 Task: Find connections with filter location Varginha with filter topic #Saleswith filter profile language Spanish with filter current company Cochlear with filter school Coimbatore Institute of Technology with filter industry Fire Protection with filter service category Nonprofit Consulting with filter keywords title Chief
Action: Mouse moved to (506, 87)
Screenshot: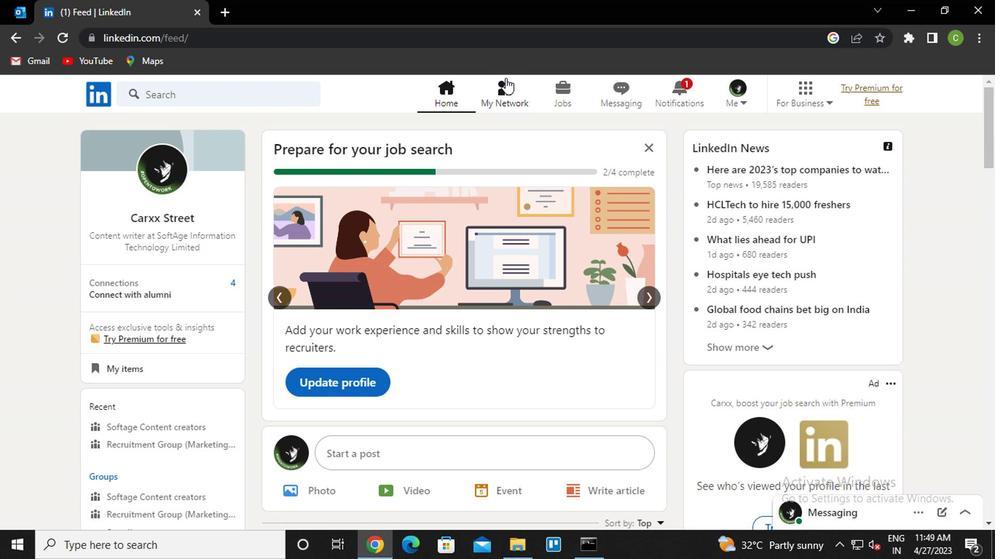 
Action: Mouse pressed left at (506, 87)
Screenshot: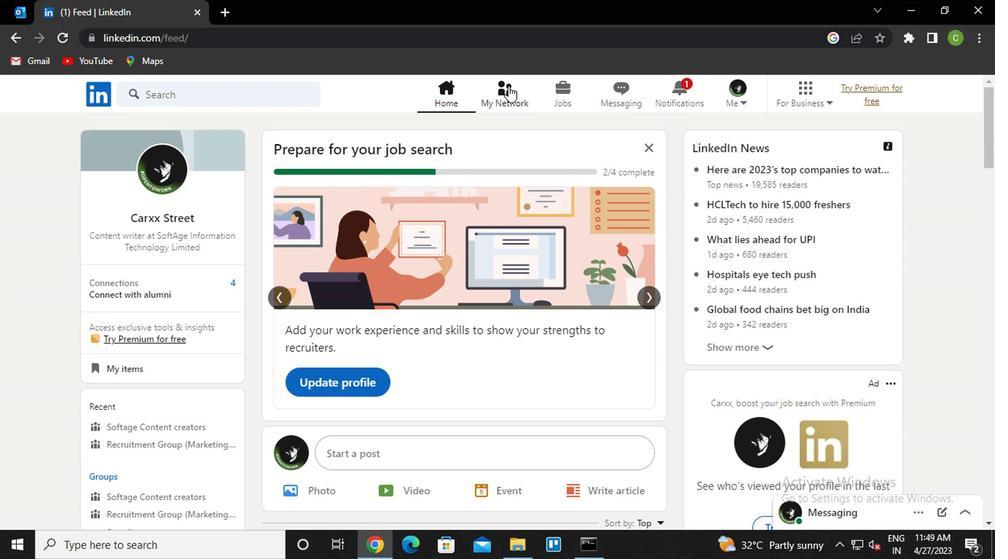 
Action: Mouse moved to (234, 175)
Screenshot: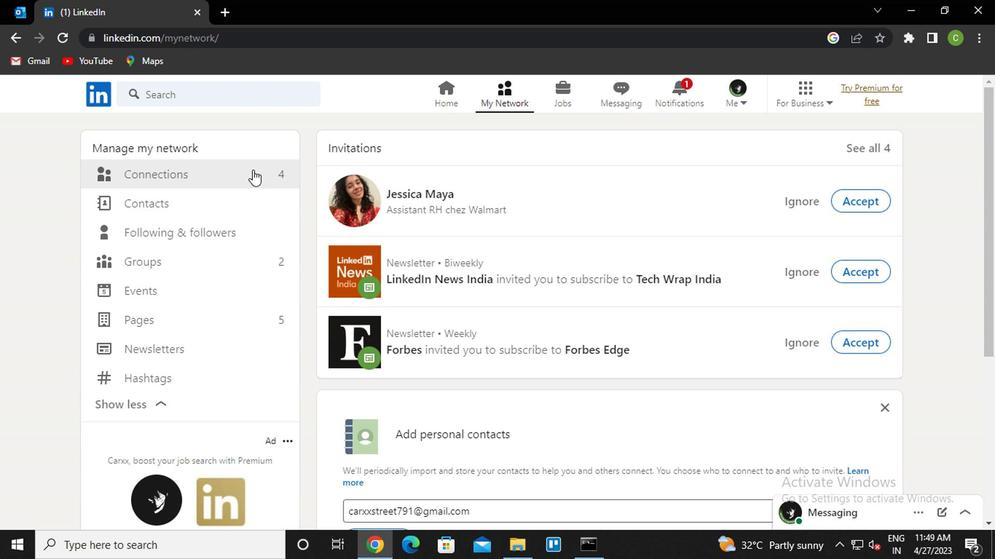 
Action: Mouse pressed left at (234, 175)
Screenshot: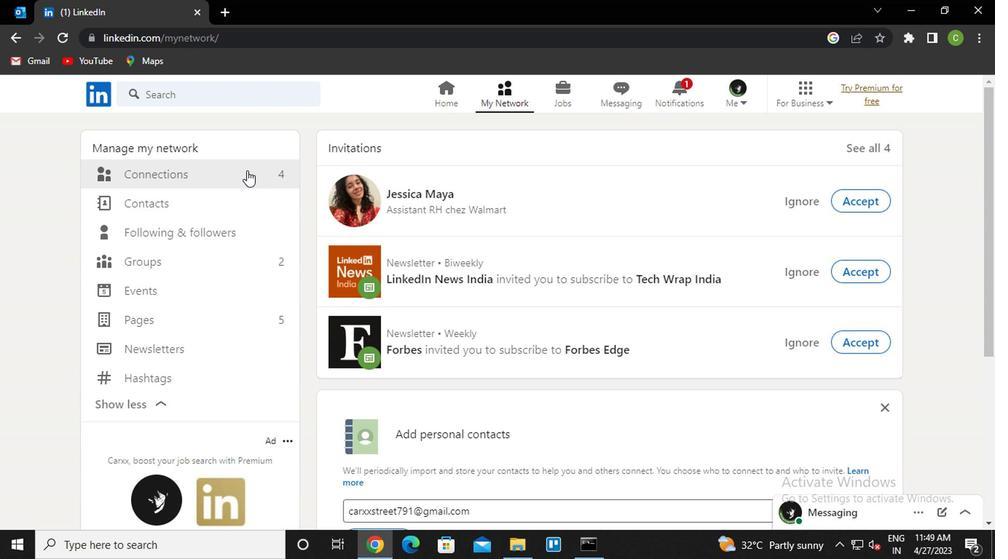 
Action: Mouse moved to (584, 175)
Screenshot: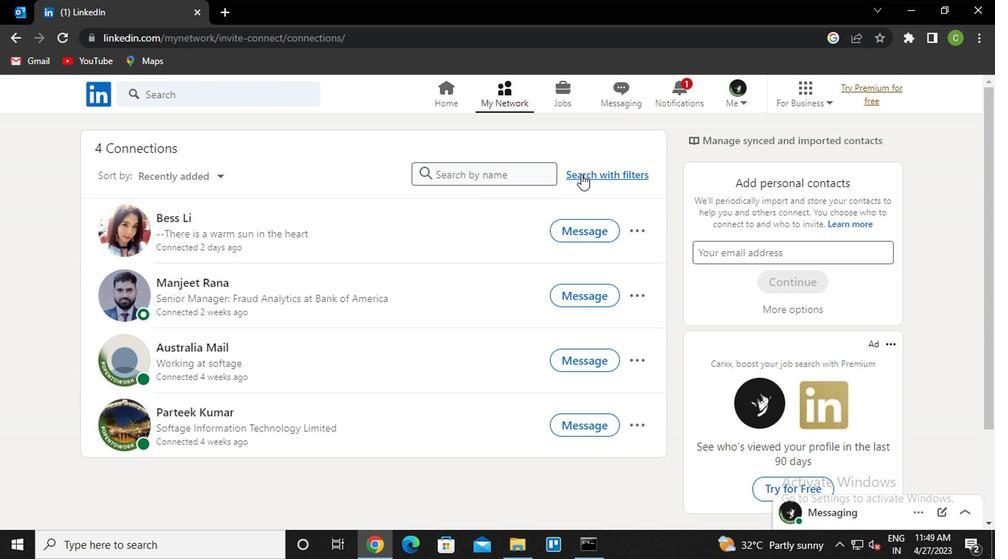 
Action: Mouse pressed left at (584, 175)
Screenshot: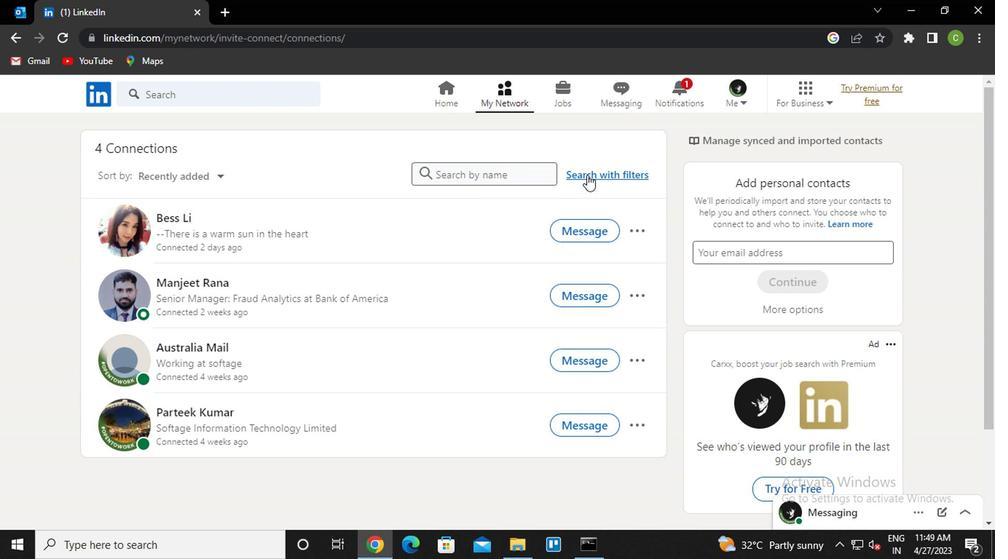 
Action: Mouse moved to (532, 138)
Screenshot: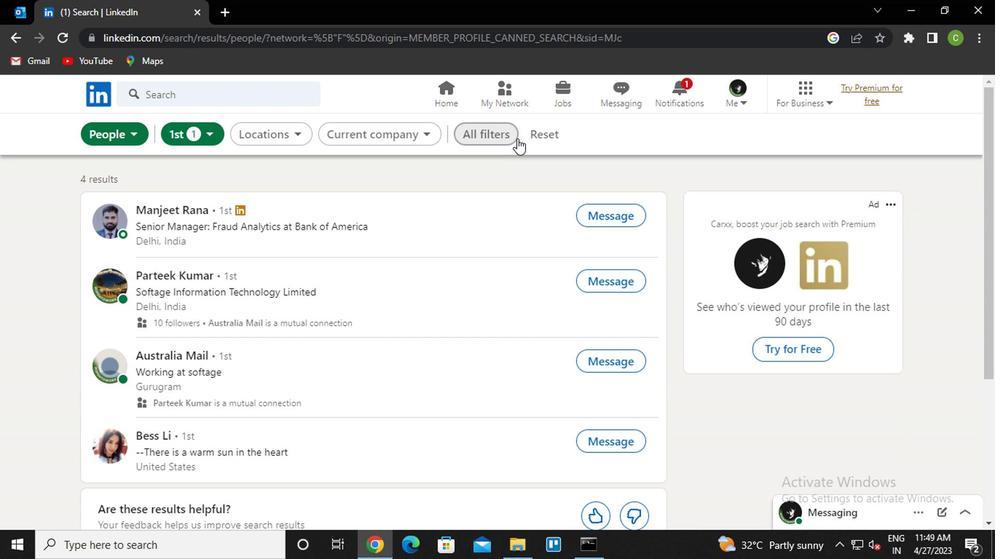 
Action: Mouse pressed left at (532, 138)
Screenshot: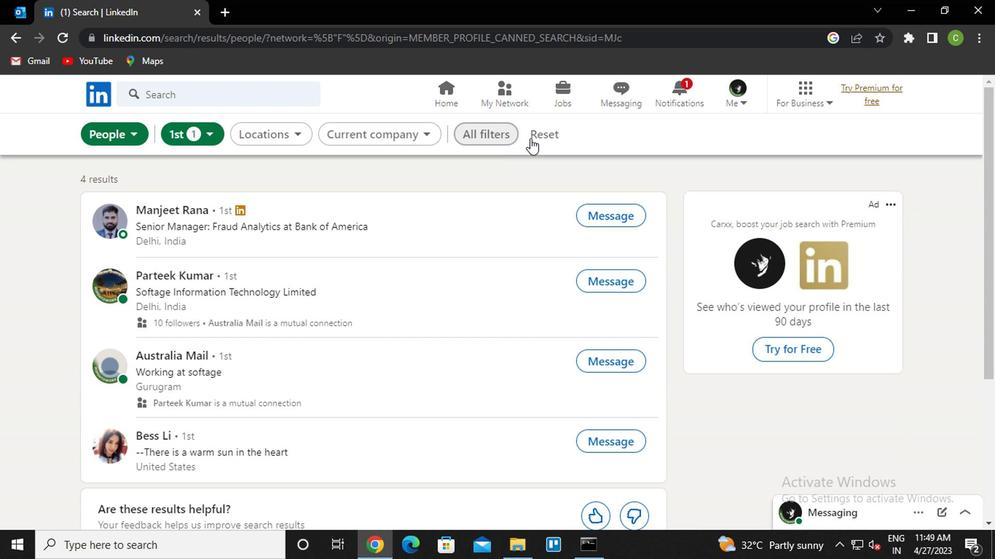 
Action: Mouse moved to (507, 136)
Screenshot: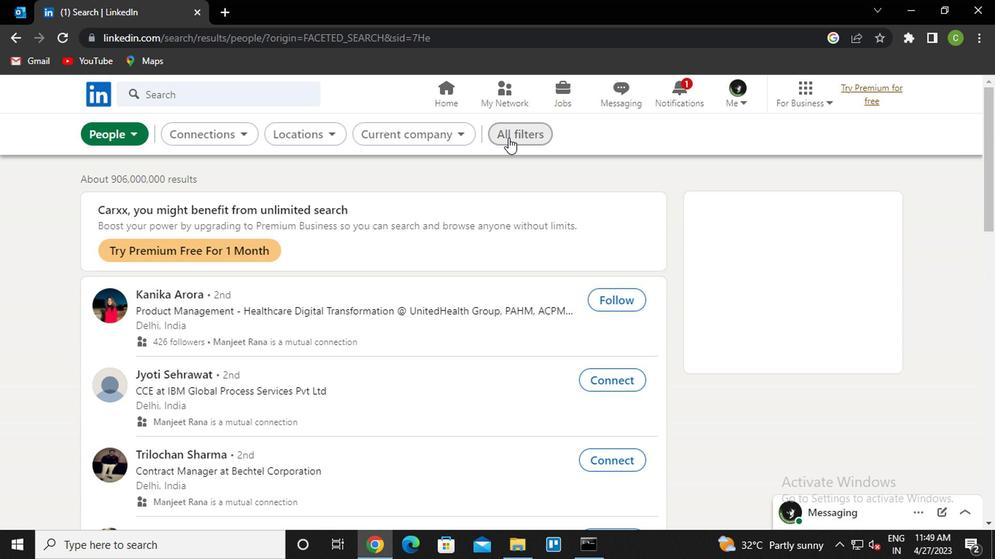 
Action: Mouse pressed left at (507, 136)
Screenshot: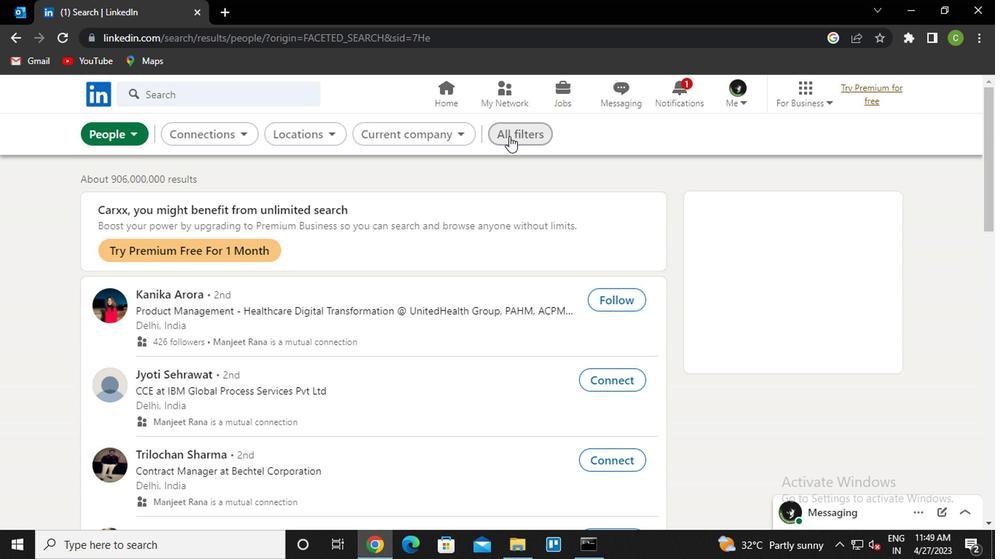 
Action: Mouse moved to (740, 272)
Screenshot: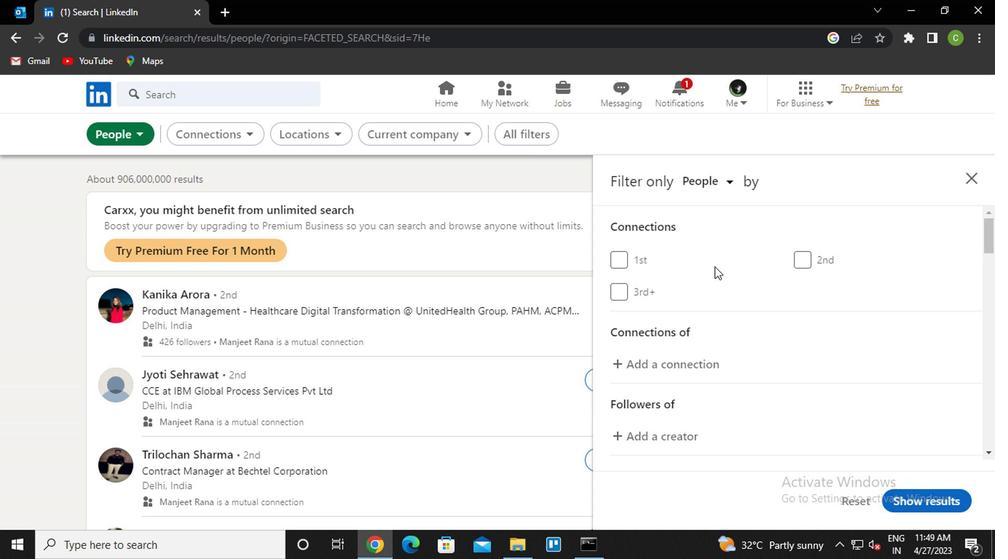 
Action: Mouse scrolled (740, 272) with delta (0, 0)
Screenshot: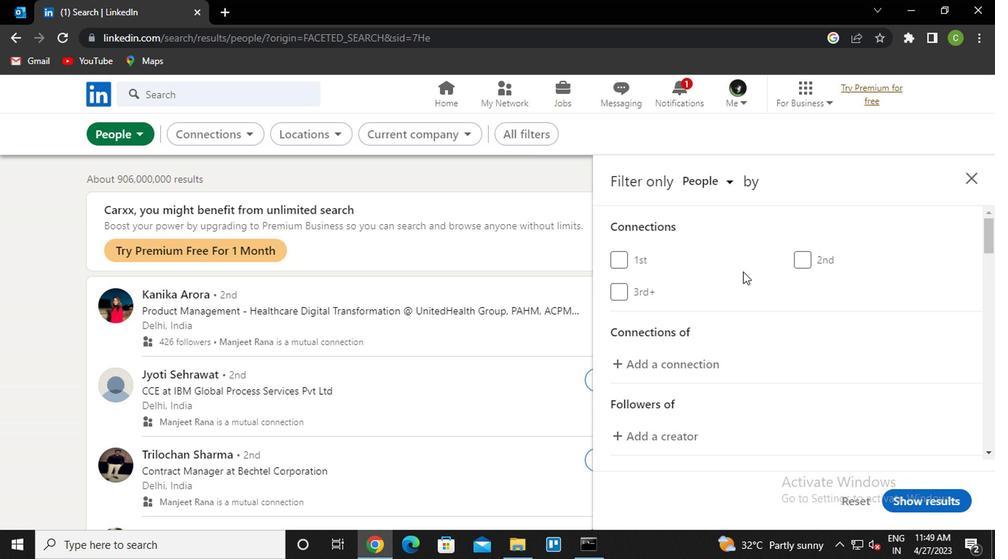 
Action: Mouse scrolled (740, 272) with delta (0, 0)
Screenshot: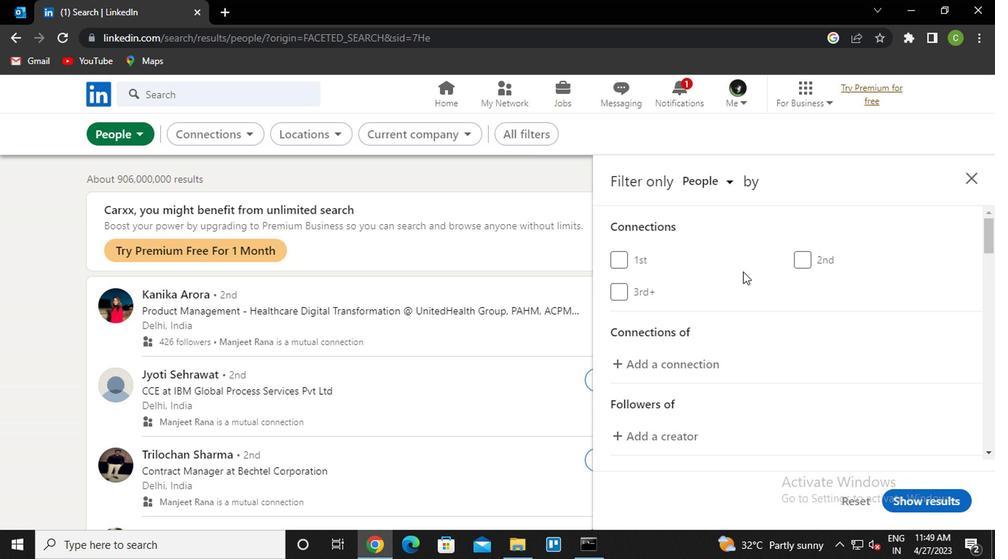 
Action: Mouse scrolled (740, 272) with delta (0, 0)
Screenshot: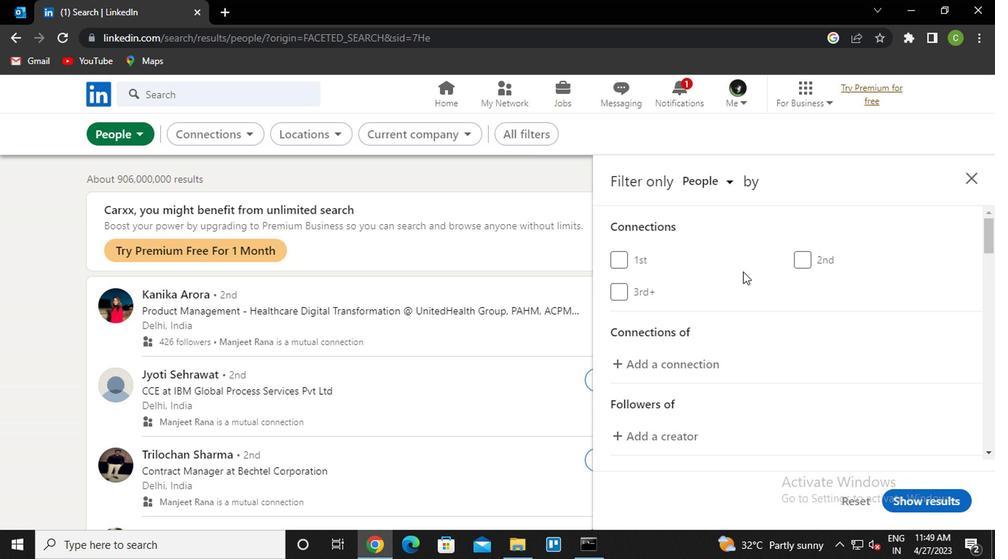 
Action: Mouse scrolled (740, 272) with delta (0, 0)
Screenshot: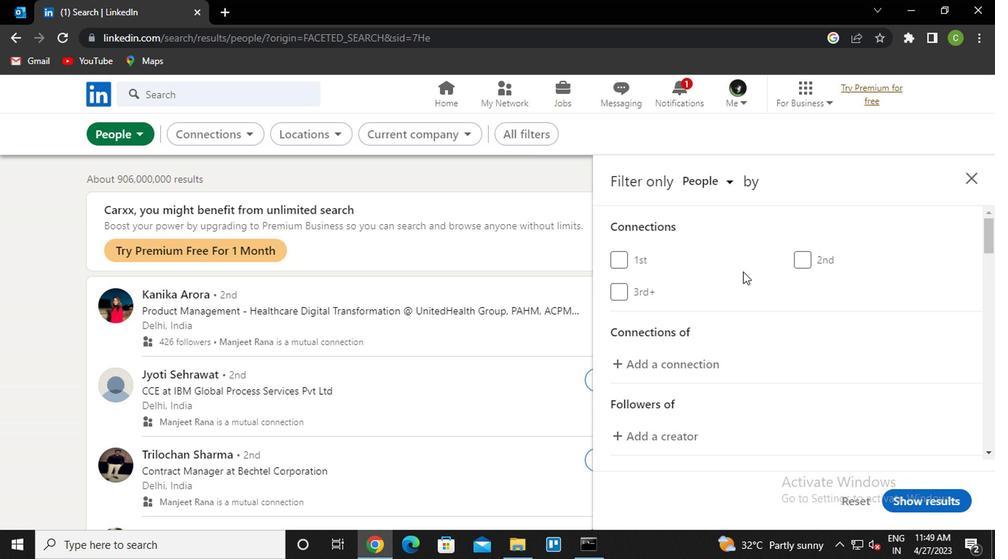 
Action: Mouse scrolled (740, 272) with delta (0, 0)
Screenshot: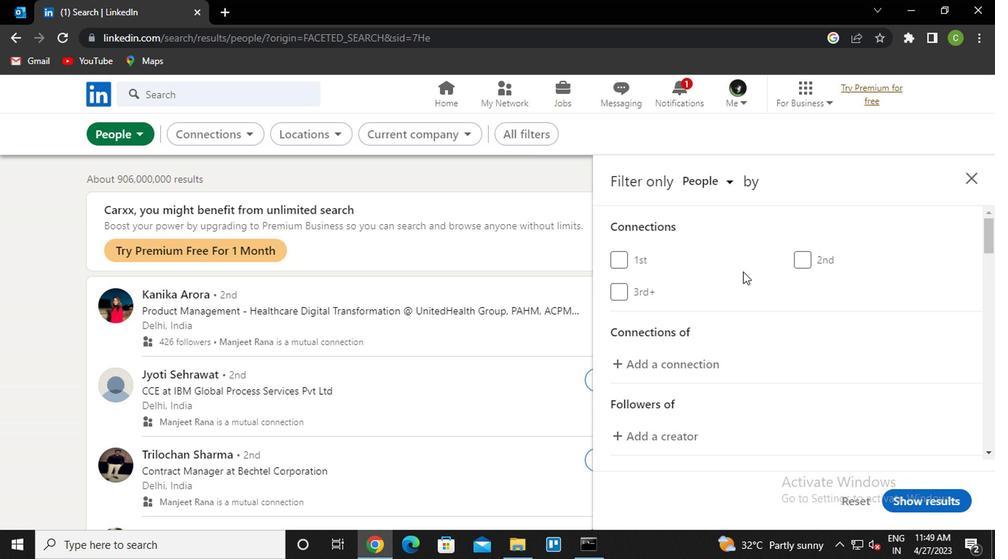 
Action: Mouse moved to (714, 301)
Screenshot: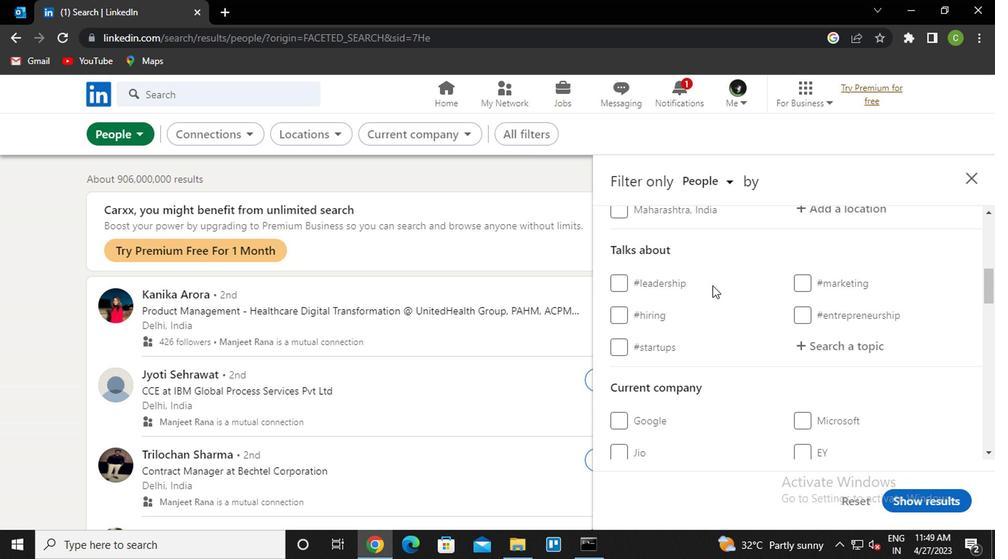 
Action: Mouse scrolled (714, 302) with delta (0, 1)
Screenshot: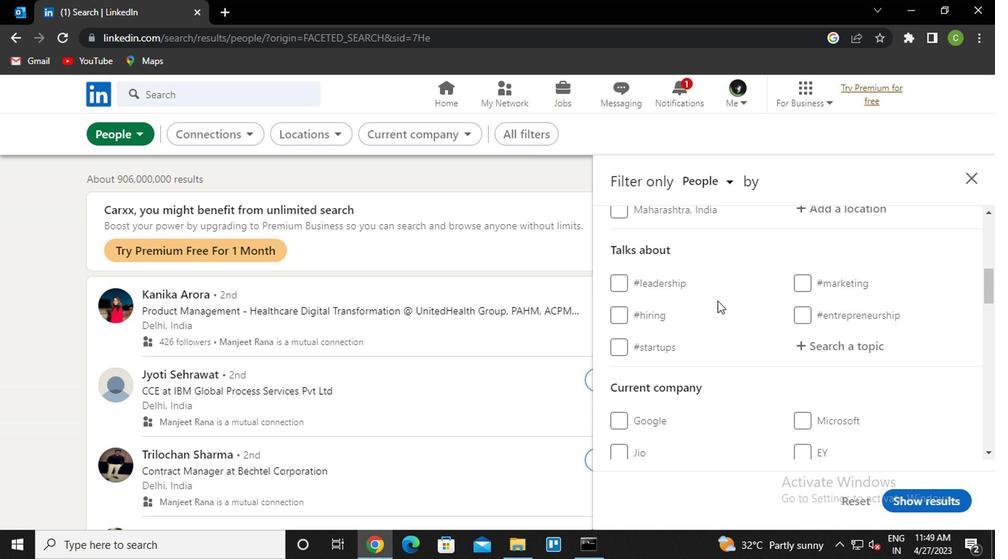 
Action: Mouse scrolled (714, 302) with delta (0, 1)
Screenshot: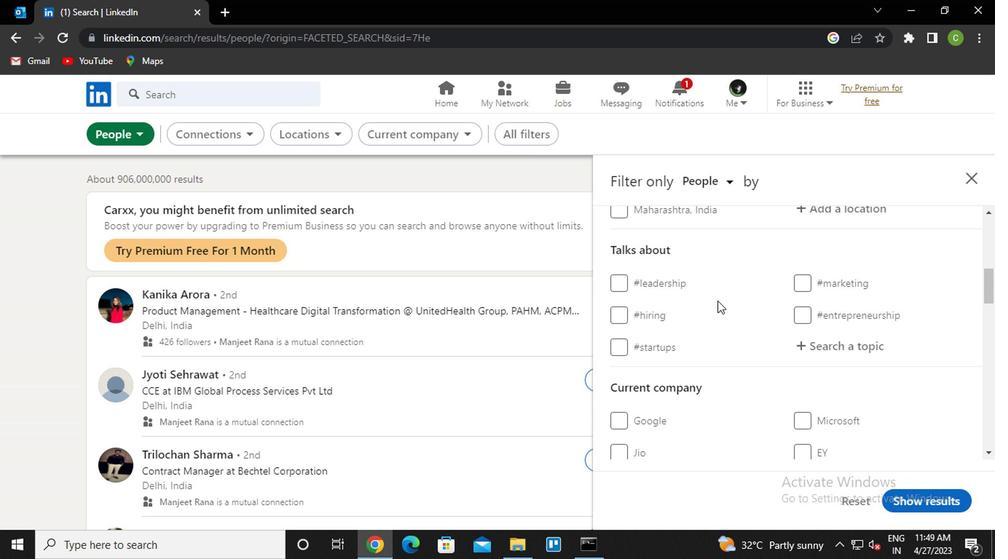 
Action: Mouse moved to (842, 360)
Screenshot: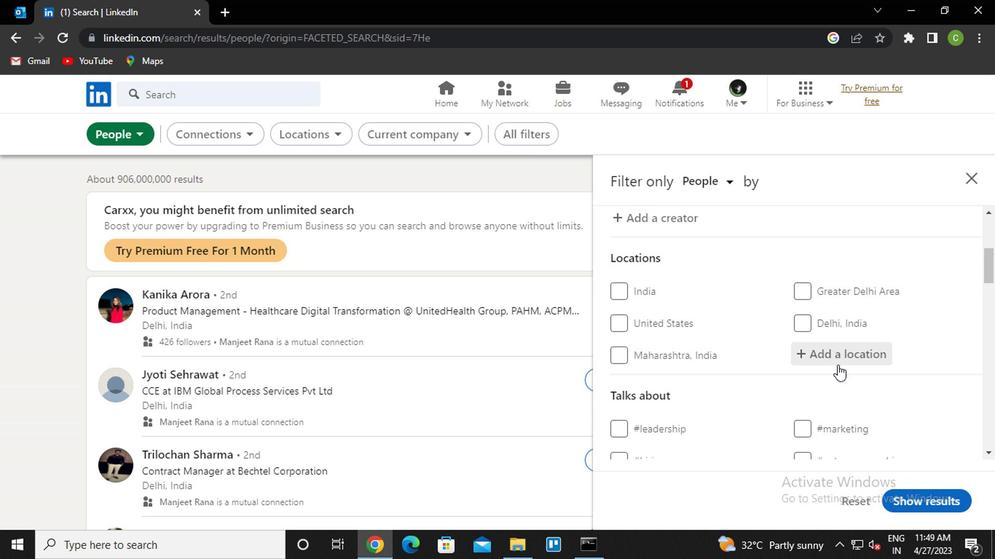 
Action: Mouse pressed left at (842, 360)
Screenshot: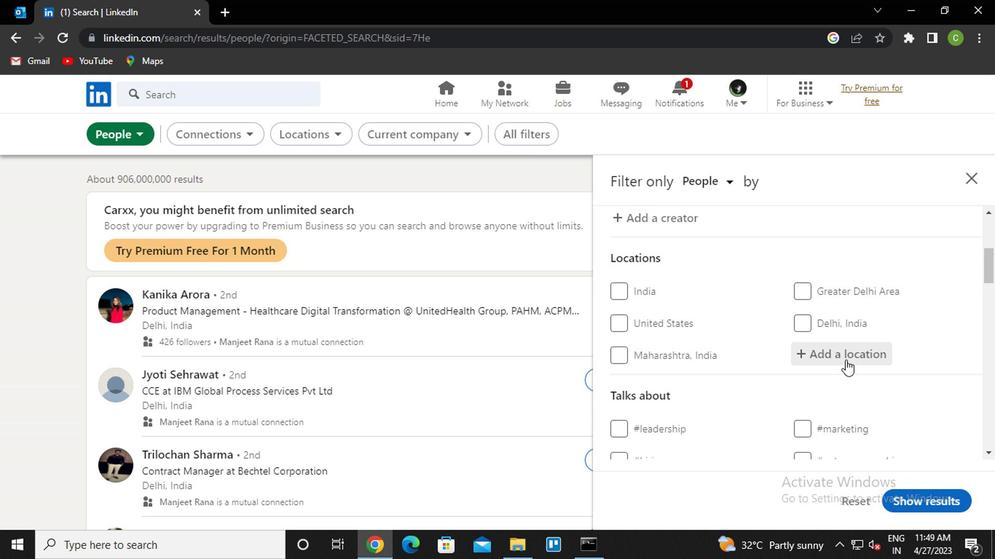 
Action: Key pressed <Key.caps_lock>v<Key.caps_lock>arginf<Key.backspace>ha<Key.space><Key.down><Key.enter>
Screenshot: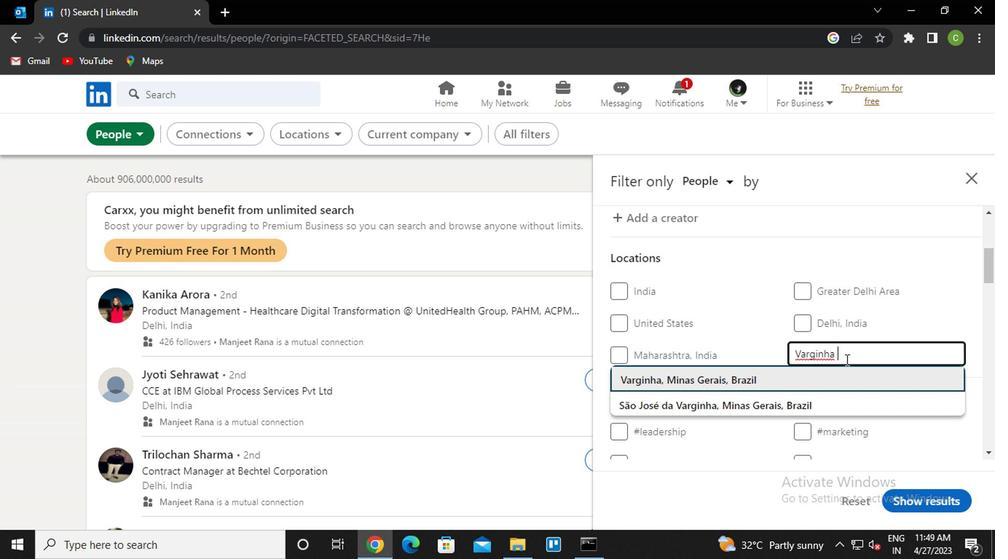 
Action: Mouse scrolled (842, 360) with delta (0, 0)
Screenshot: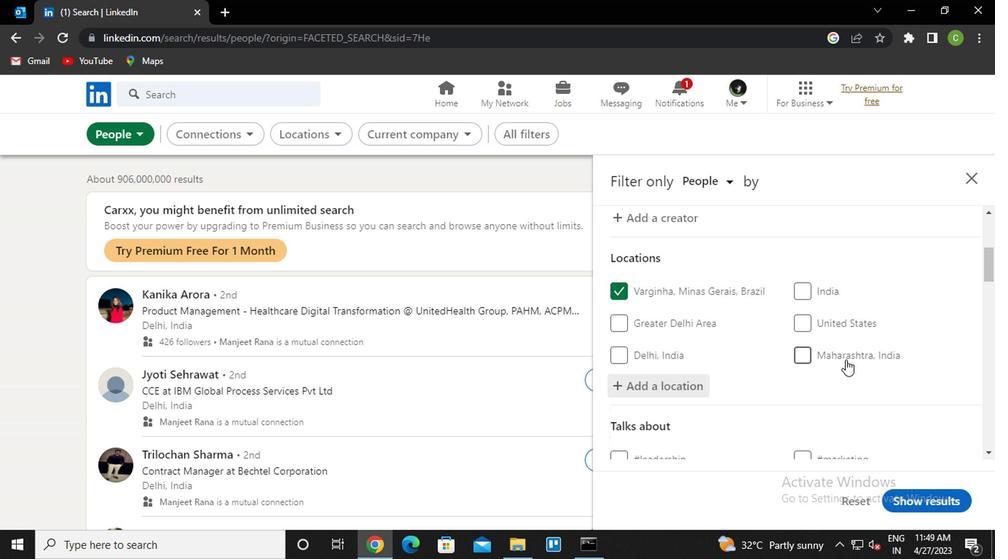 
Action: Mouse scrolled (842, 360) with delta (0, 0)
Screenshot: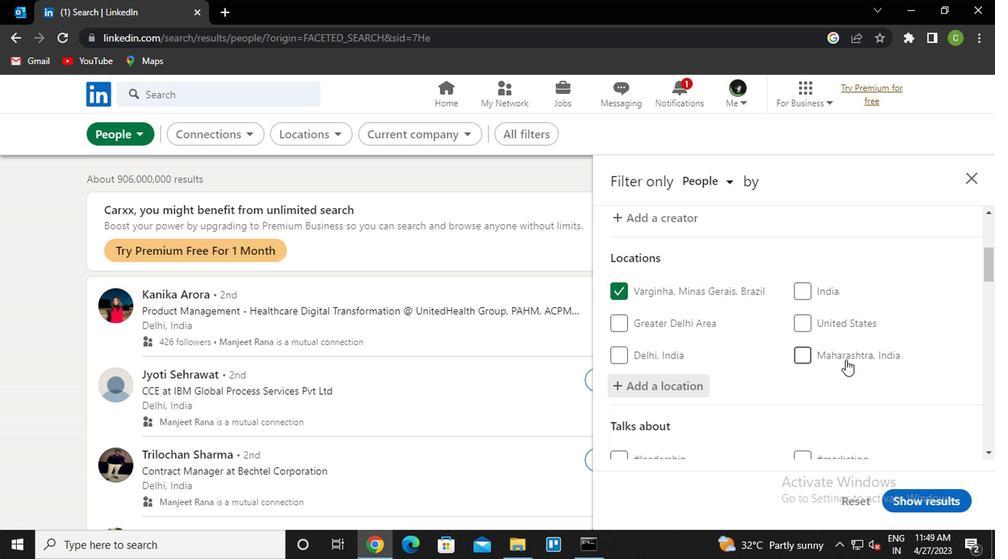 
Action: Mouse scrolled (842, 360) with delta (0, 0)
Screenshot: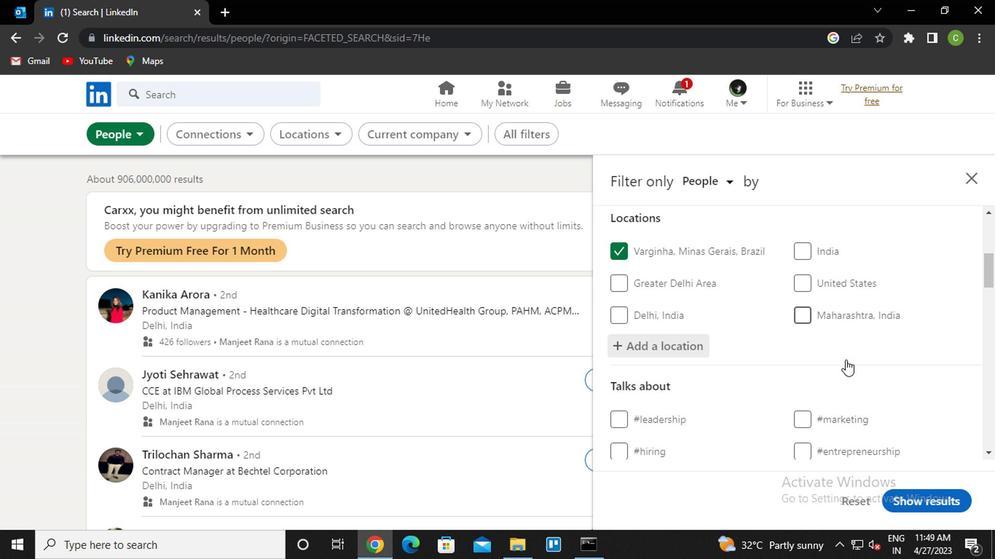 
Action: Mouse moved to (855, 308)
Screenshot: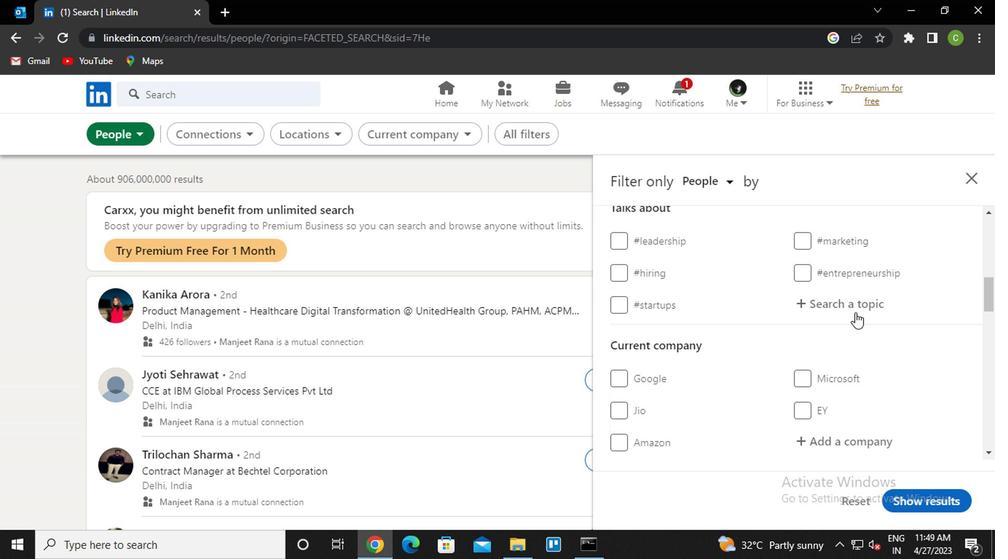
Action: Mouse pressed left at (855, 308)
Screenshot: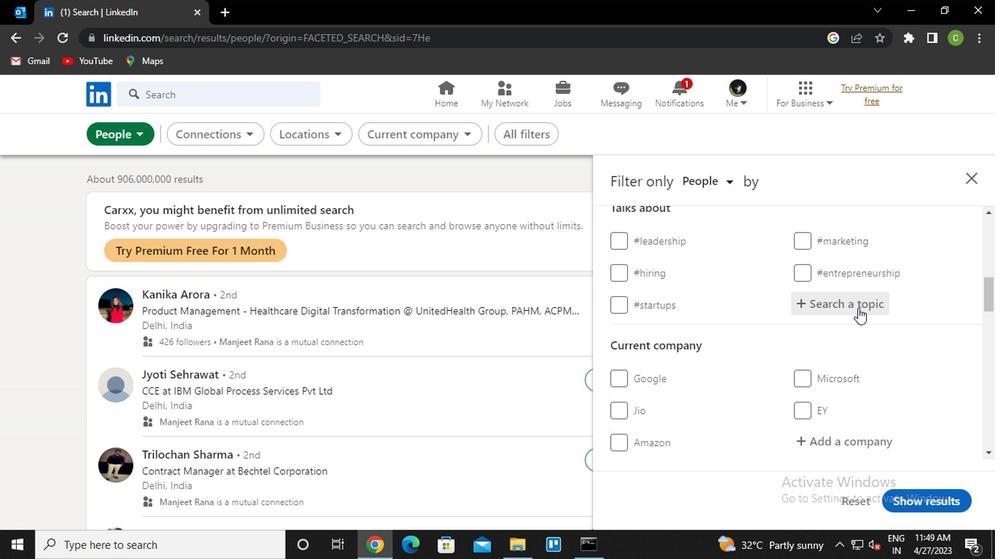 
Action: Key pressed <Key.caps_lock>s<Key.caps_lock>ales<Key.down><Key.enter>
Screenshot: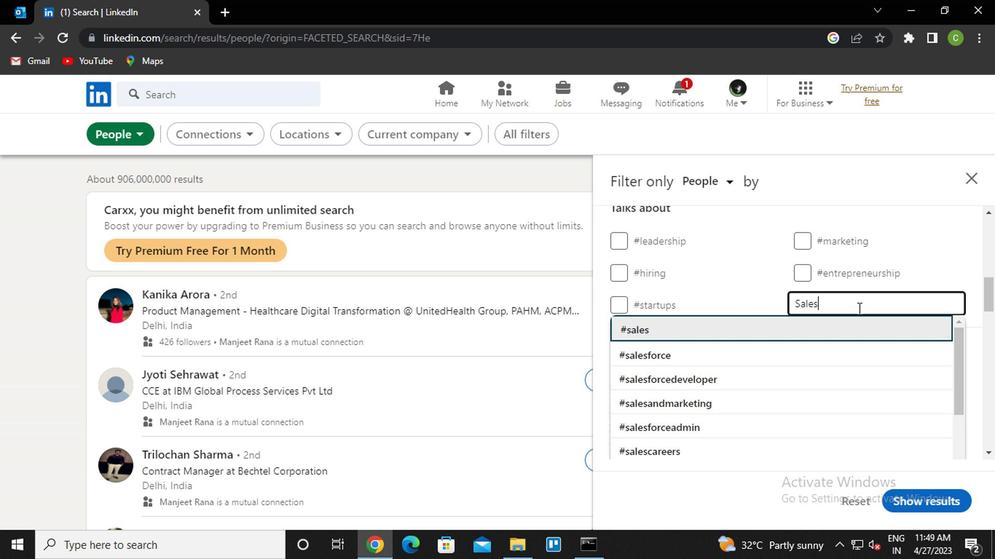
Action: Mouse moved to (821, 318)
Screenshot: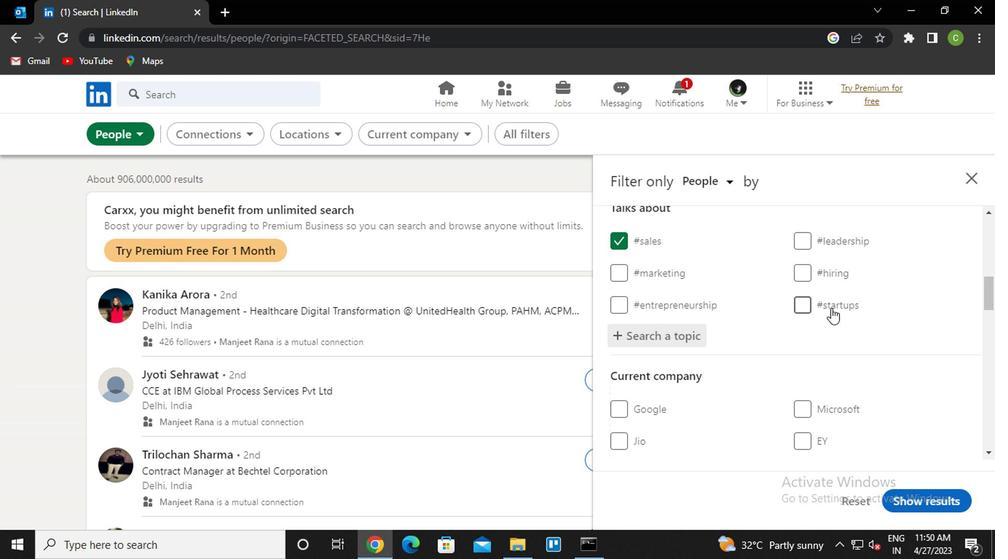 
Action: Mouse scrolled (821, 317) with delta (0, 0)
Screenshot: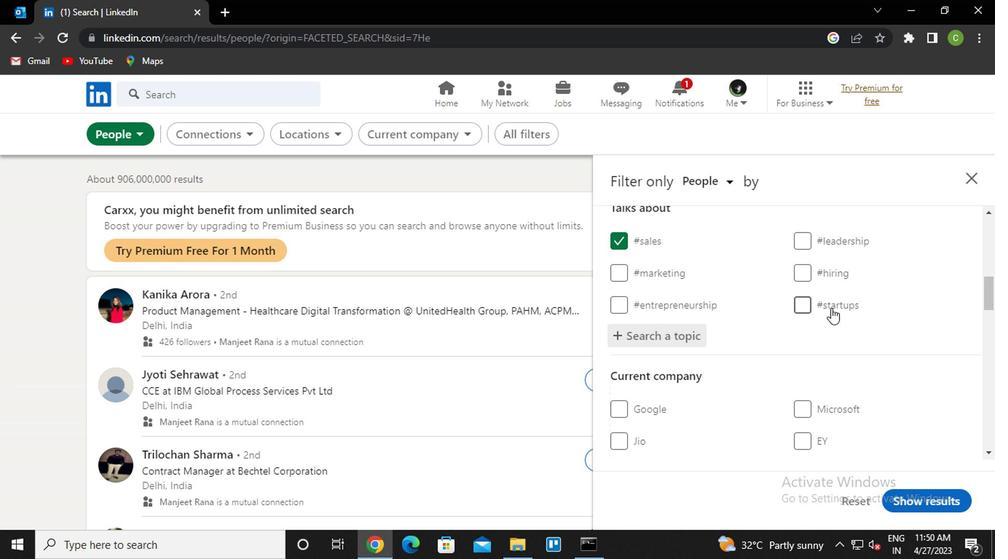 
Action: Mouse moved to (780, 341)
Screenshot: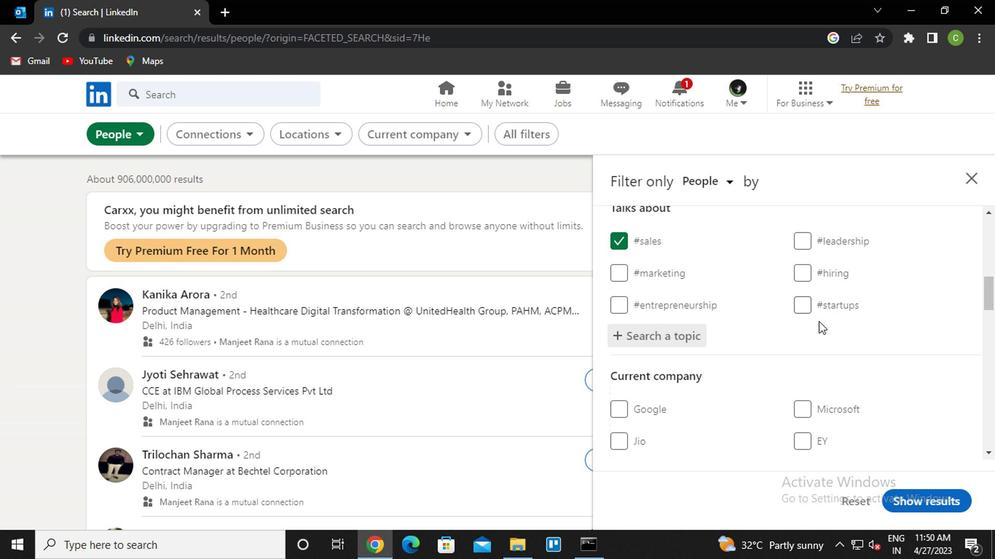
Action: Mouse scrolled (780, 340) with delta (0, 0)
Screenshot: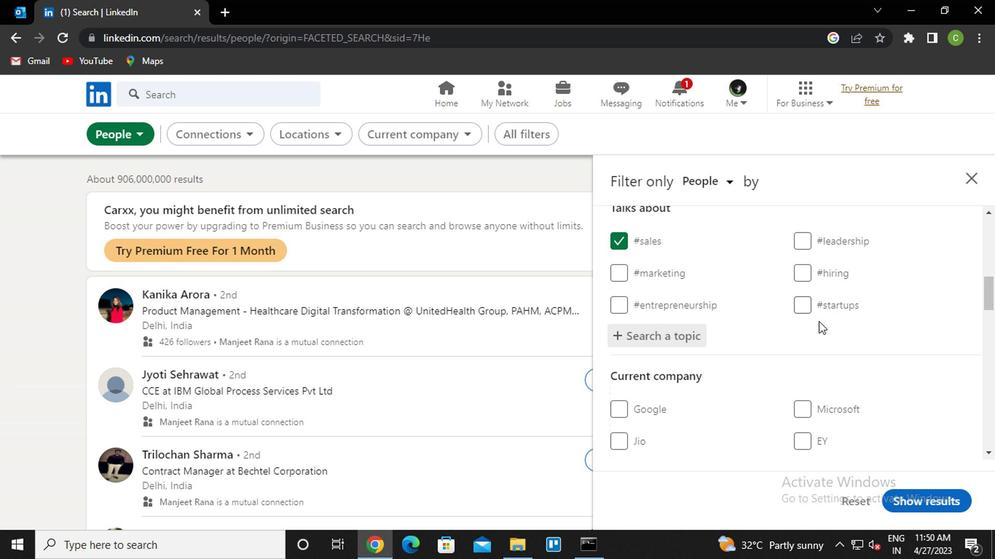 
Action: Mouse moved to (775, 348)
Screenshot: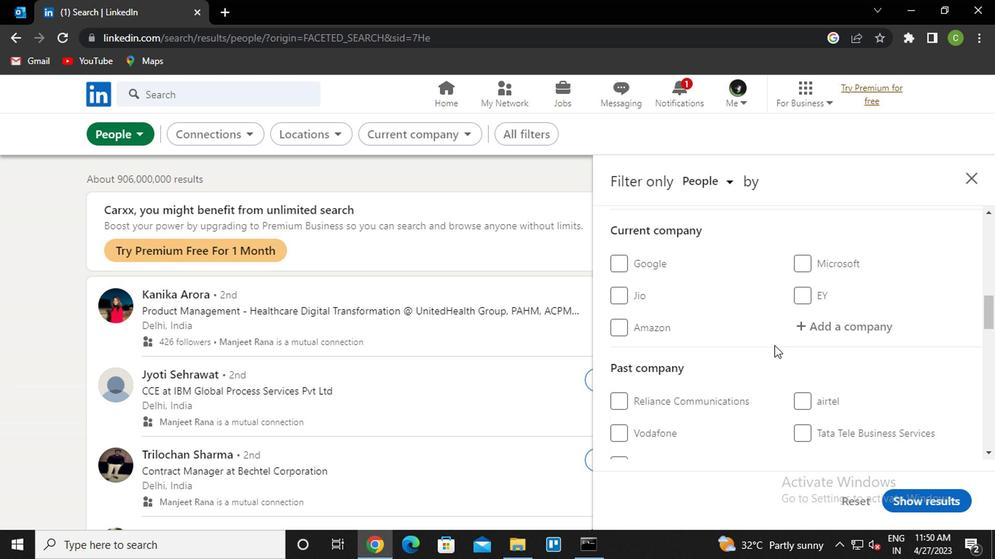 
Action: Mouse scrolled (775, 348) with delta (0, 0)
Screenshot: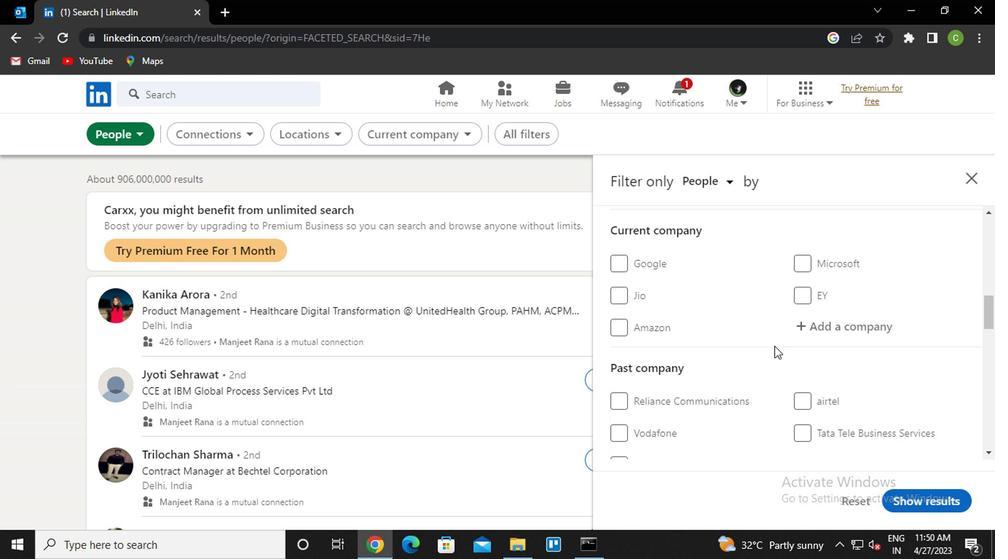 
Action: Mouse scrolled (775, 348) with delta (0, 0)
Screenshot: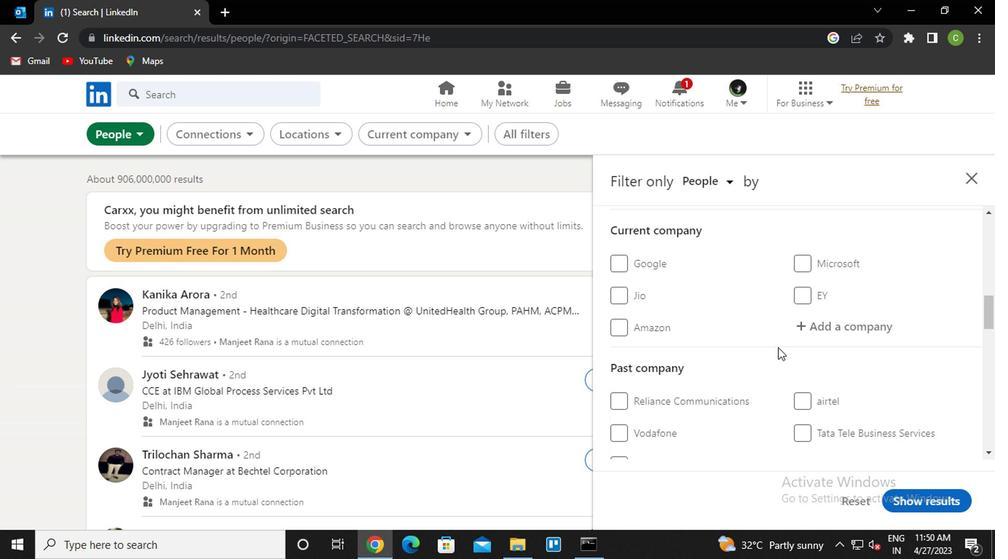 
Action: Mouse scrolled (775, 348) with delta (0, 0)
Screenshot: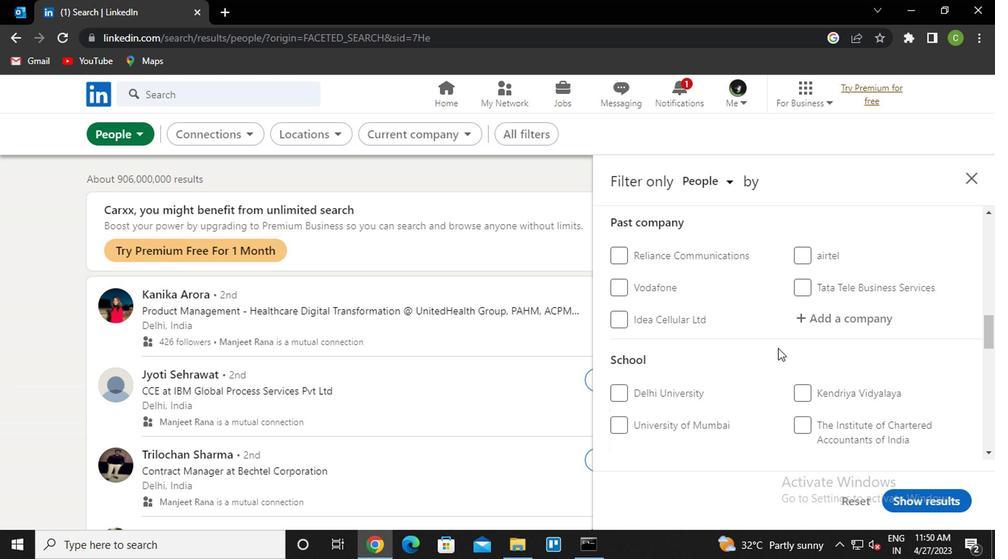 
Action: Mouse scrolled (775, 348) with delta (0, 0)
Screenshot: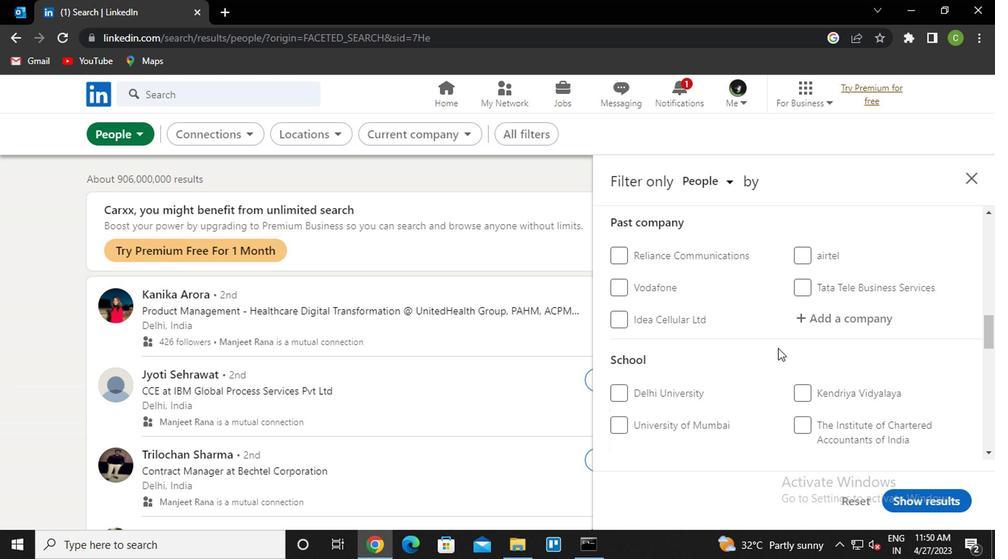 
Action: Mouse scrolled (775, 348) with delta (0, 0)
Screenshot: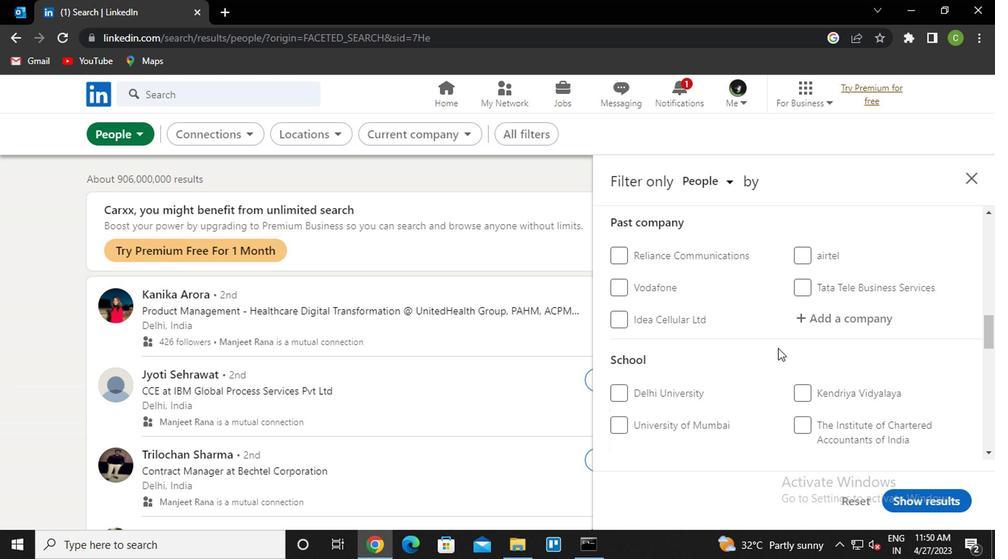 
Action: Mouse scrolled (775, 348) with delta (0, 0)
Screenshot: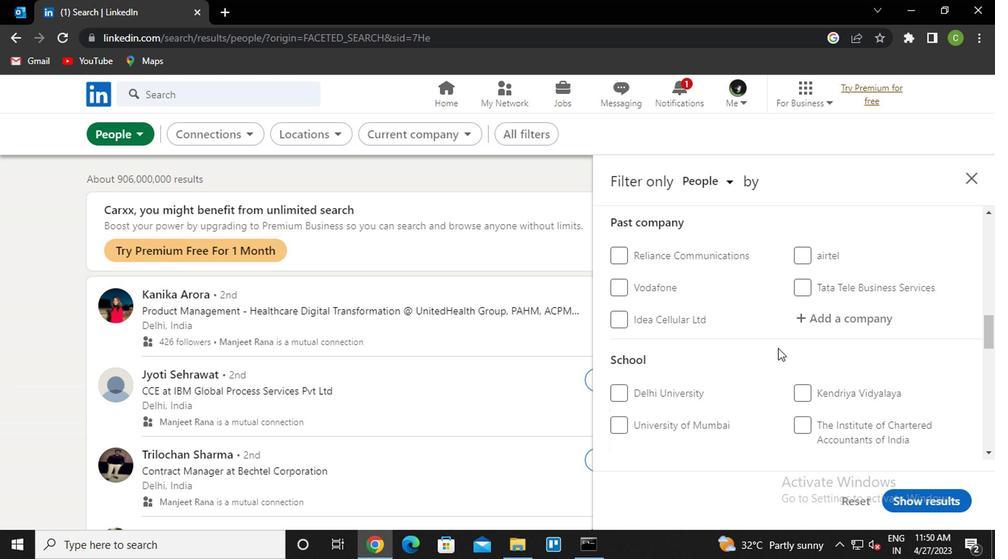 
Action: Mouse scrolled (775, 348) with delta (0, 0)
Screenshot: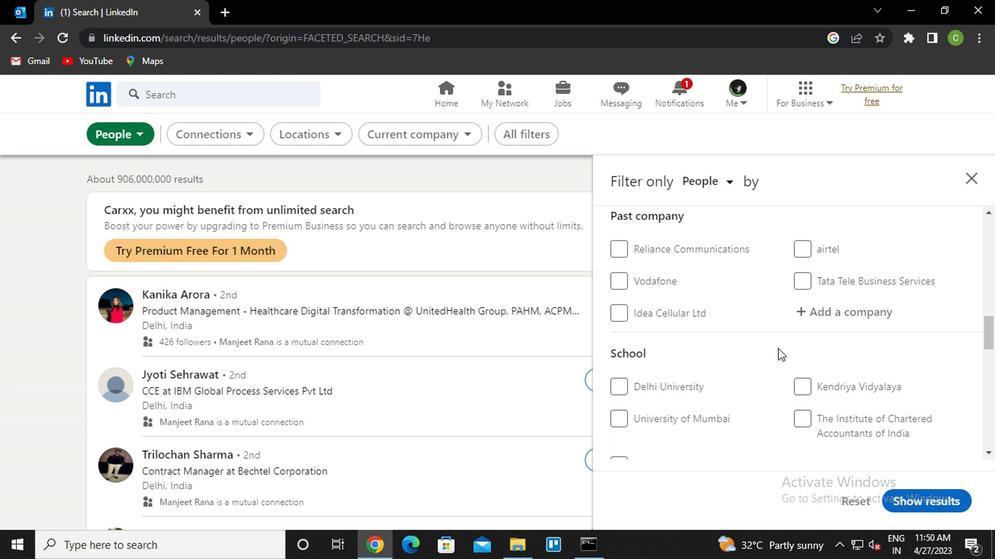 
Action: Mouse scrolled (775, 348) with delta (0, 0)
Screenshot: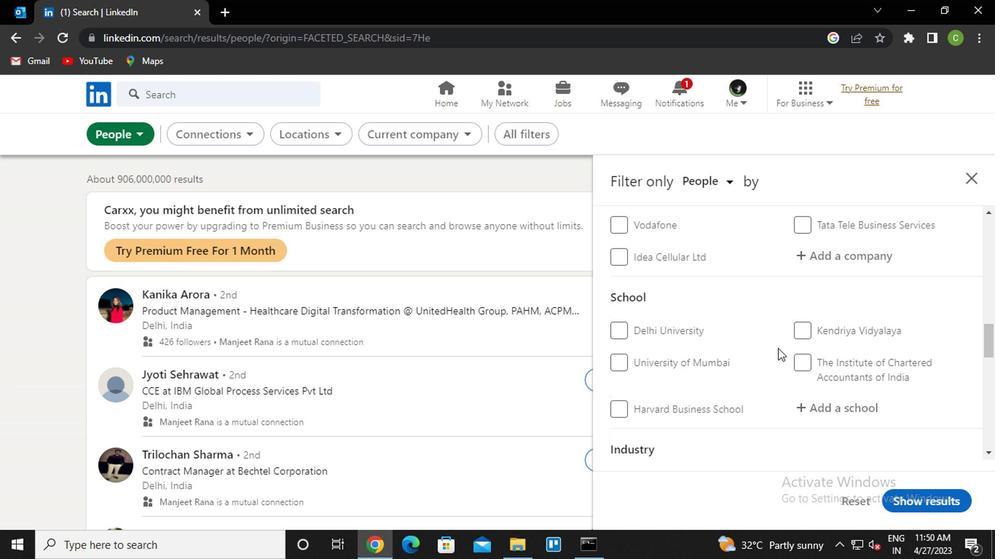 
Action: Mouse moved to (775, 349)
Screenshot: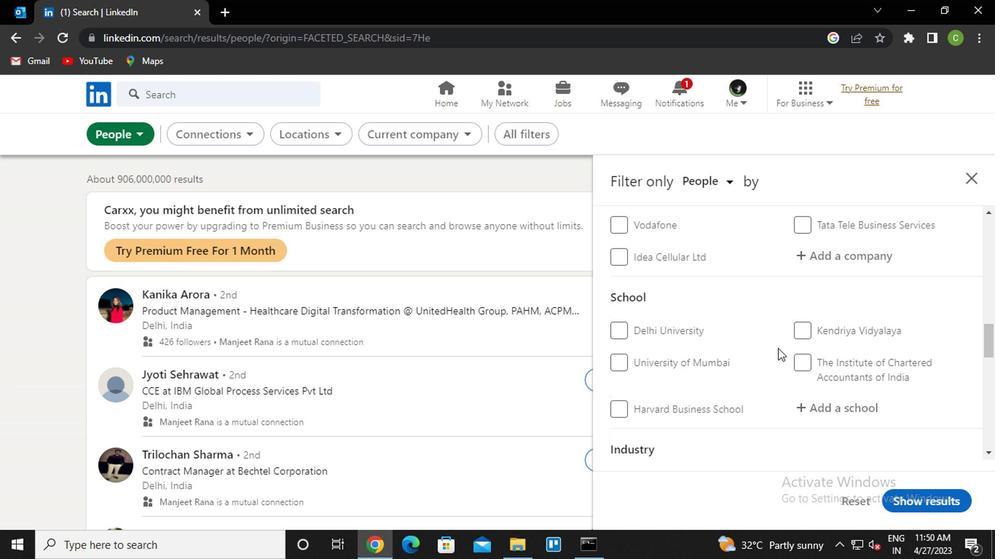 
Action: Mouse scrolled (775, 348) with delta (0, -1)
Screenshot: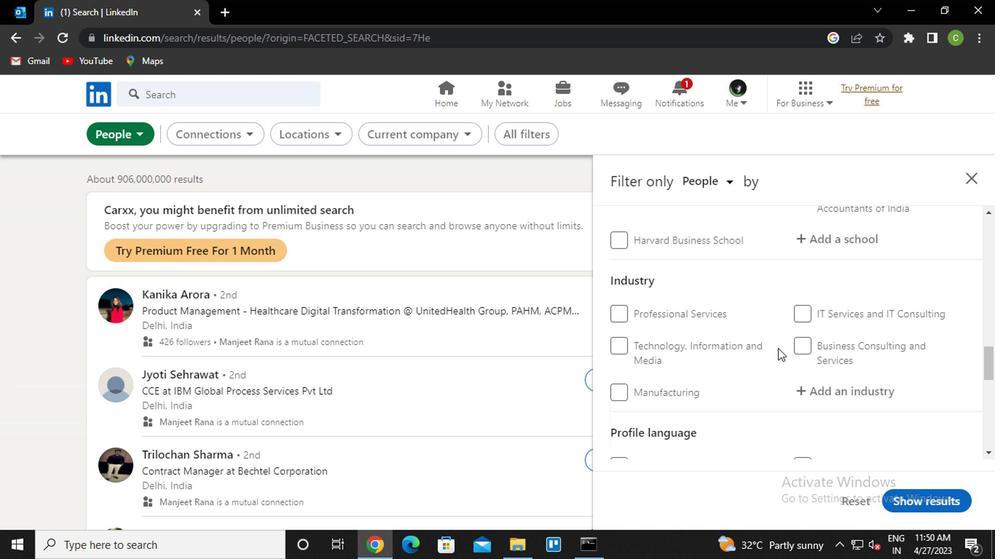 
Action: Mouse moved to (760, 359)
Screenshot: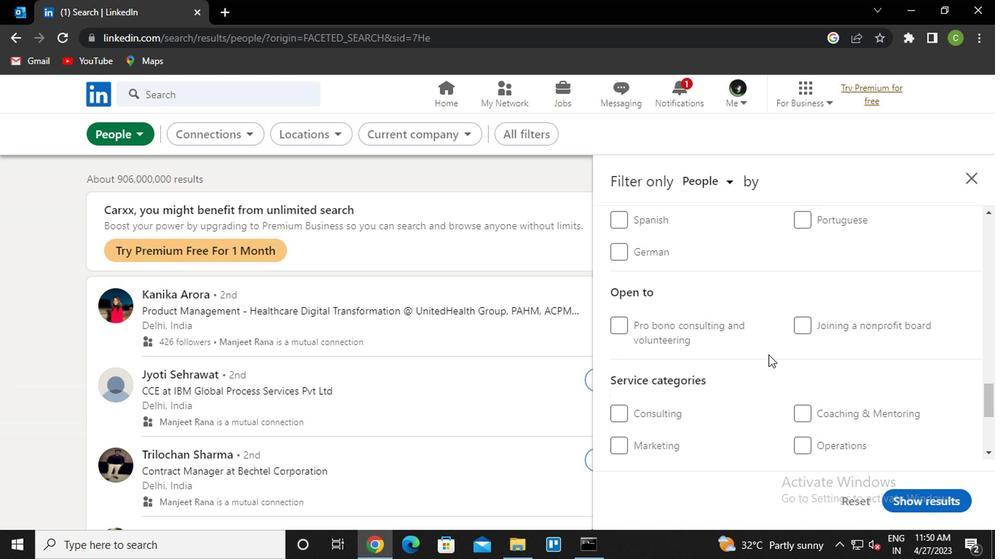 
Action: Mouse scrolled (760, 358) with delta (0, 0)
Screenshot: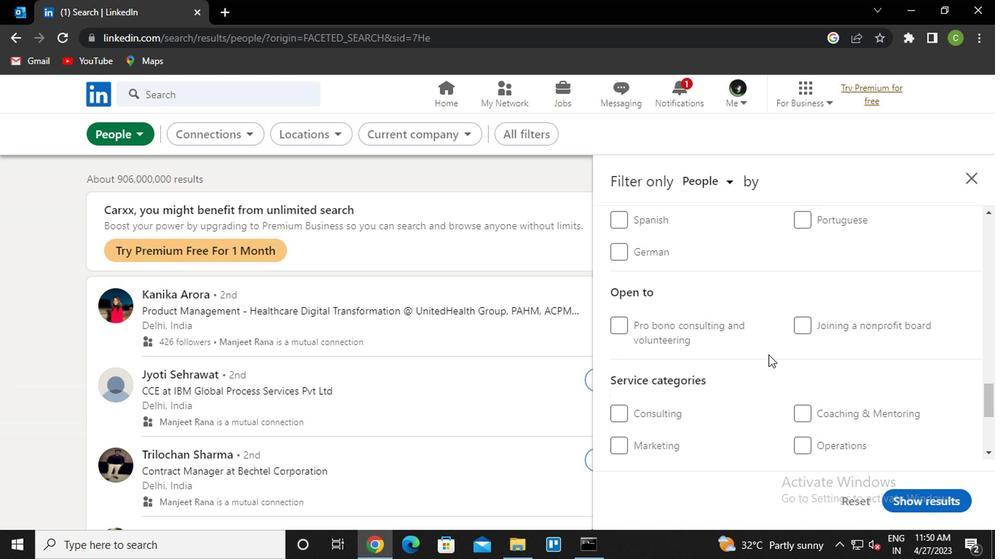 
Action: Mouse moved to (755, 360)
Screenshot: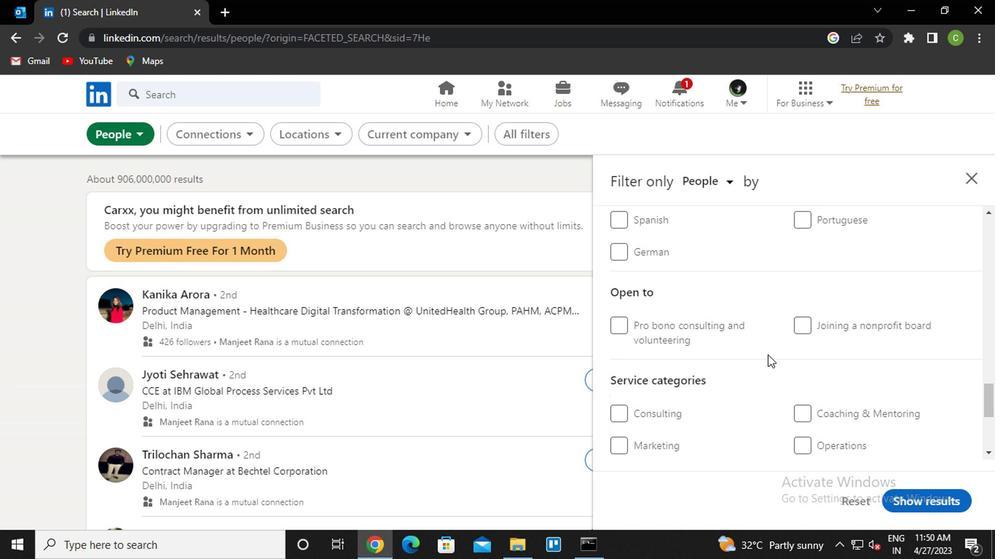 
Action: Mouse scrolled (755, 359) with delta (0, -1)
Screenshot: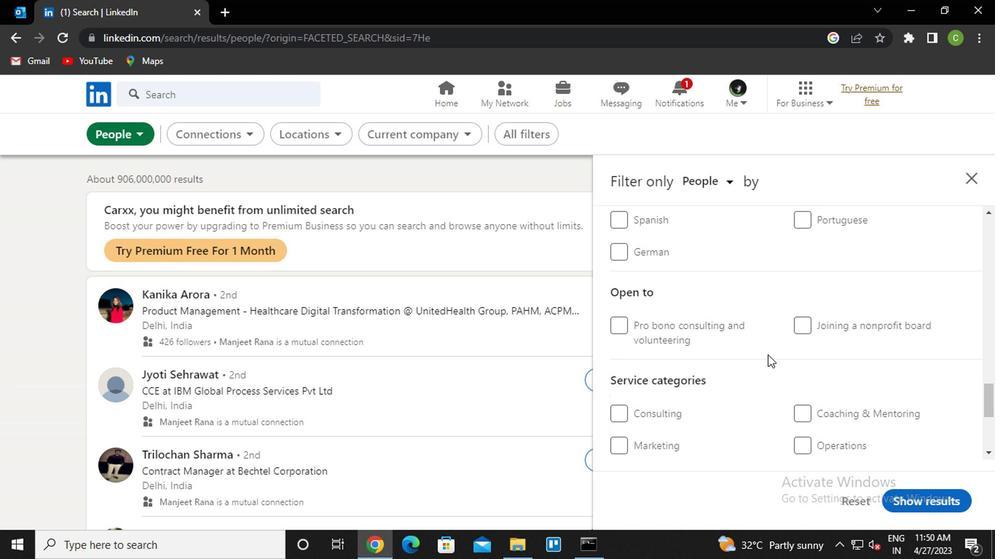 
Action: Mouse moved to (748, 358)
Screenshot: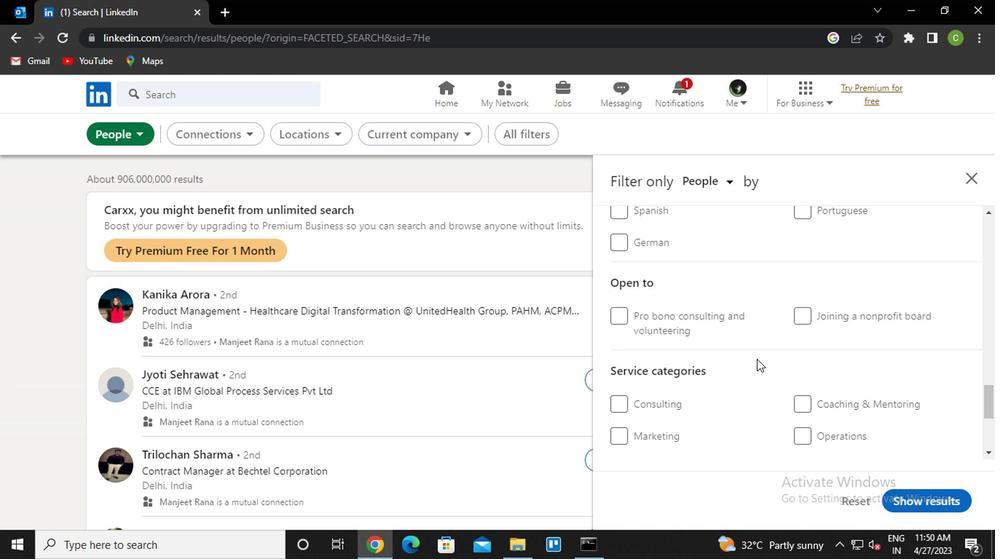 
Action: Mouse scrolled (748, 357) with delta (0, -1)
Screenshot: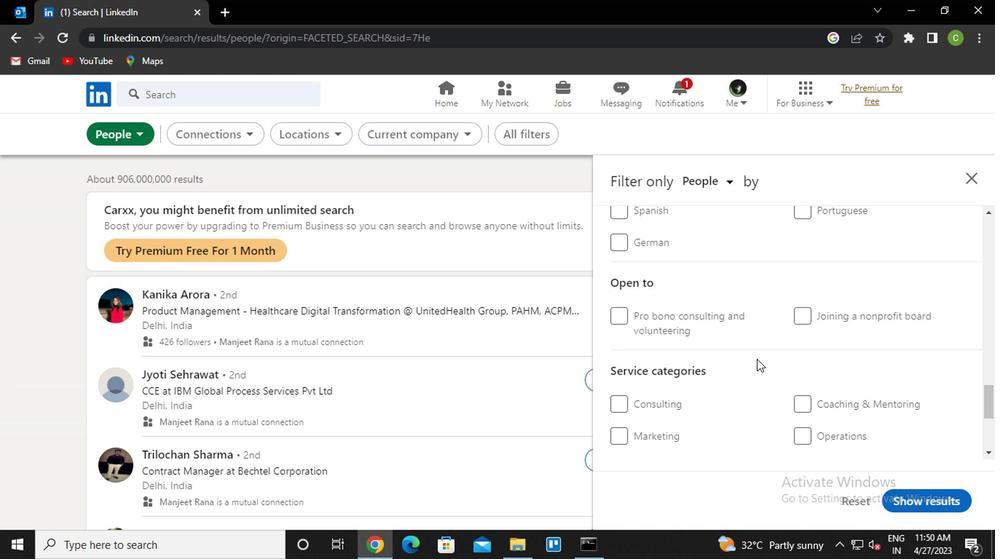 
Action: Mouse moved to (731, 355)
Screenshot: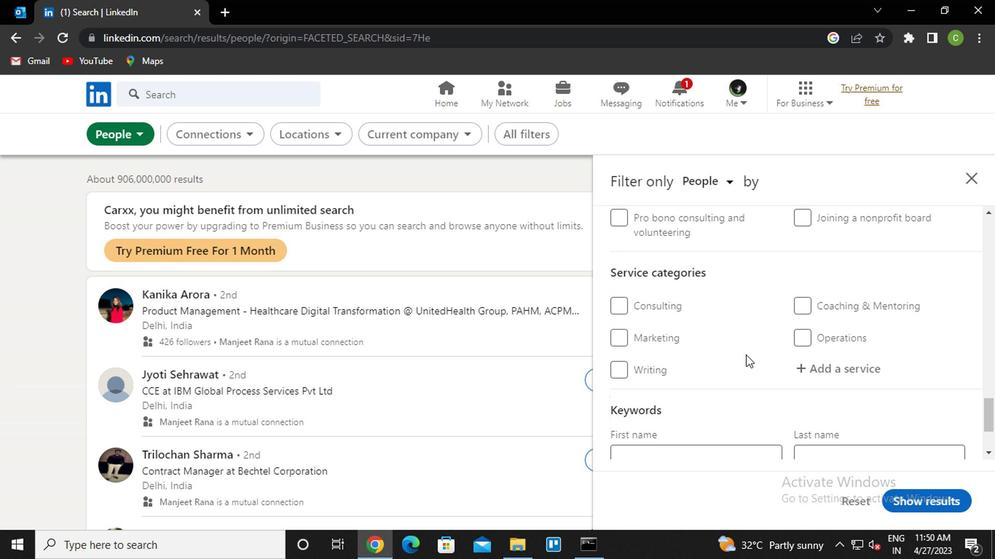 
Action: Mouse scrolled (731, 356) with delta (0, 0)
Screenshot: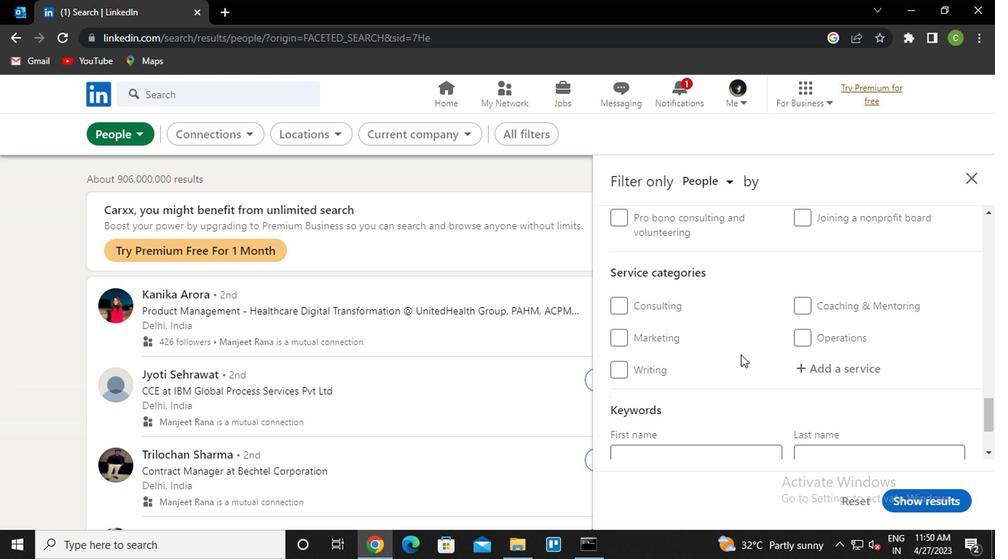 
Action: Mouse moved to (730, 355)
Screenshot: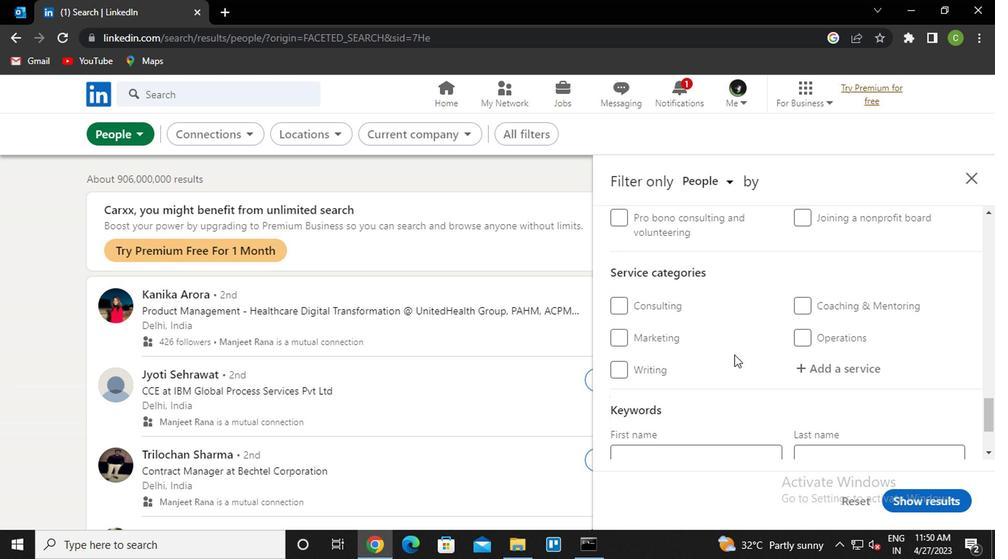 
Action: Mouse scrolled (730, 355) with delta (0, 0)
Screenshot: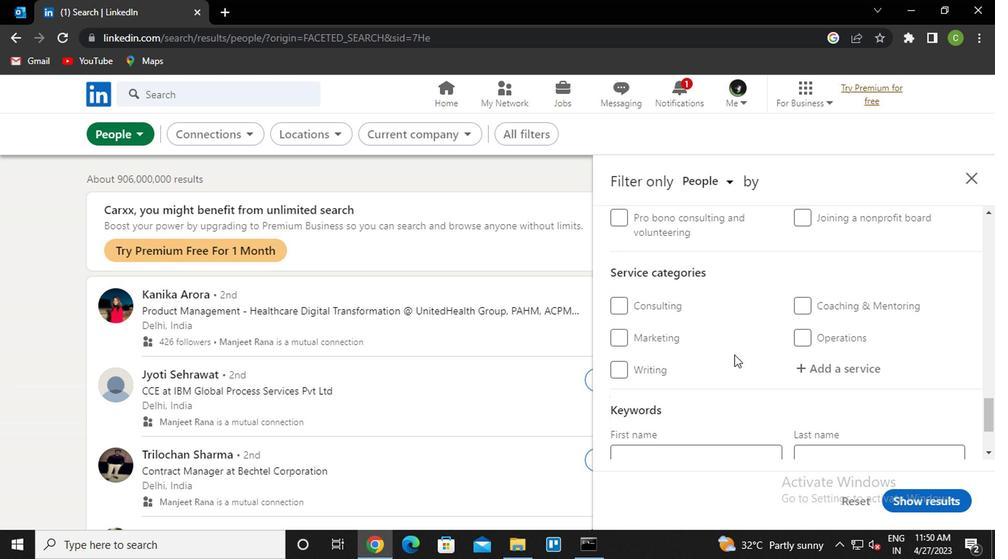 
Action: Mouse moved to (730, 355)
Screenshot: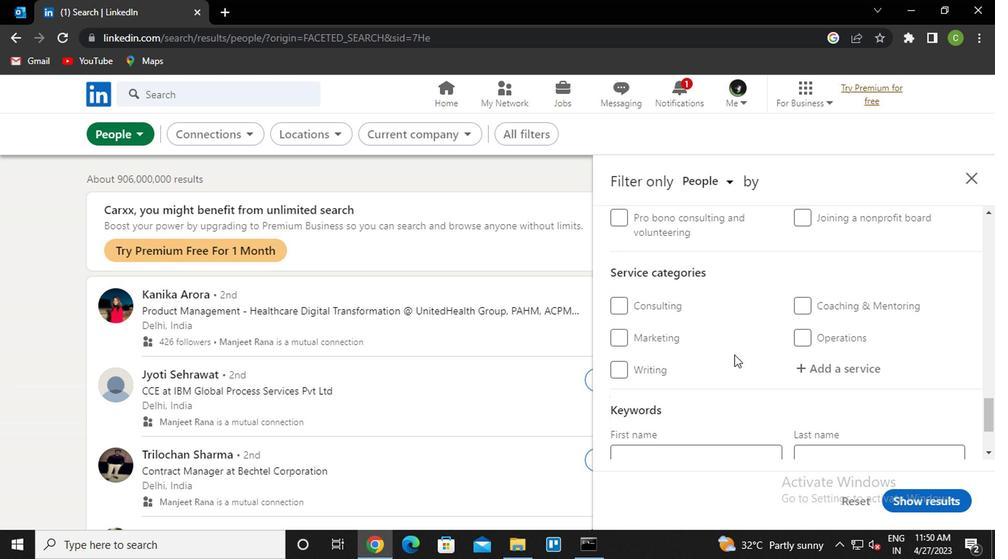 
Action: Mouse scrolled (730, 355) with delta (0, 0)
Screenshot: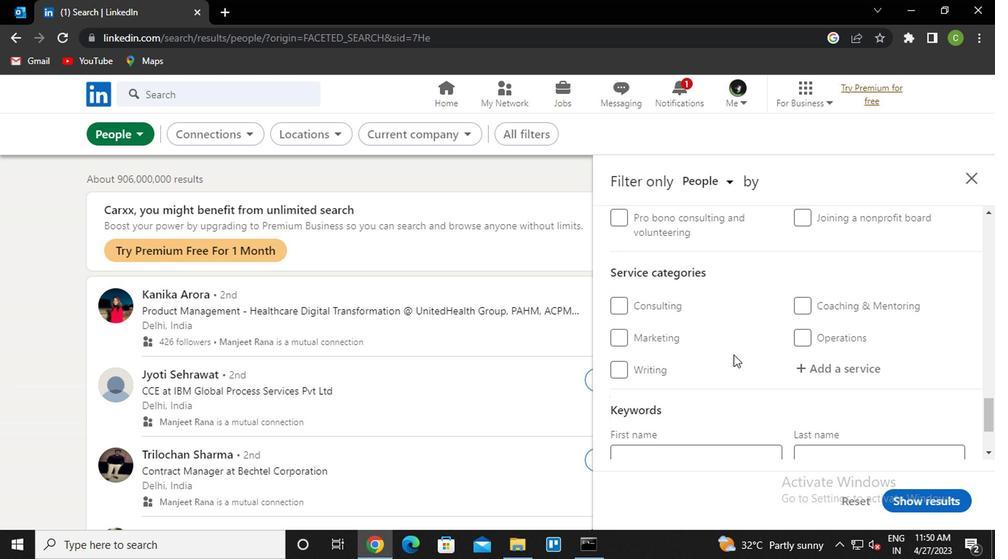 
Action: Mouse scrolled (730, 356) with delta (0, 0)
Screenshot: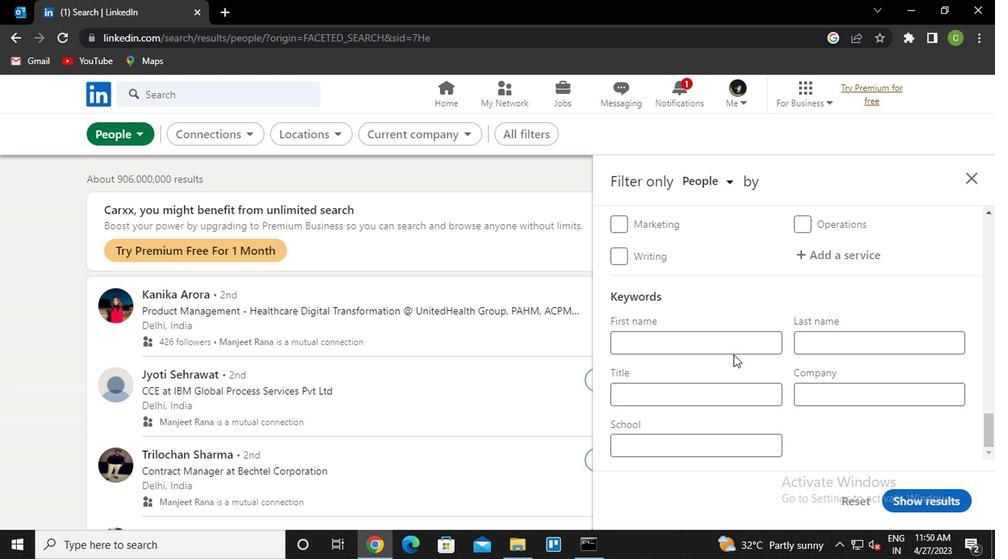 
Action: Mouse scrolled (730, 356) with delta (0, 0)
Screenshot: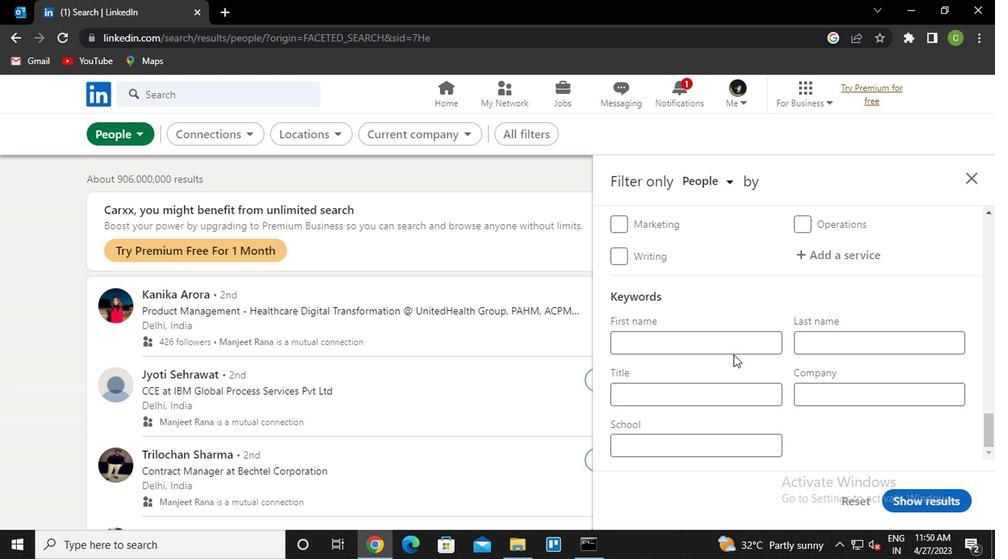 
Action: Mouse scrolled (730, 356) with delta (0, 0)
Screenshot: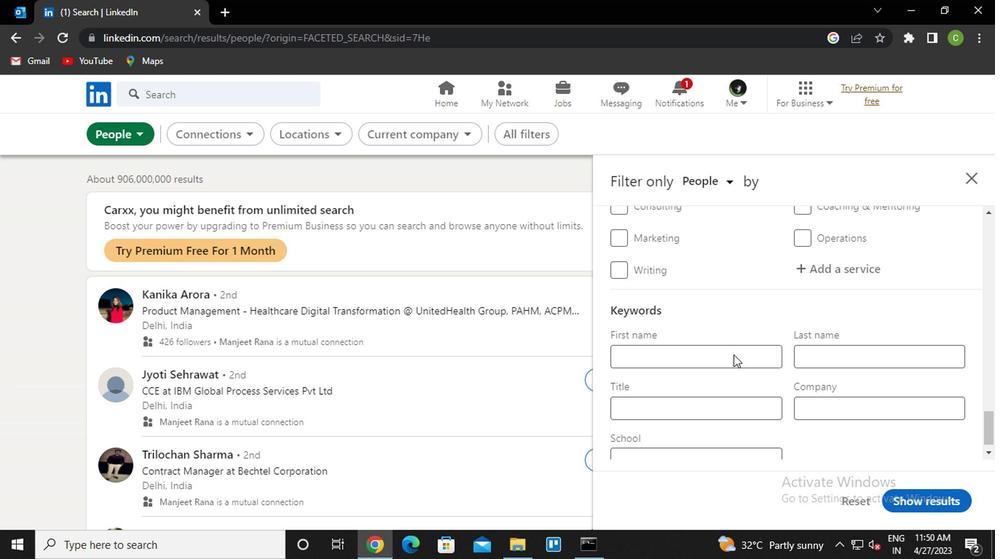 
Action: Mouse scrolled (730, 356) with delta (0, 0)
Screenshot: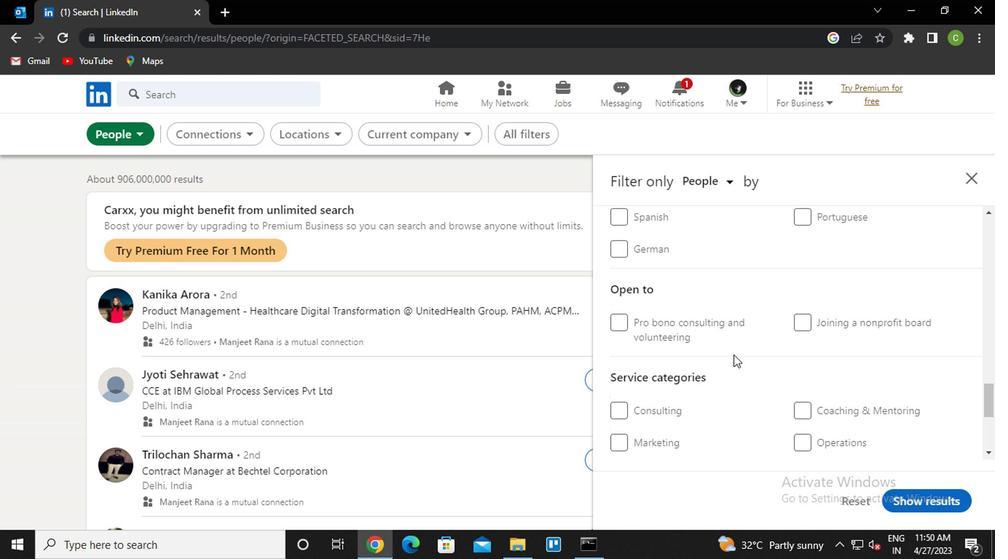 
Action: Mouse scrolled (730, 356) with delta (0, 0)
Screenshot: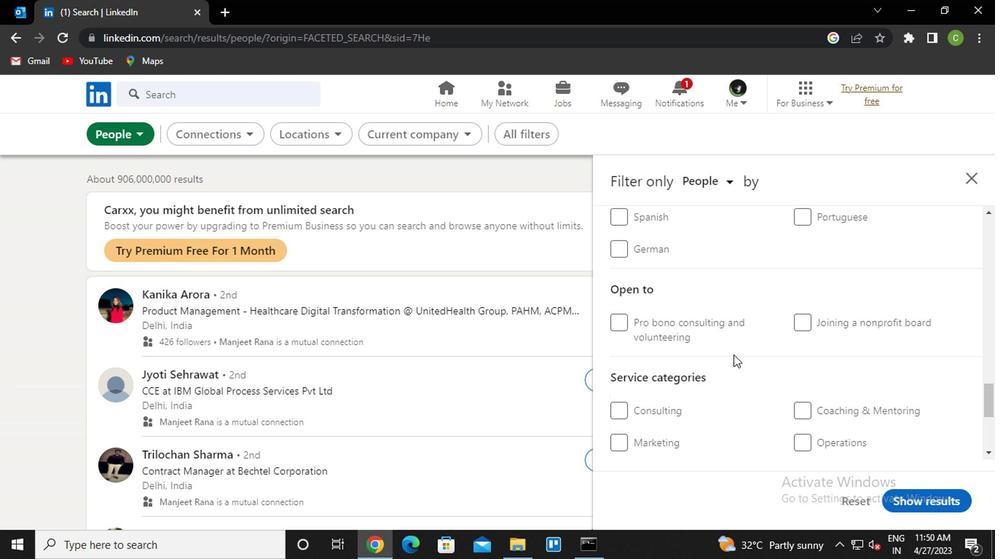 
Action: Mouse scrolled (730, 356) with delta (0, 0)
Screenshot: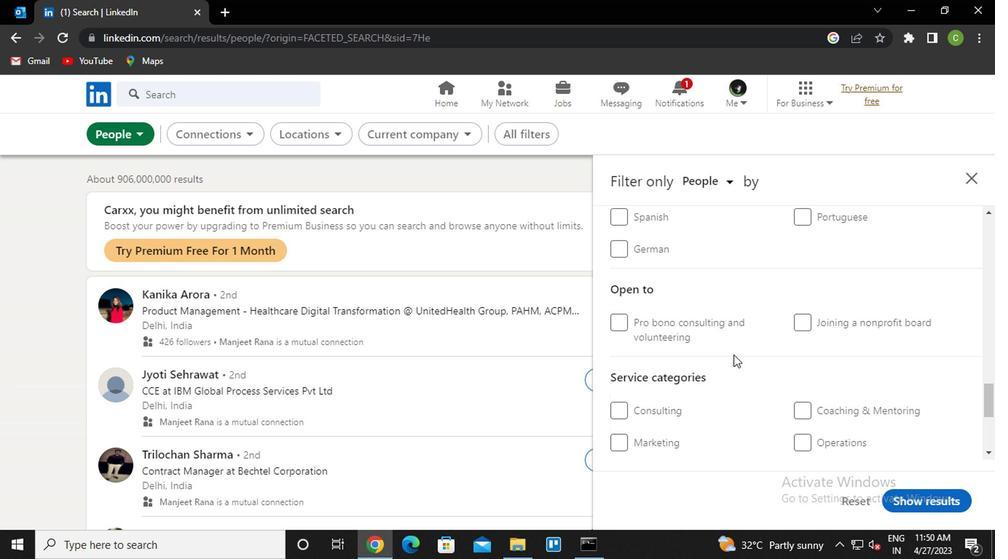 
Action: Mouse moved to (676, 407)
Screenshot: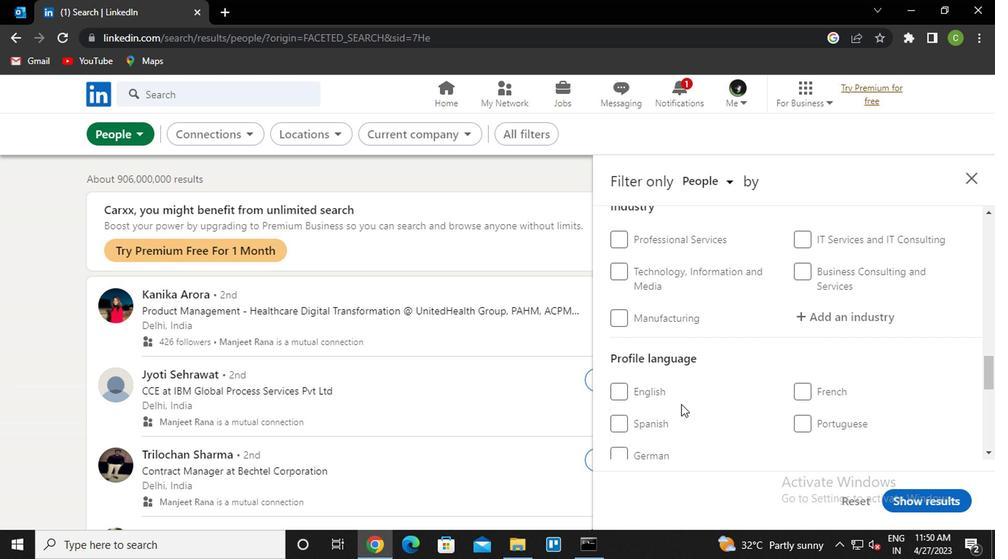 
Action: Mouse scrolled (676, 406) with delta (0, -1)
Screenshot: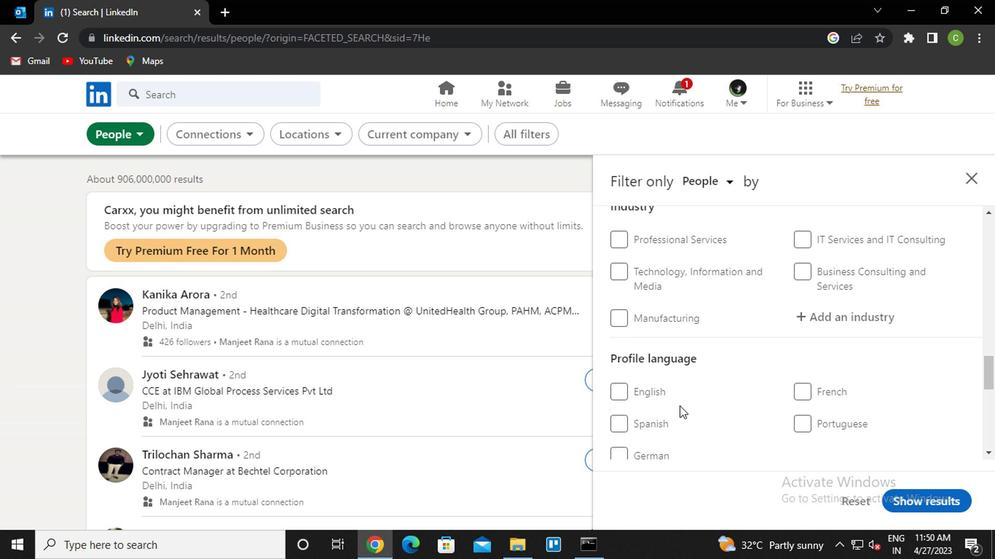 
Action: Mouse moved to (617, 422)
Screenshot: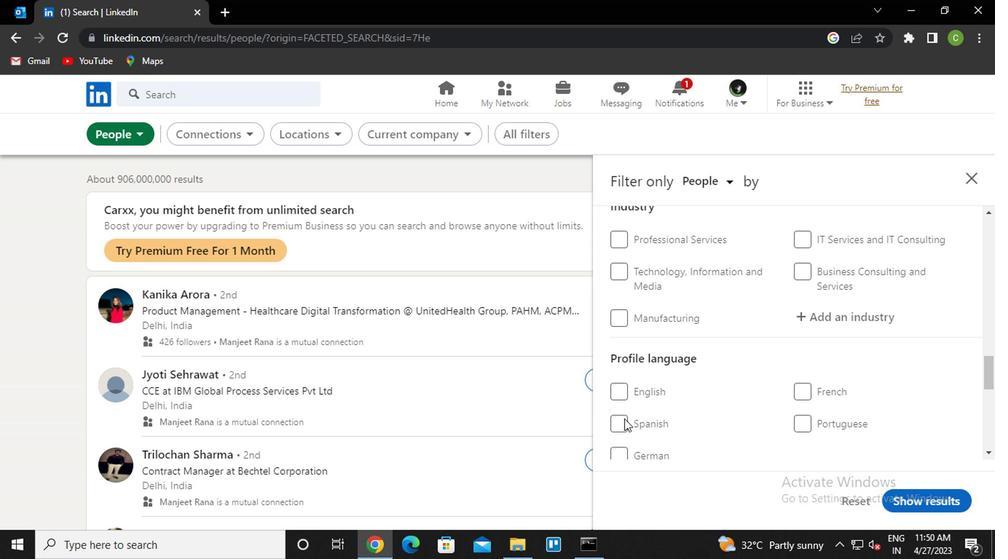 
Action: Mouse pressed left at (617, 422)
Screenshot: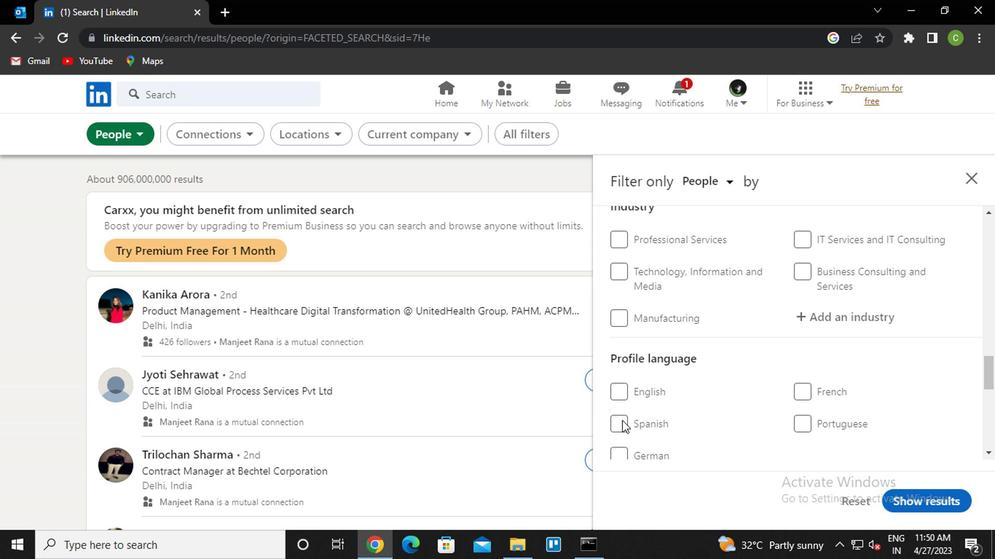 
Action: Mouse moved to (780, 360)
Screenshot: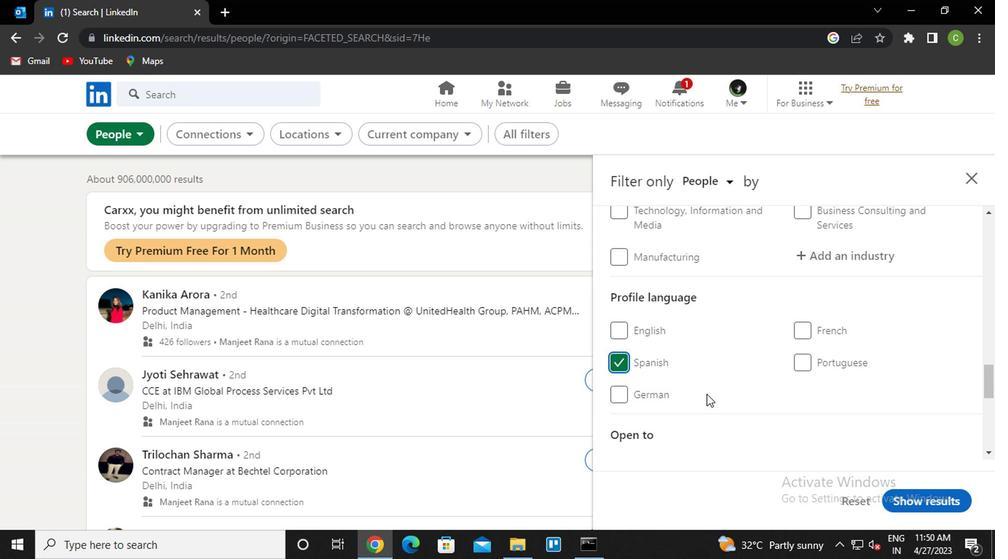 
Action: Mouse scrolled (780, 360) with delta (0, 0)
Screenshot: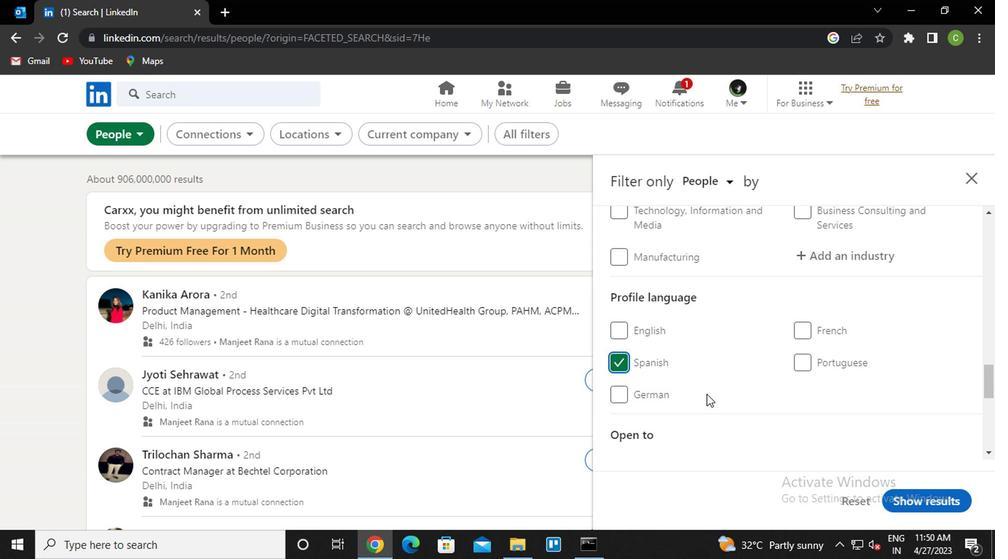 
Action: Mouse scrolled (780, 360) with delta (0, 0)
Screenshot: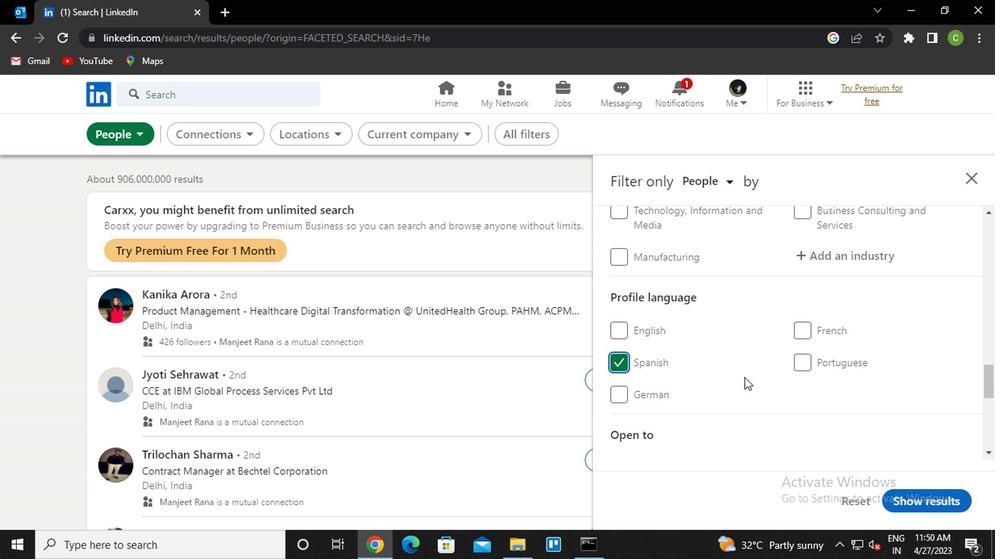 
Action: Mouse scrolled (780, 360) with delta (0, 0)
Screenshot: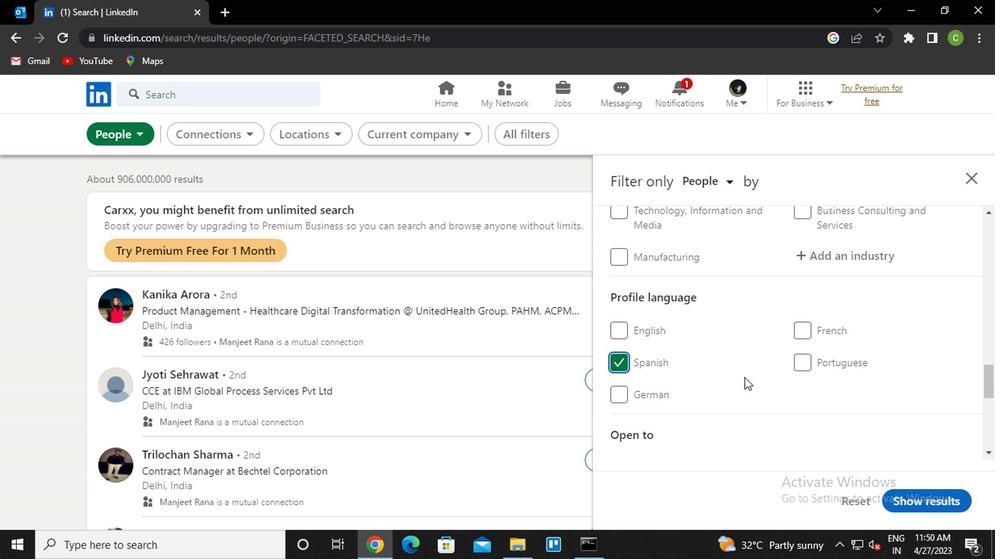 
Action: Mouse scrolled (780, 360) with delta (0, 0)
Screenshot: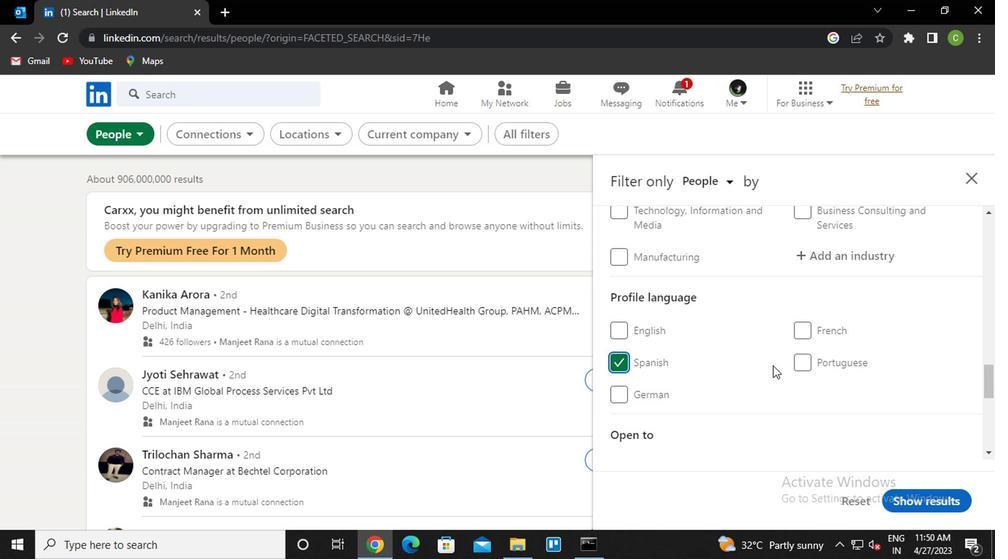 
Action: Mouse scrolled (780, 360) with delta (0, 0)
Screenshot: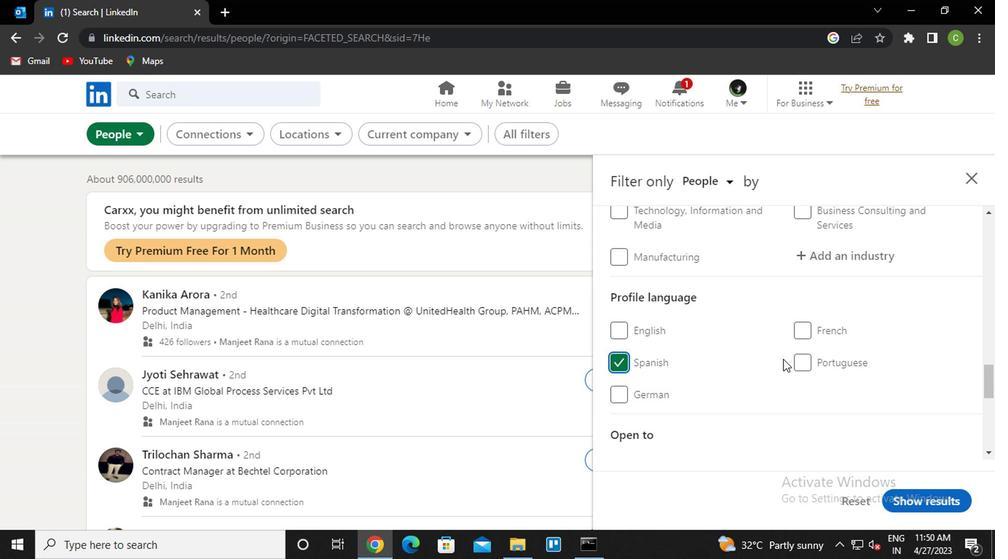 
Action: Mouse scrolled (780, 360) with delta (0, 0)
Screenshot: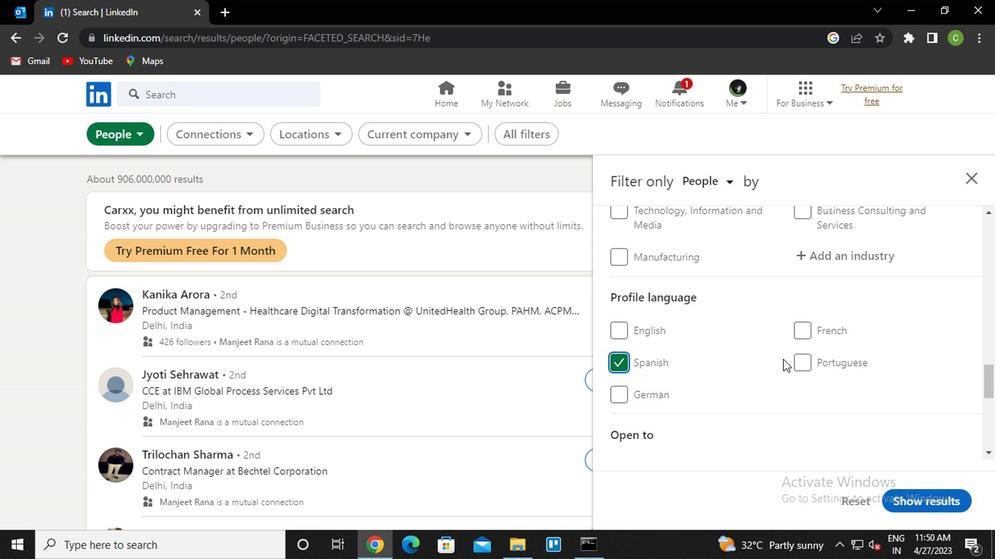 
Action: Mouse scrolled (780, 360) with delta (0, 0)
Screenshot: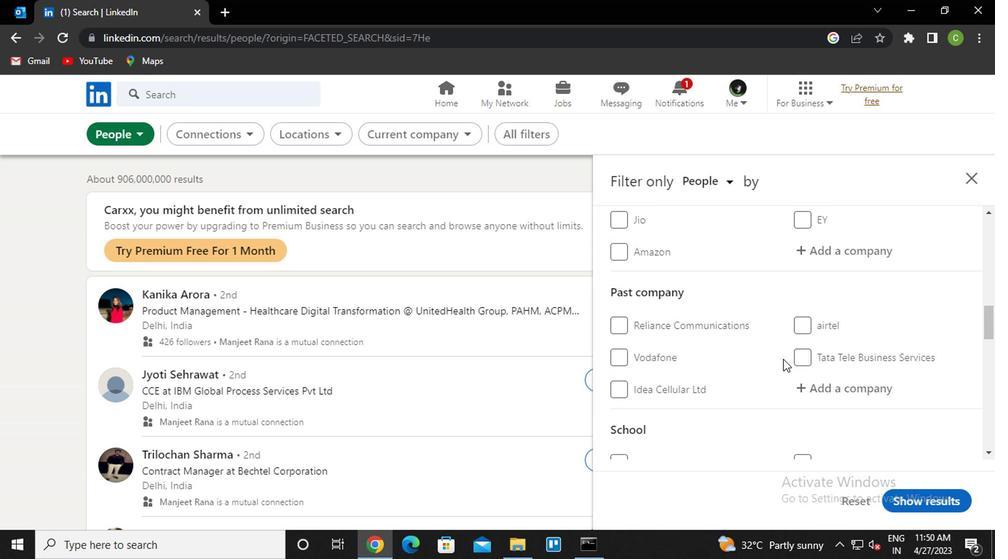
Action: Mouse scrolled (780, 360) with delta (0, 0)
Screenshot: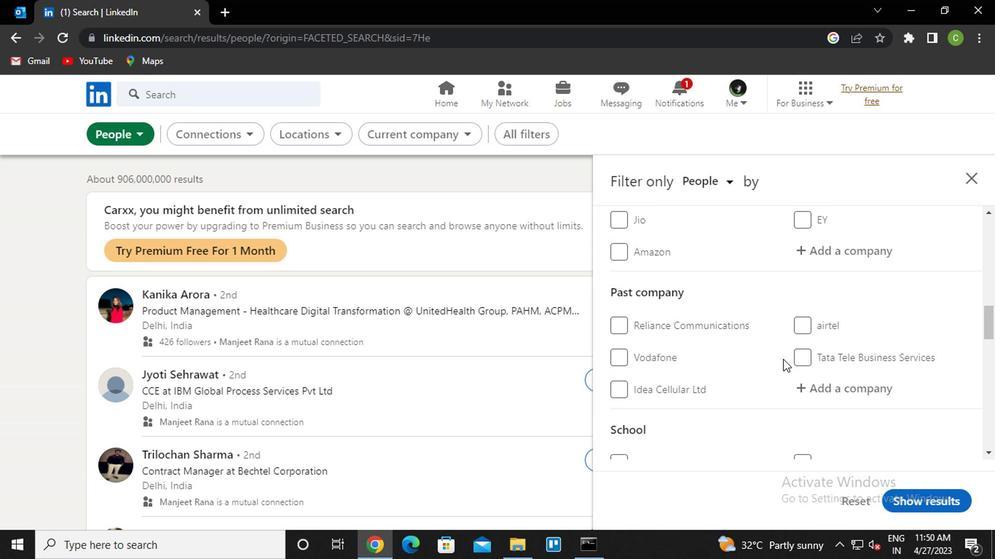 
Action: Mouse scrolled (780, 360) with delta (0, 0)
Screenshot: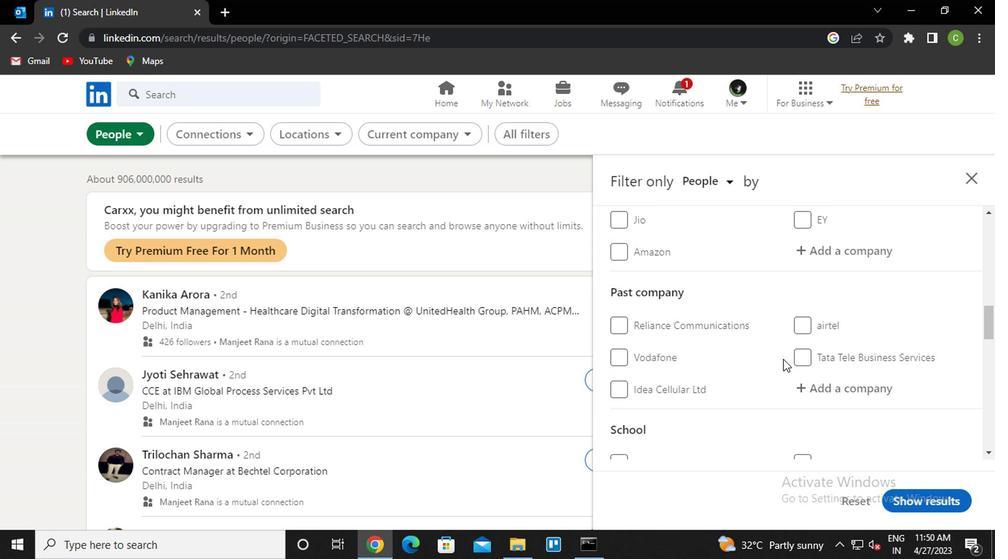 
Action: Mouse scrolled (780, 360) with delta (0, 0)
Screenshot: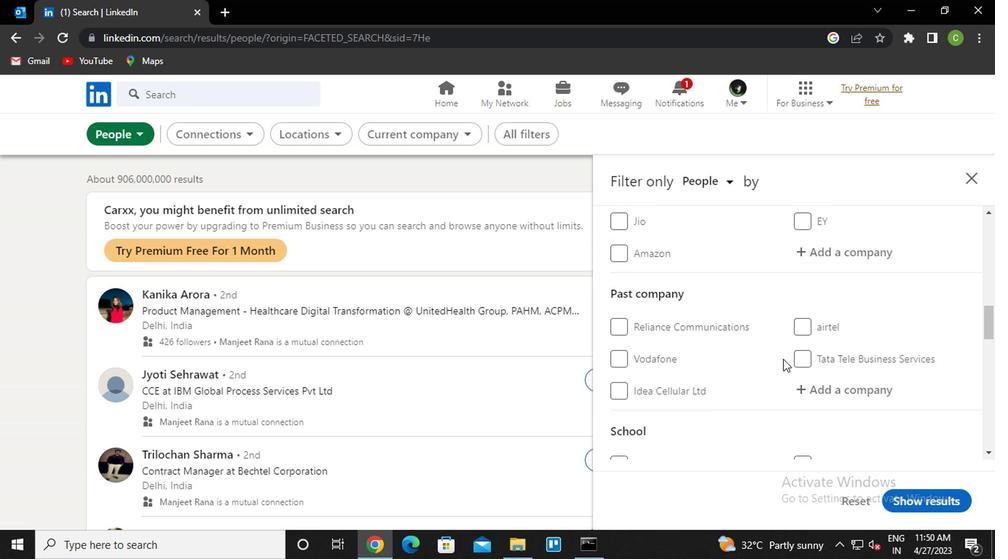 
Action: Mouse scrolled (780, 360) with delta (0, 0)
Screenshot: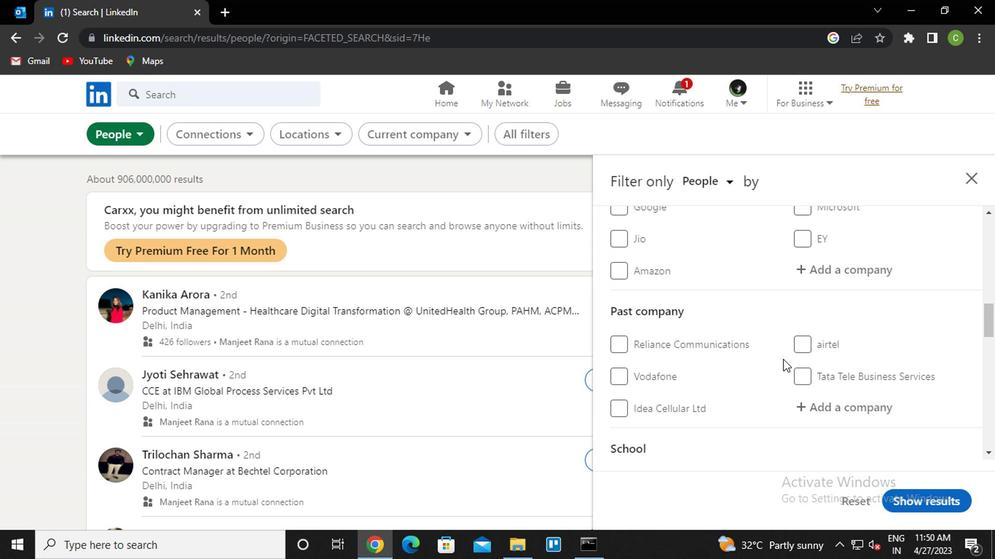 
Action: Mouse scrolled (780, 360) with delta (0, 0)
Screenshot: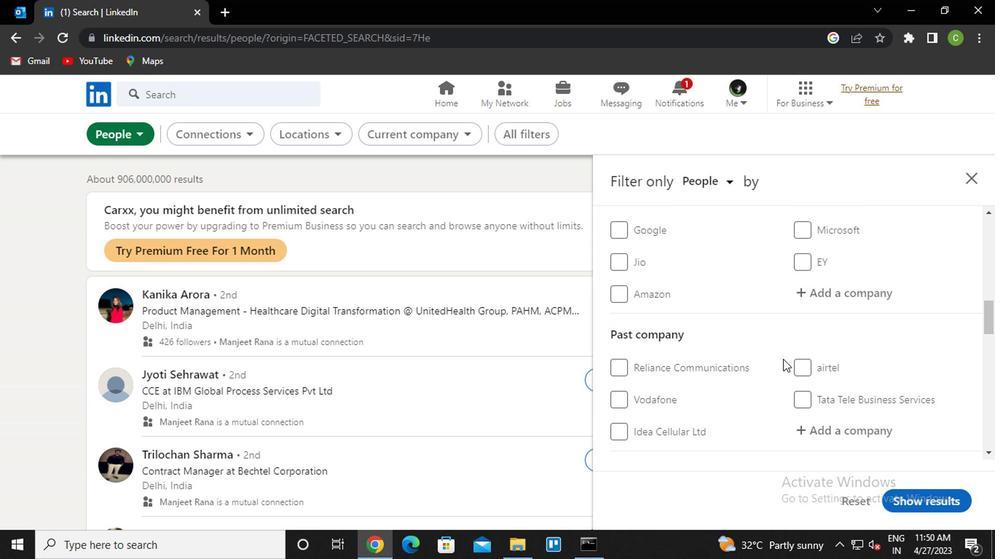 
Action: Mouse scrolled (780, 359) with delta (0, -1)
Screenshot: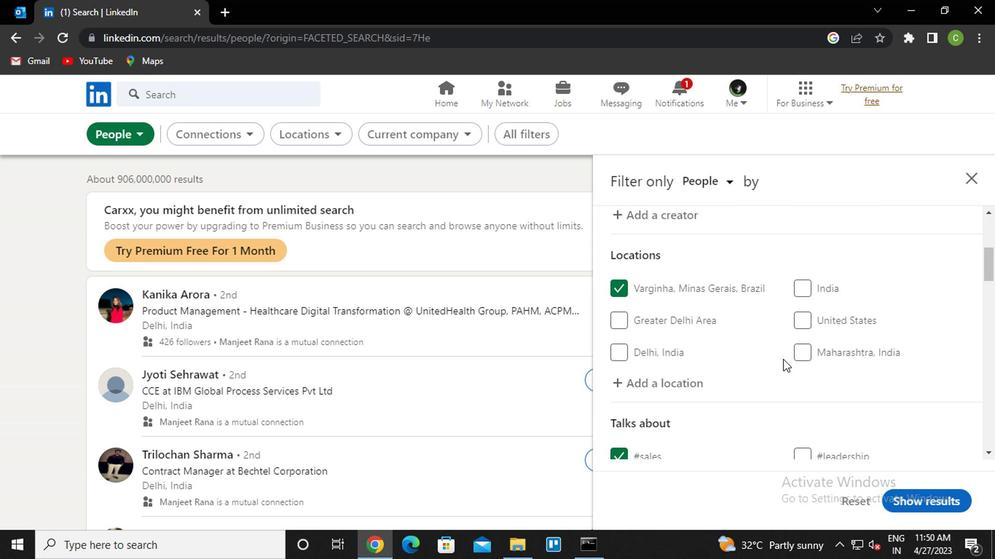
Action: Mouse scrolled (780, 359) with delta (0, -1)
Screenshot: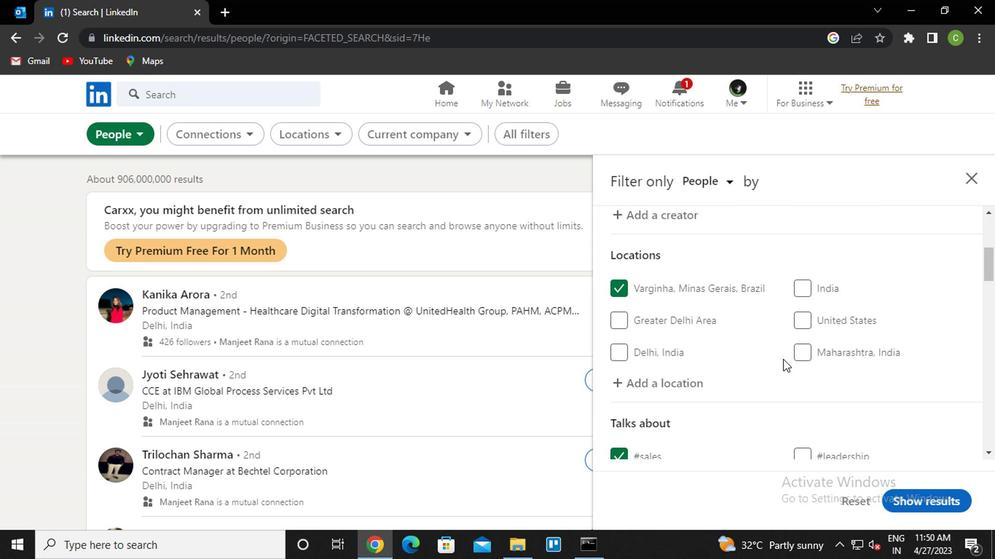 
Action: Mouse scrolled (780, 359) with delta (0, -1)
Screenshot: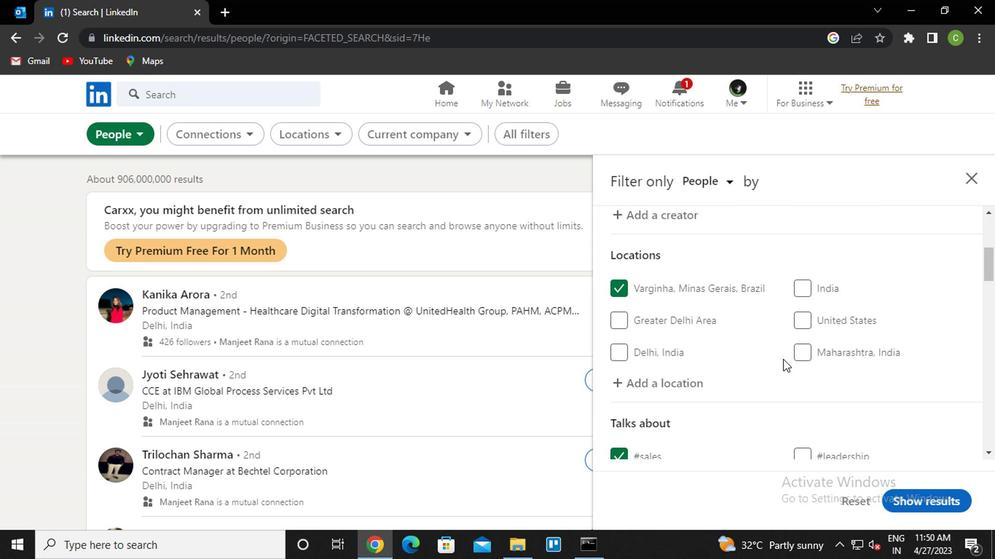
Action: Mouse scrolled (780, 359) with delta (0, -1)
Screenshot: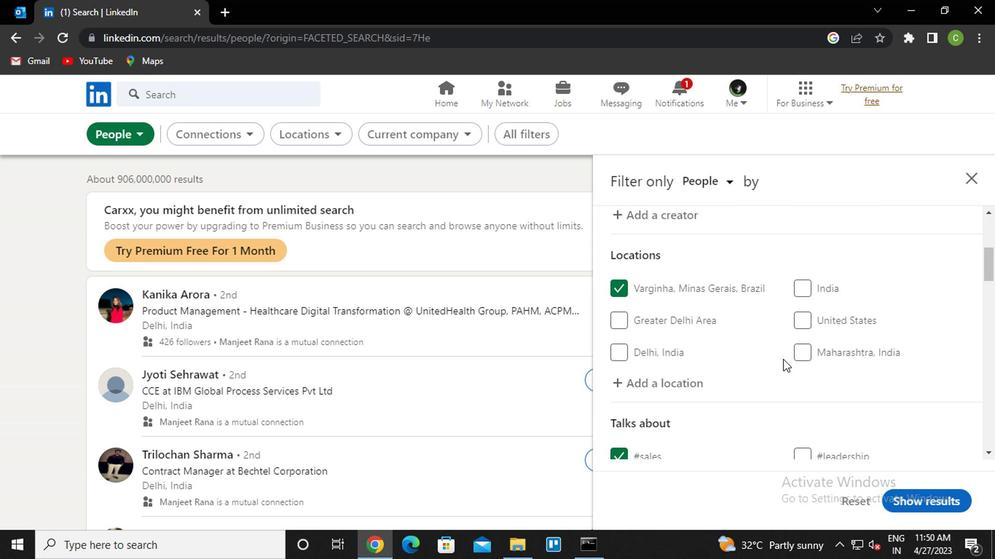 
Action: Mouse moved to (752, 349)
Screenshot: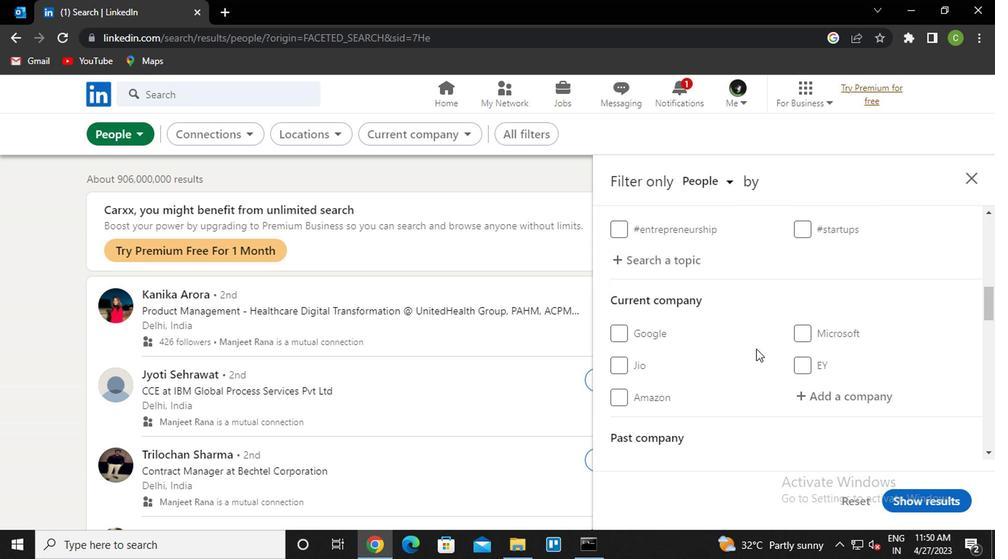 
Action: Mouse scrolled (752, 348) with delta (0, -1)
Screenshot: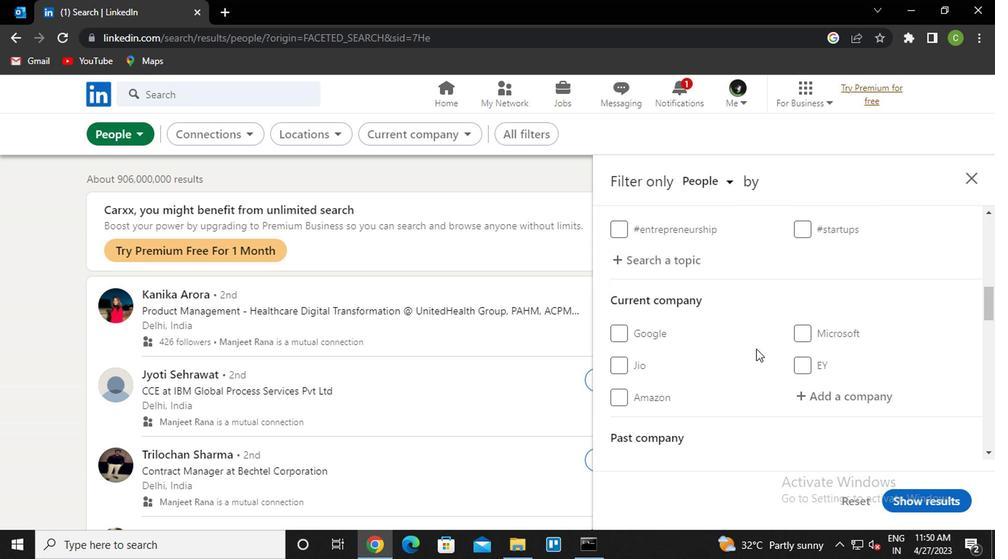 
Action: Mouse moved to (828, 332)
Screenshot: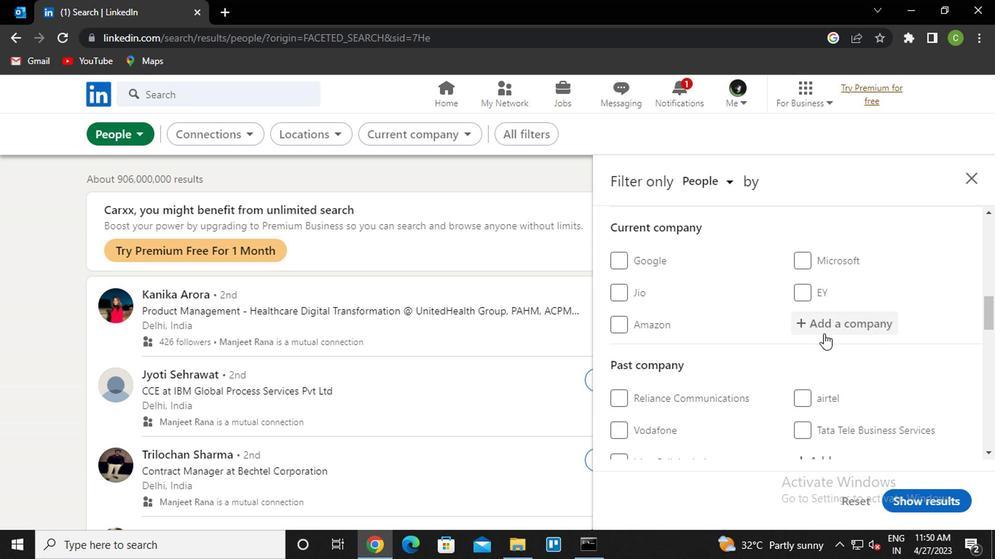 
Action: Mouse pressed left at (828, 332)
Screenshot: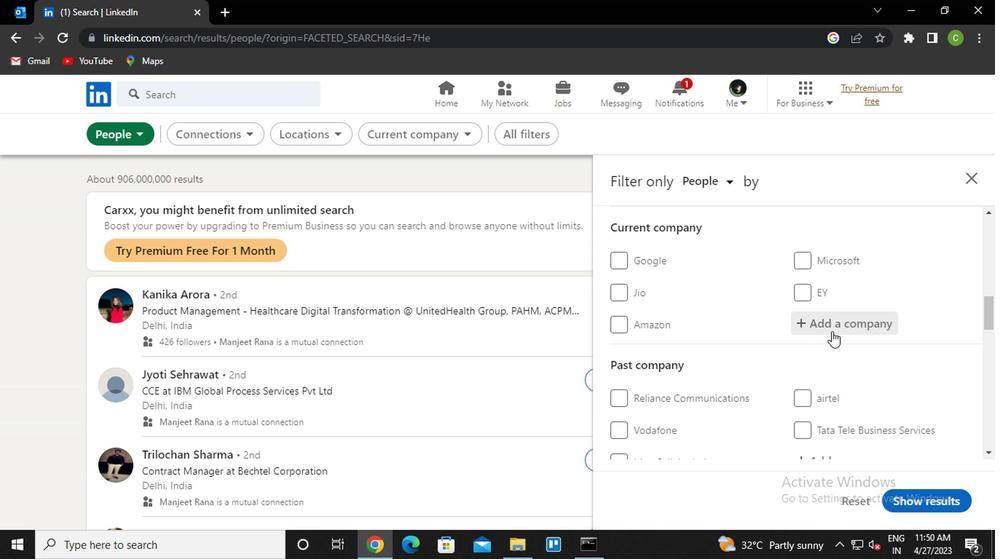 
Action: Key pressed <Key.caps_lock>c<Key.caps_lock>ochler<Key.backspace>ar<Key.down><Key.enter>
Screenshot: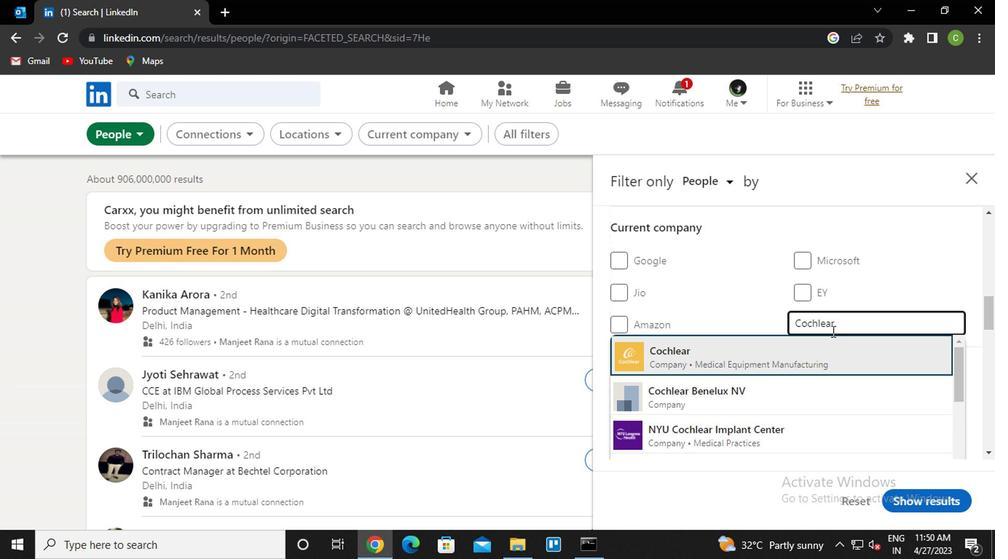 
Action: Mouse moved to (867, 344)
Screenshot: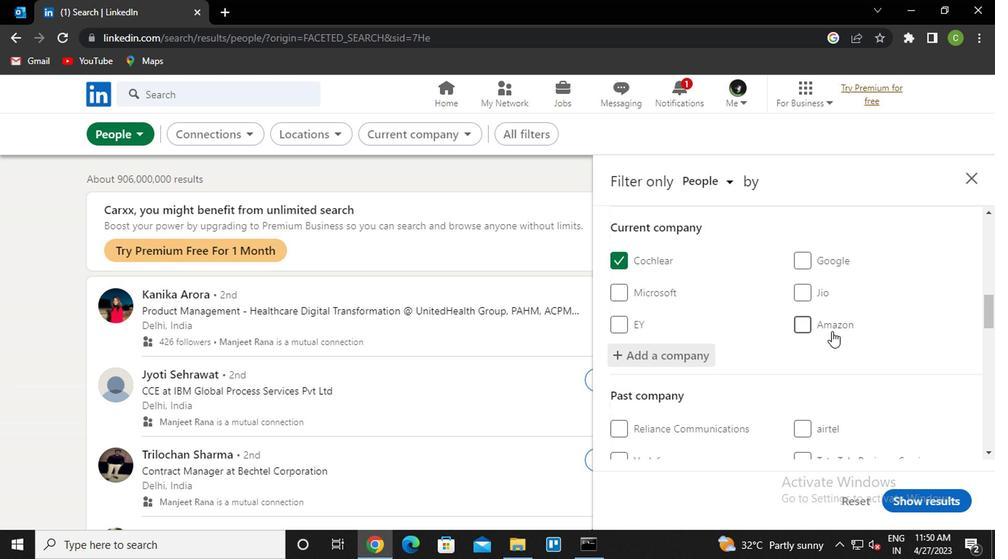 
Action: Mouse scrolled (867, 344) with delta (0, 0)
Screenshot: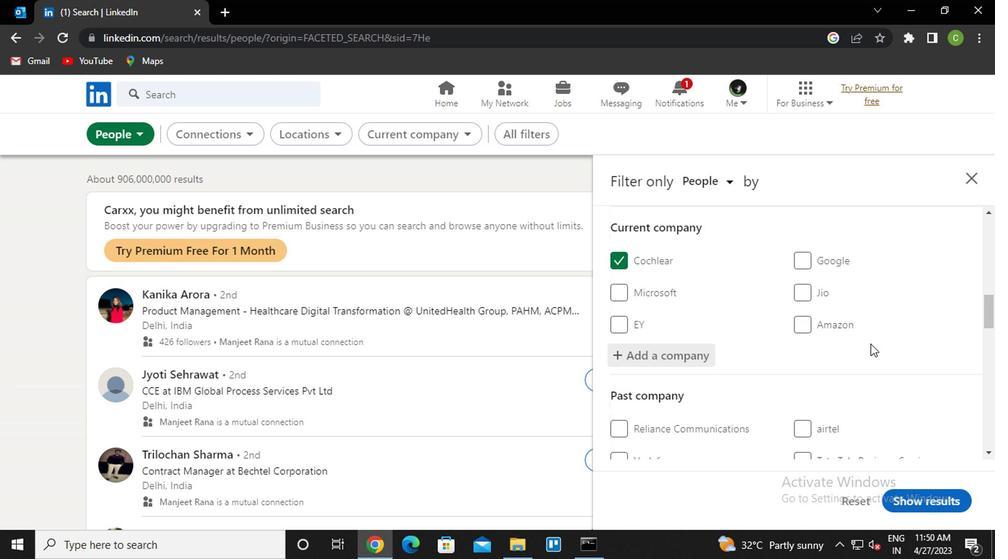 
Action: Mouse scrolled (867, 344) with delta (0, 0)
Screenshot: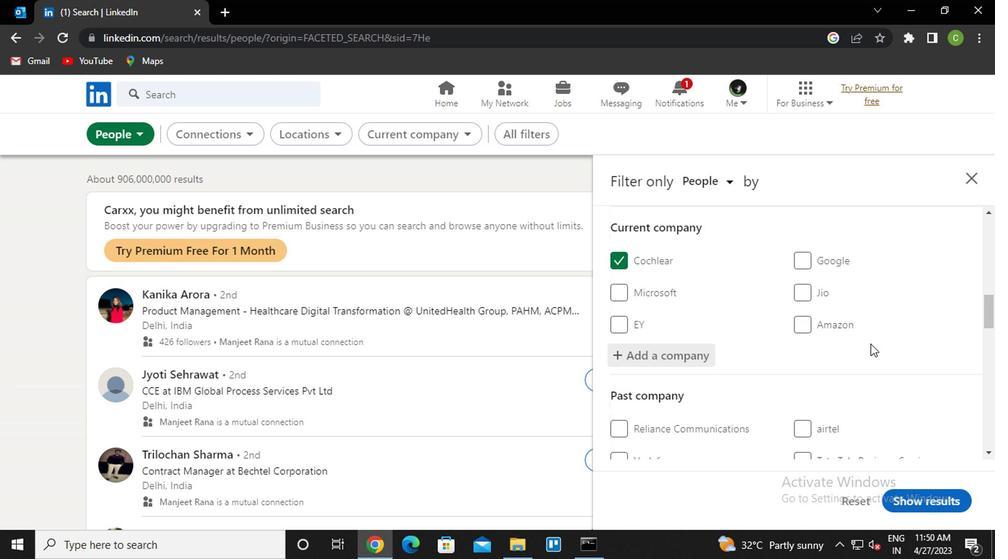 
Action: Mouse moved to (867, 346)
Screenshot: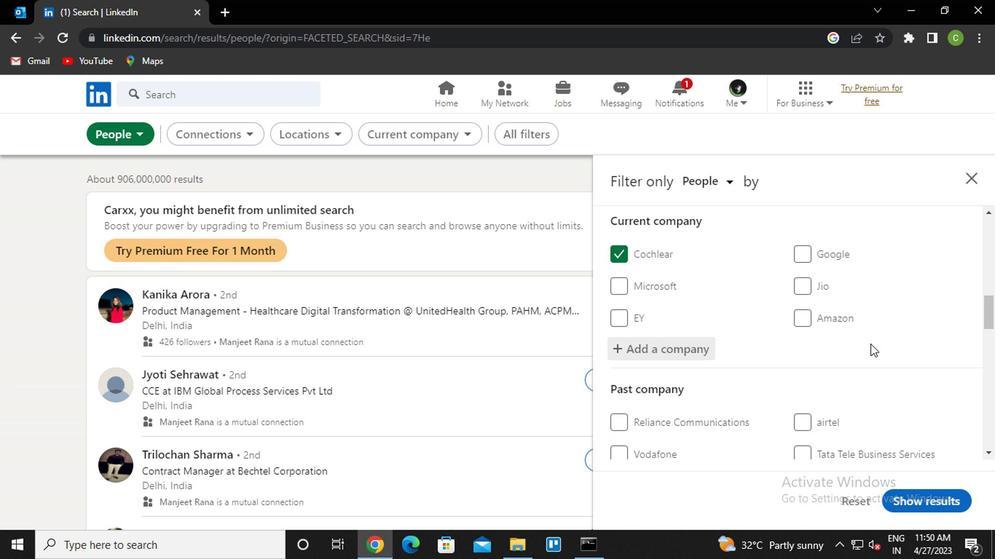 
Action: Mouse scrolled (867, 345) with delta (0, -1)
Screenshot: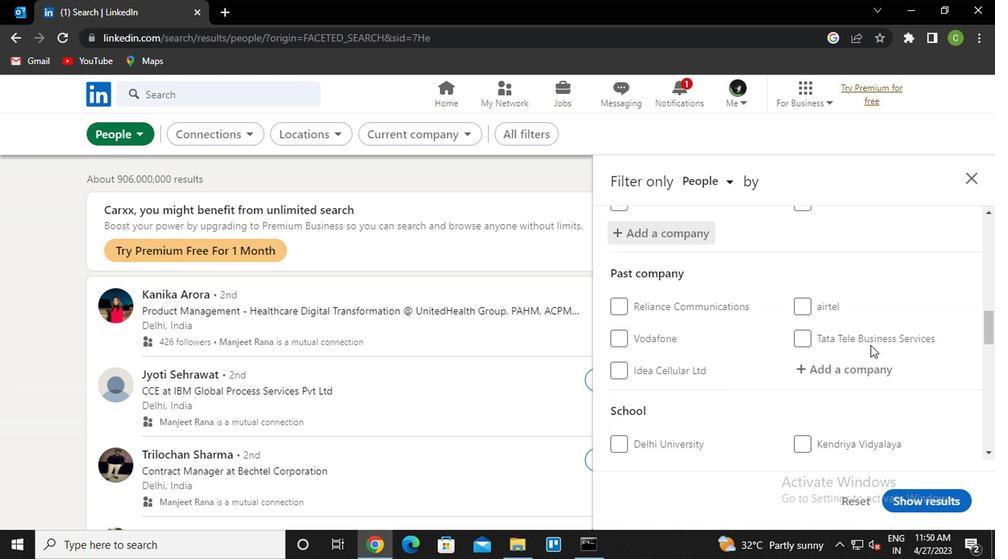 
Action: Mouse moved to (855, 355)
Screenshot: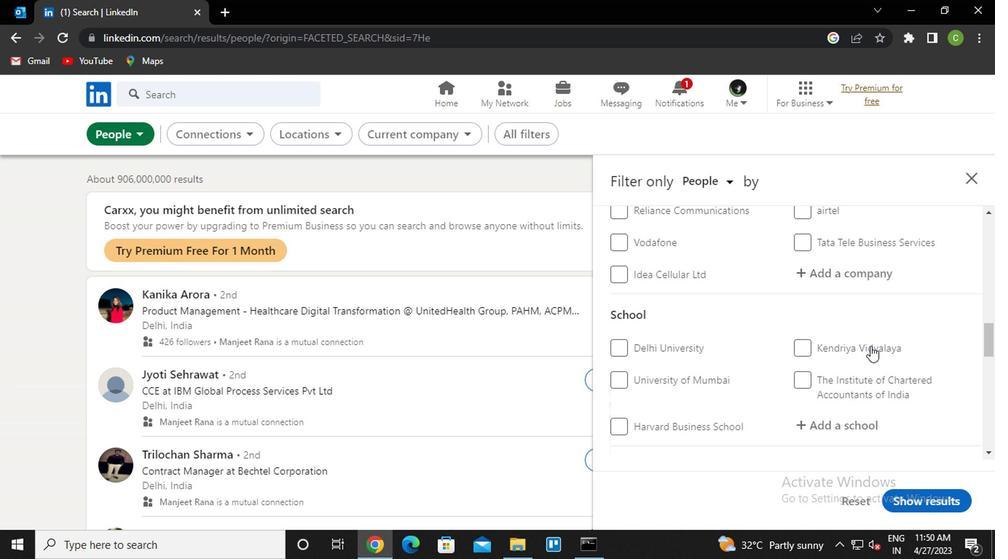 
Action: Mouse scrolled (855, 354) with delta (0, -1)
Screenshot: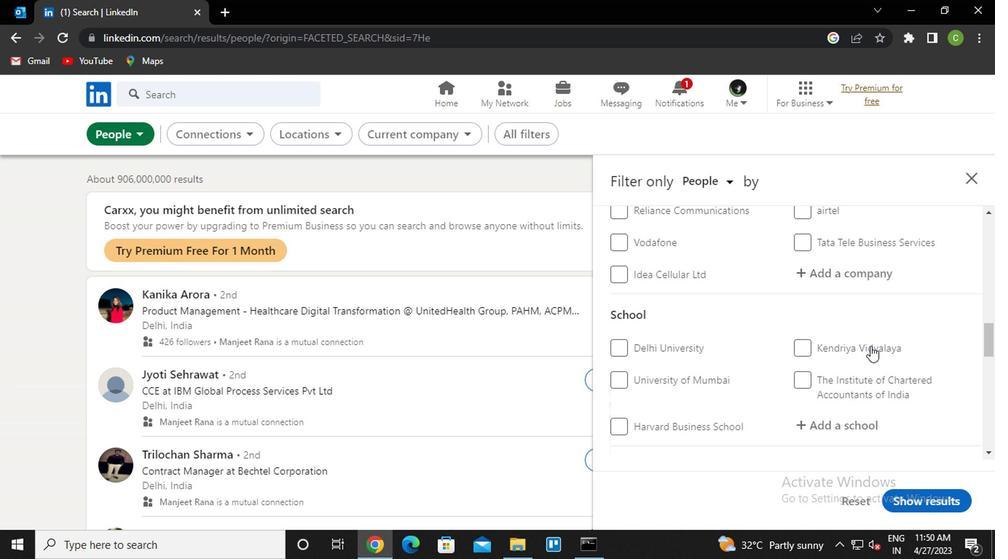 
Action: Mouse moved to (852, 355)
Screenshot: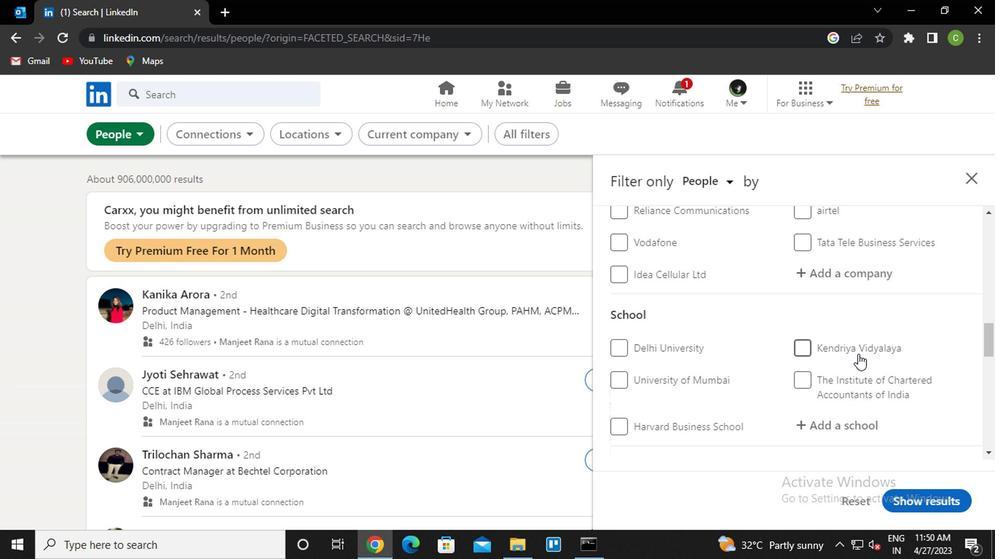 
Action: Mouse scrolled (852, 354) with delta (0, -1)
Screenshot: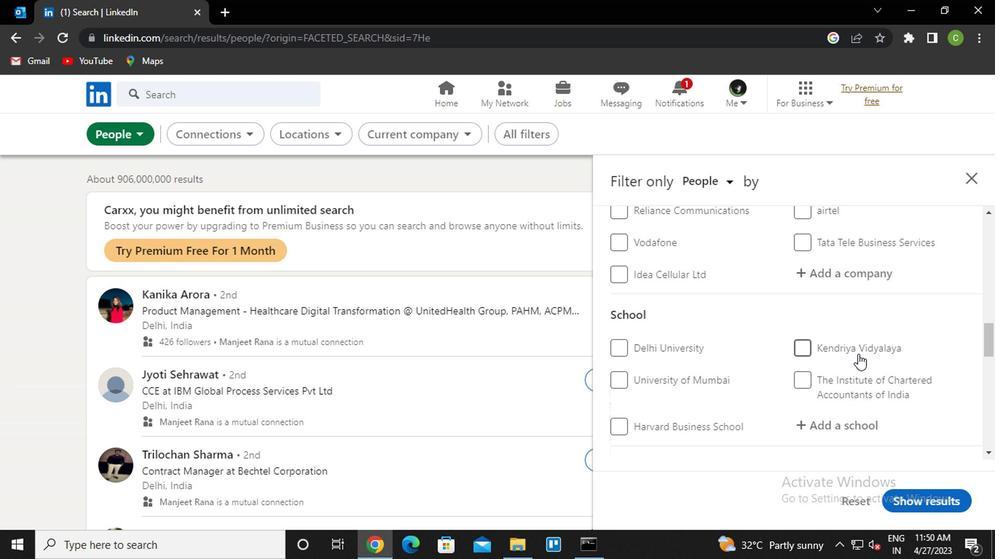 
Action: Mouse moved to (863, 273)
Screenshot: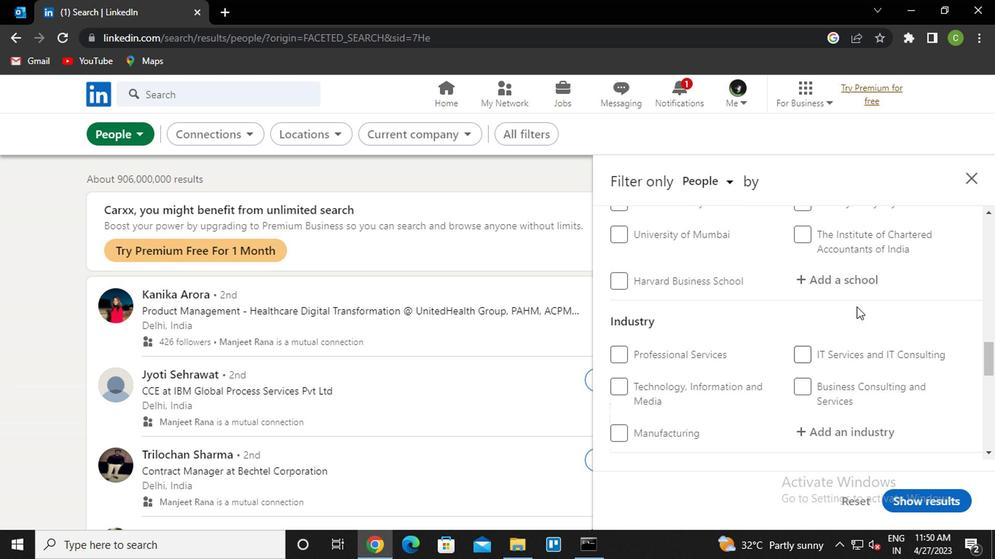 
Action: Mouse pressed left at (863, 273)
Screenshot: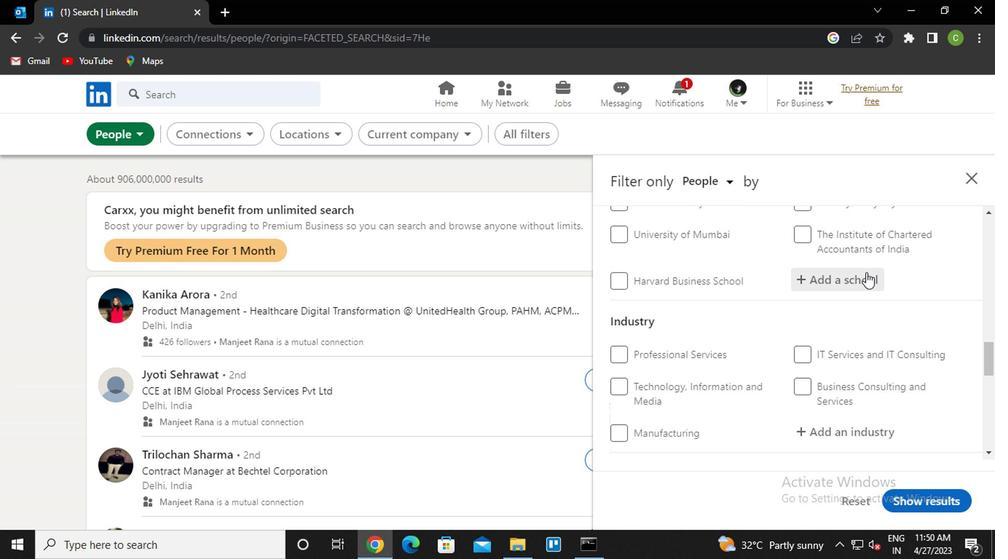 
Action: Key pressed <Key.caps_lock>c<Key.caps_lock>ooimba
Screenshot: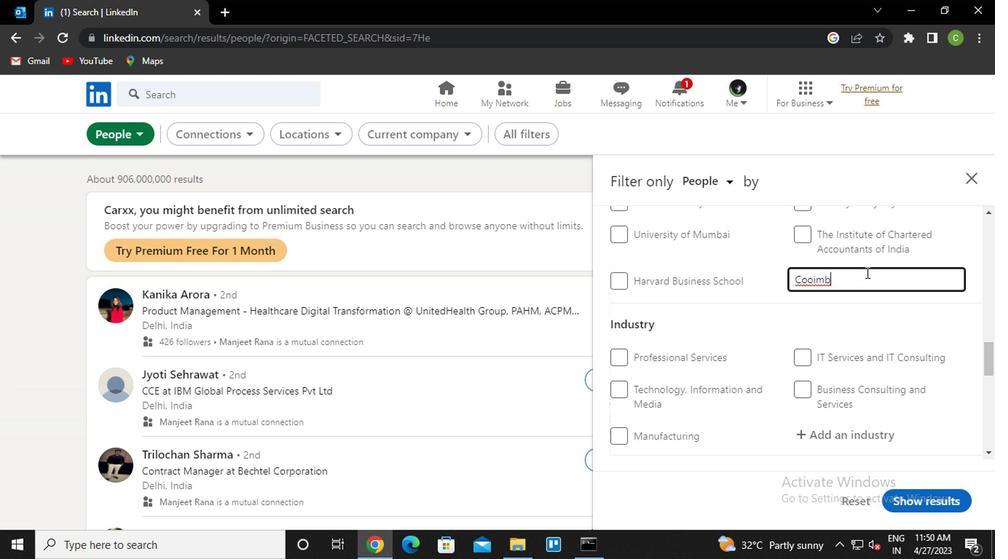 
Action: Mouse moved to (805, 283)
Screenshot: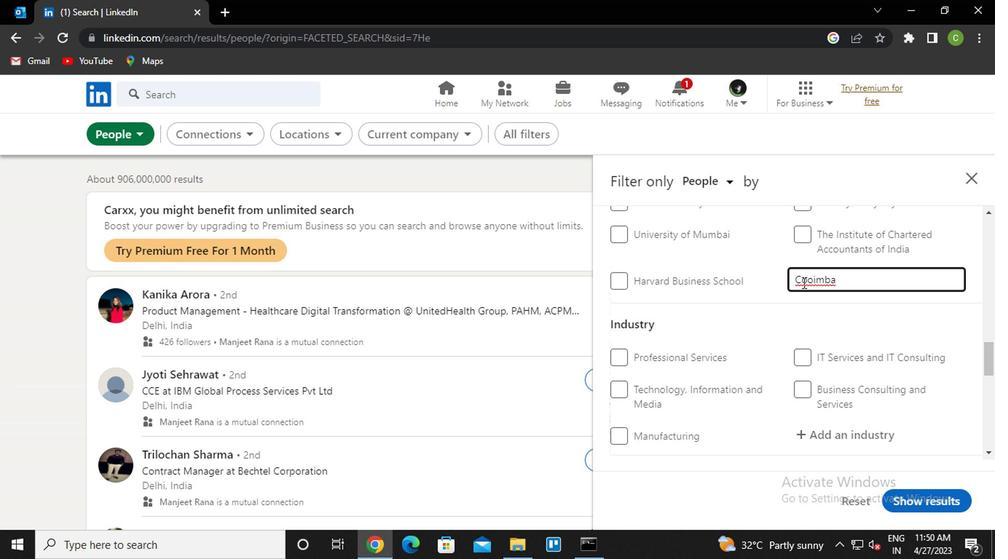 
Action: Mouse pressed left at (805, 283)
Screenshot: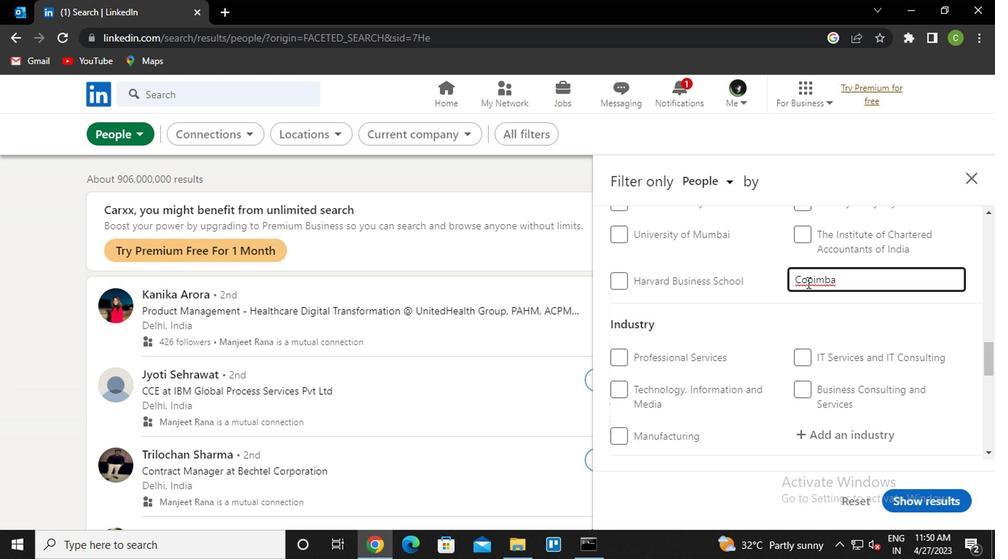 
Action: Mouse moved to (820, 281)
Screenshot: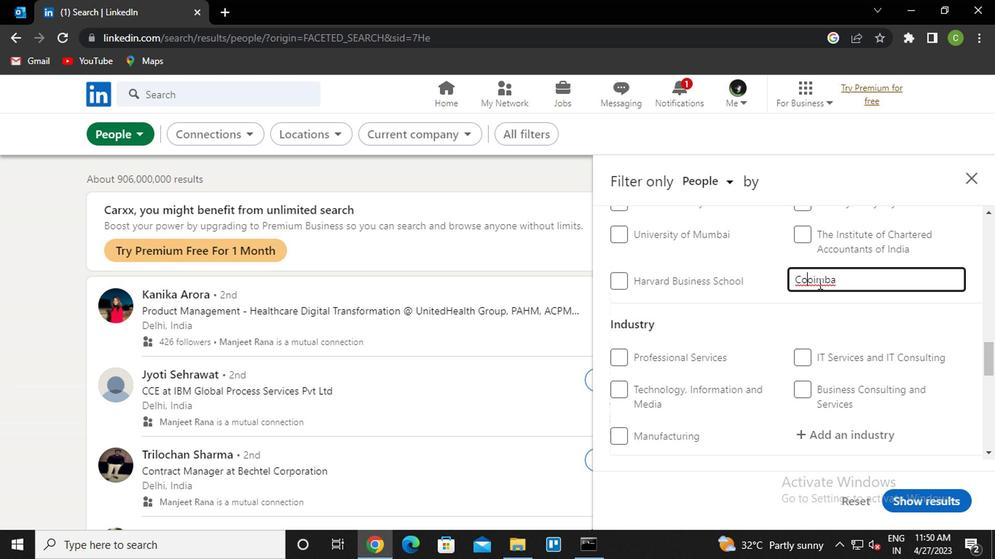 
Action: Key pressed <Key.backspace>
Screenshot: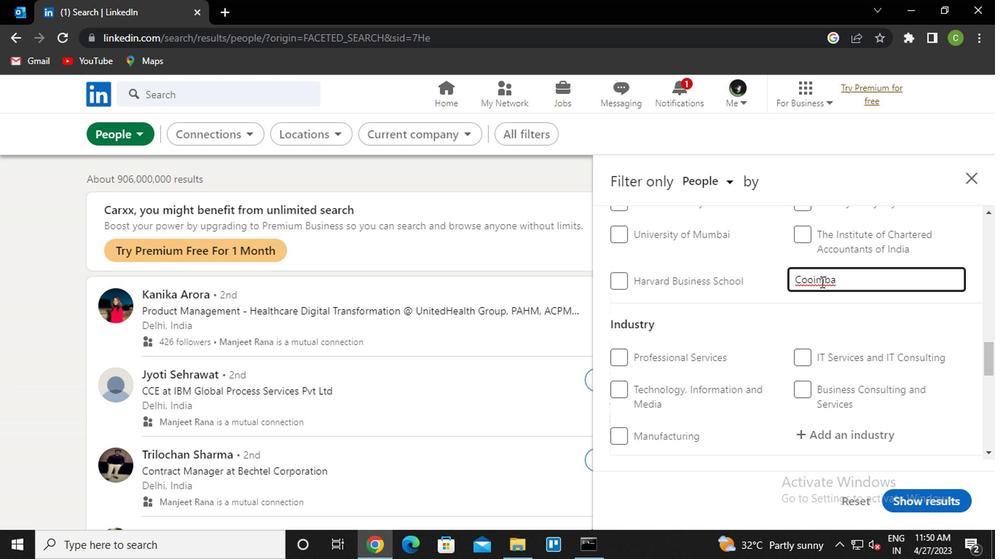 
Action: Mouse moved to (834, 280)
Screenshot: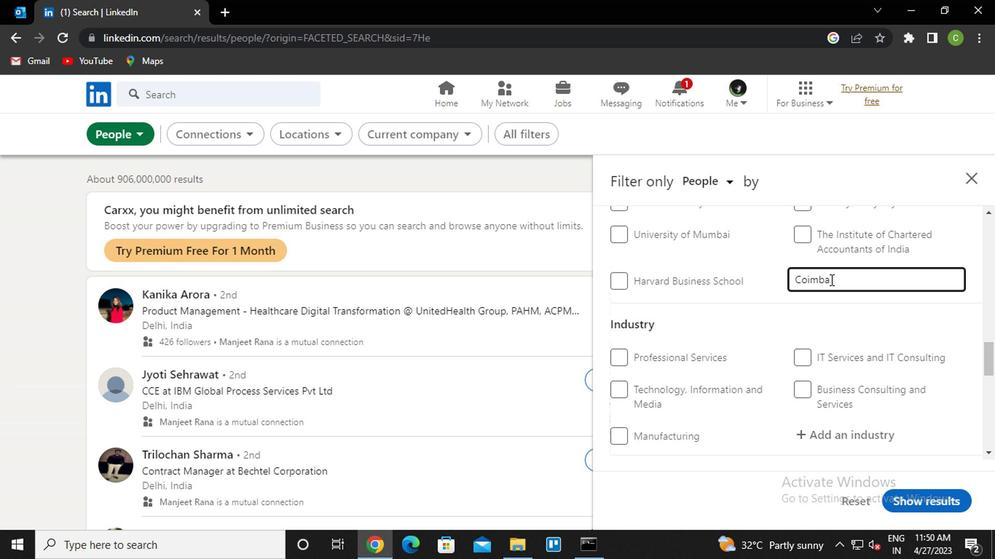 
Action: Mouse pressed left at (834, 280)
Screenshot: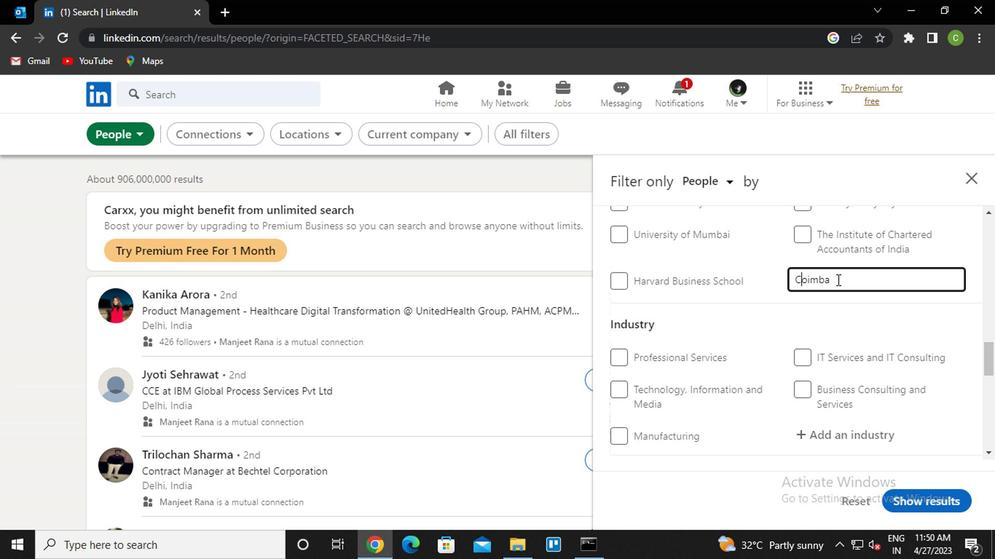 
Action: Key pressed t
Screenshot: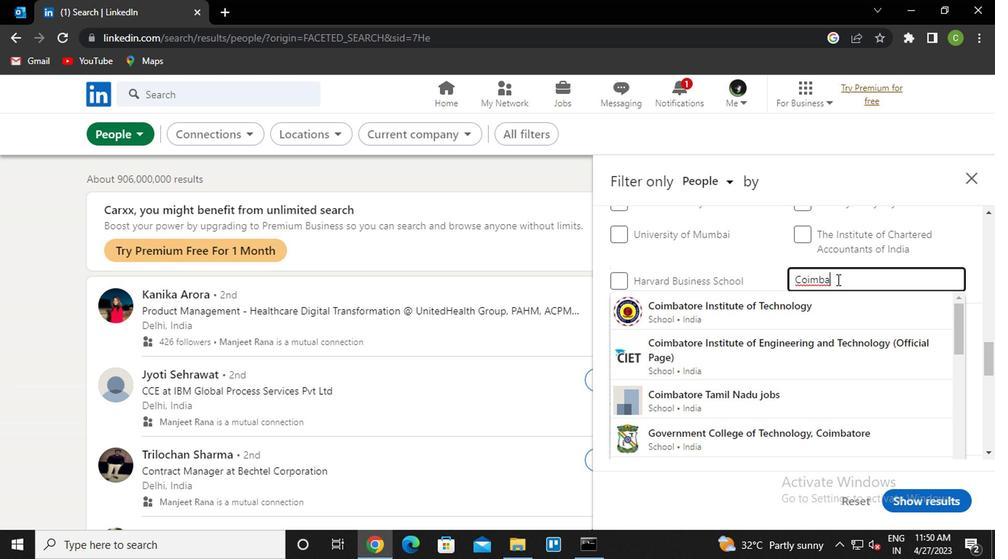 
Action: Mouse moved to (819, 313)
Screenshot: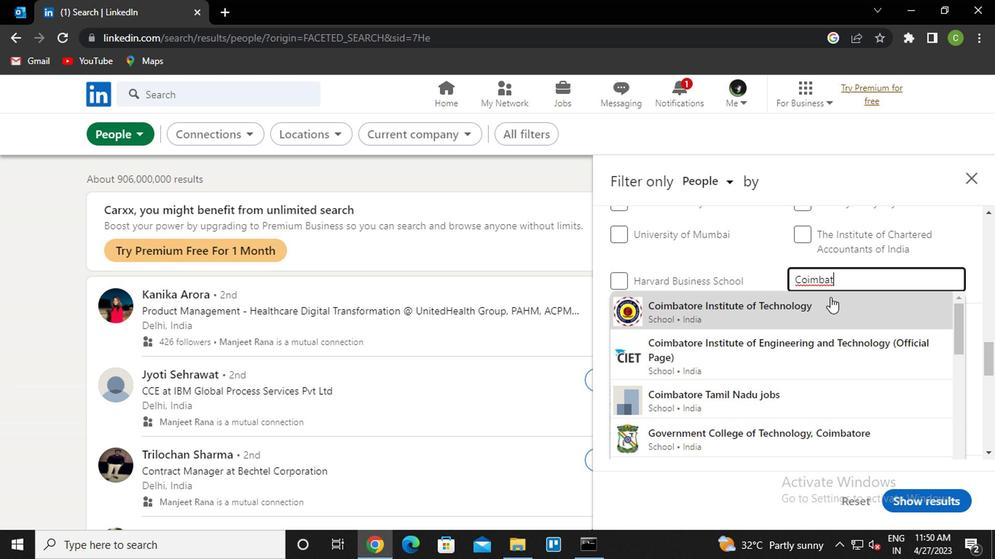 
Action: Mouse pressed left at (819, 313)
Screenshot: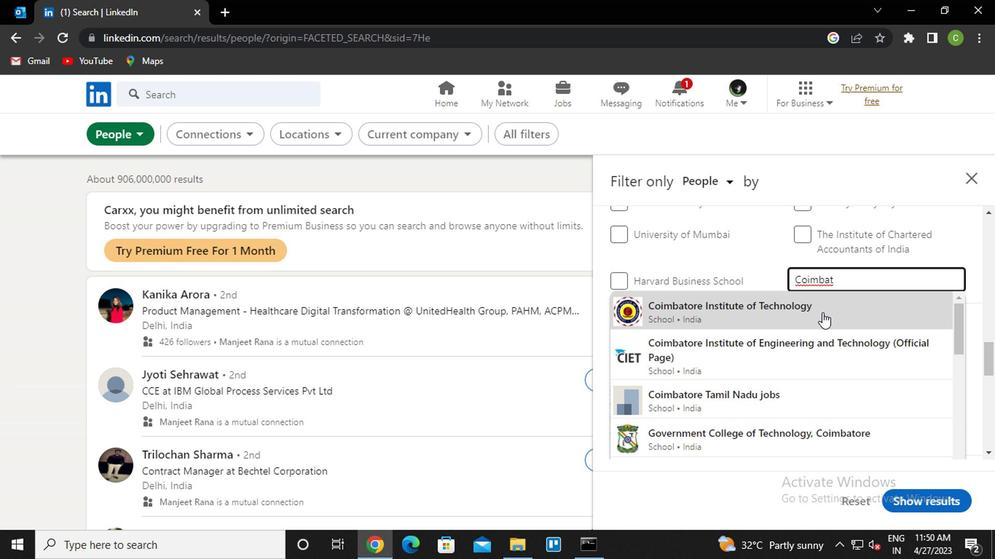
Action: Mouse scrolled (819, 312) with delta (0, -1)
Screenshot: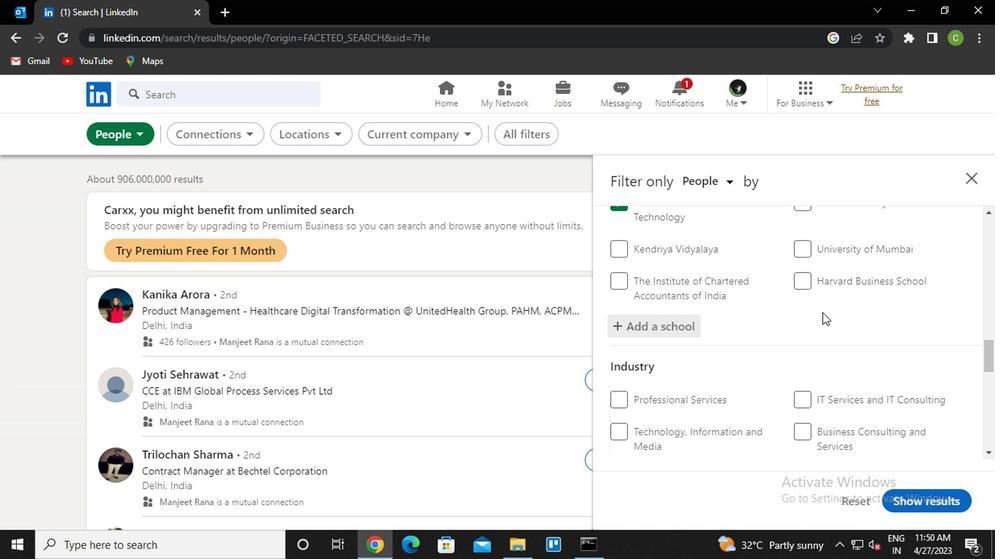 
Action: Mouse scrolled (819, 312) with delta (0, -1)
Screenshot: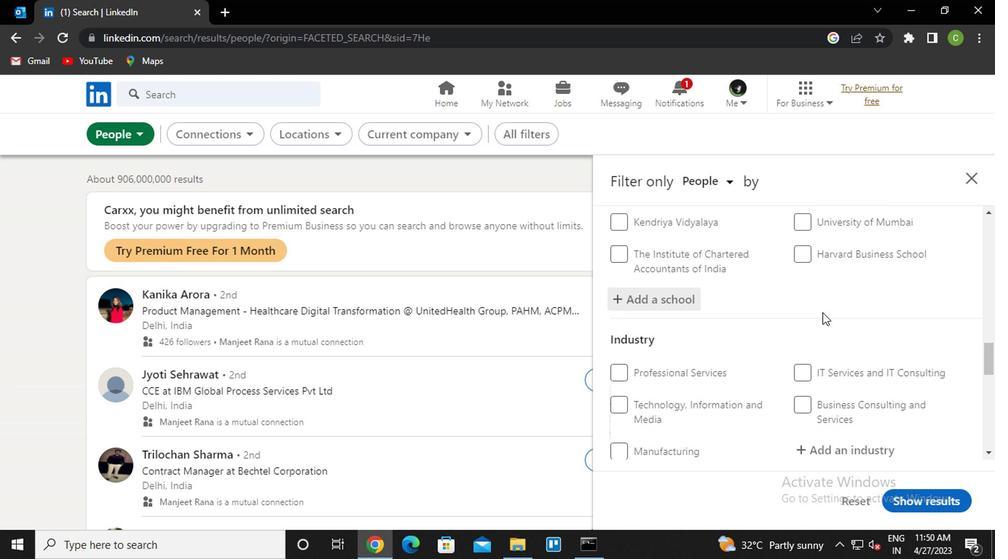 
Action: Mouse scrolled (819, 312) with delta (0, -1)
Screenshot: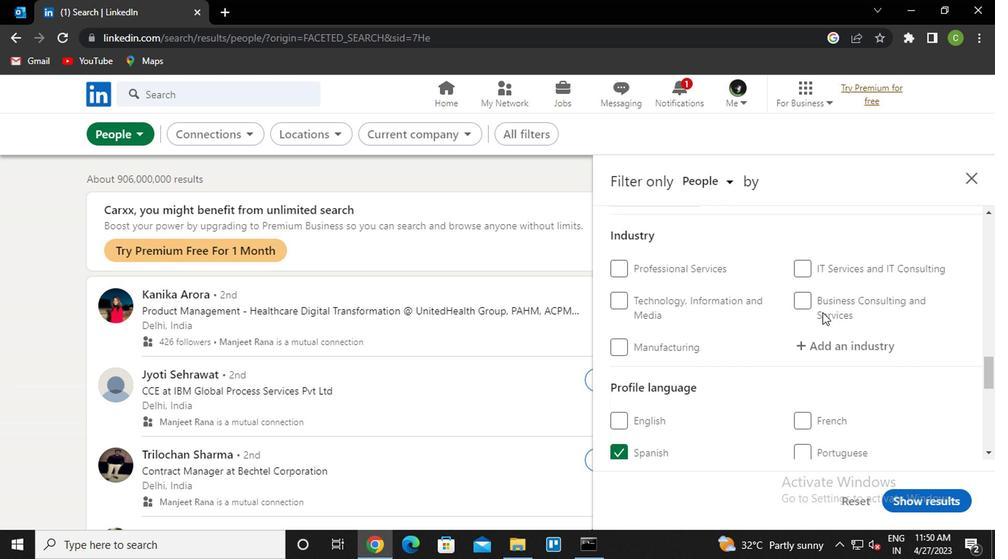 
Action: Mouse moved to (856, 264)
Screenshot: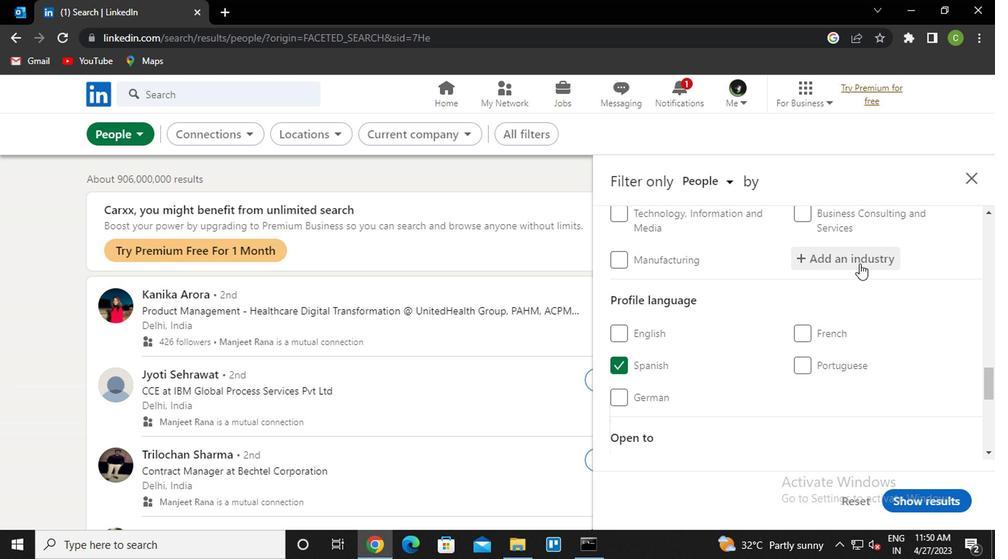 
Action: Mouse pressed left at (856, 264)
Screenshot: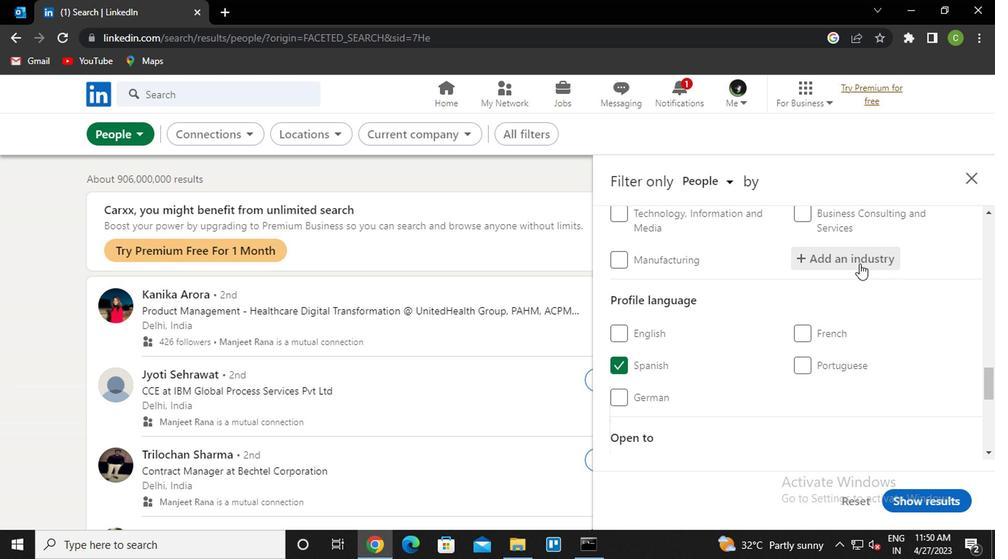 
Action: Mouse moved to (857, 263)
Screenshot: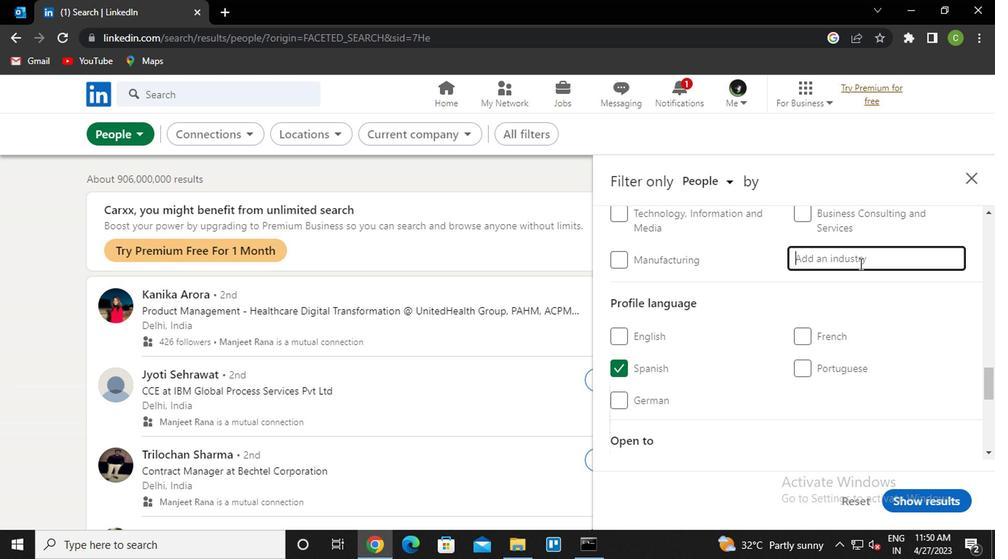 
Action: Key pressed <Key.caps_lock>f<Key.caps_lock>ire<Key.space><Key.caps_lock>p<Key.caps_lock>ro<Key.down><Key.enter>
Screenshot: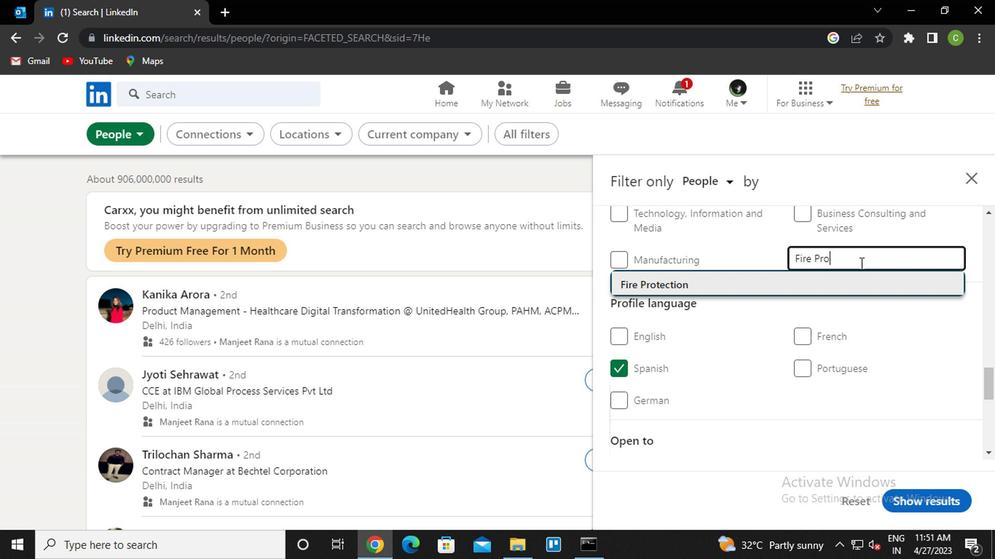 
Action: Mouse scrolled (857, 263) with delta (0, 0)
Screenshot: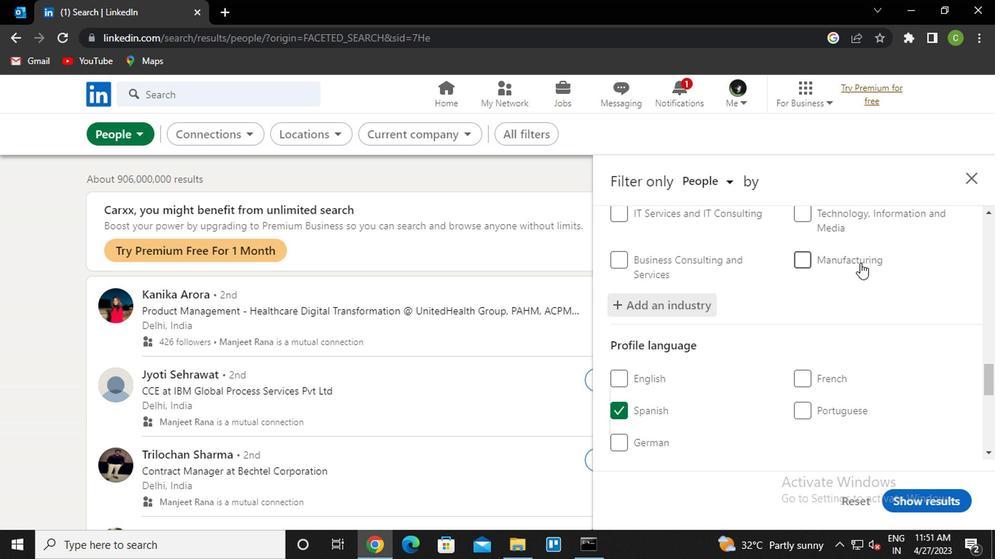 
Action: Mouse scrolled (857, 263) with delta (0, 0)
Screenshot: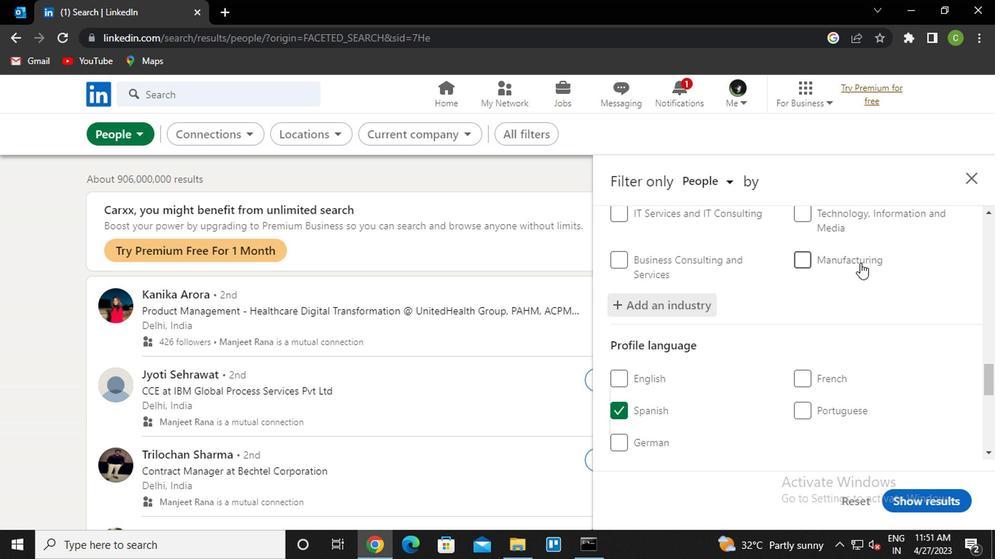 
Action: Mouse moved to (855, 265)
Screenshot: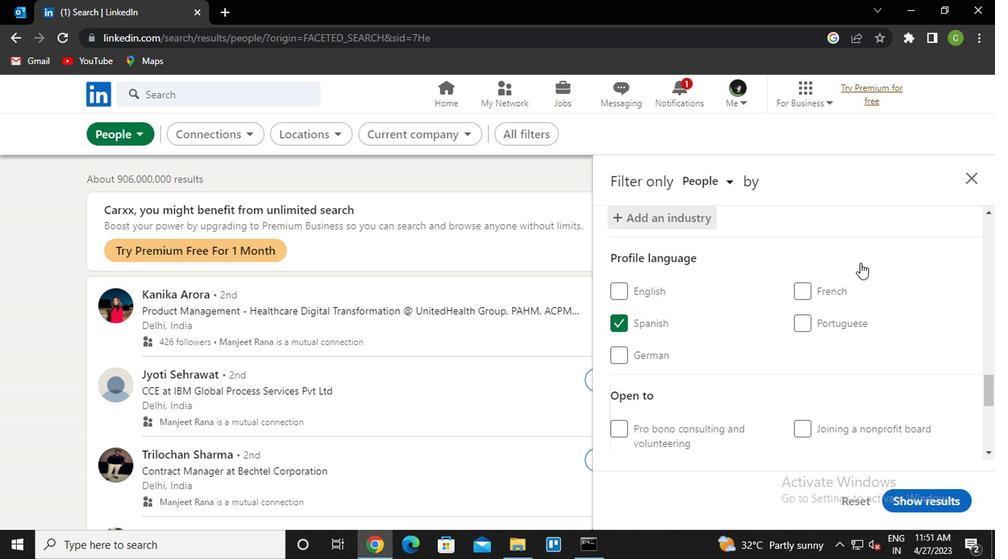 
Action: Mouse scrolled (855, 264) with delta (0, -1)
Screenshot: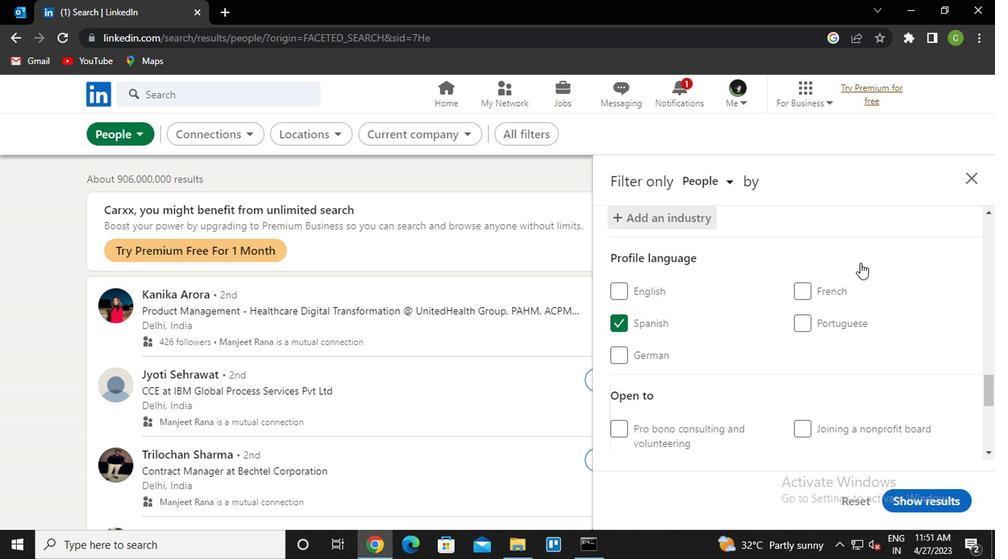 
Action: Mouse moved to (832, 297)
Screenshot: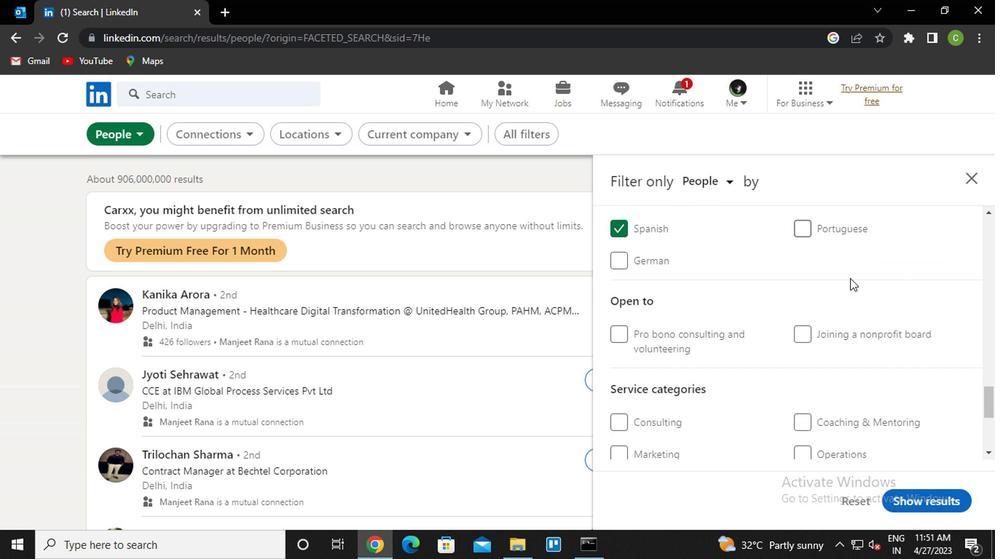 
Action: Mouse scrolled (832, 296) with delta (0, -1)
Screenshot: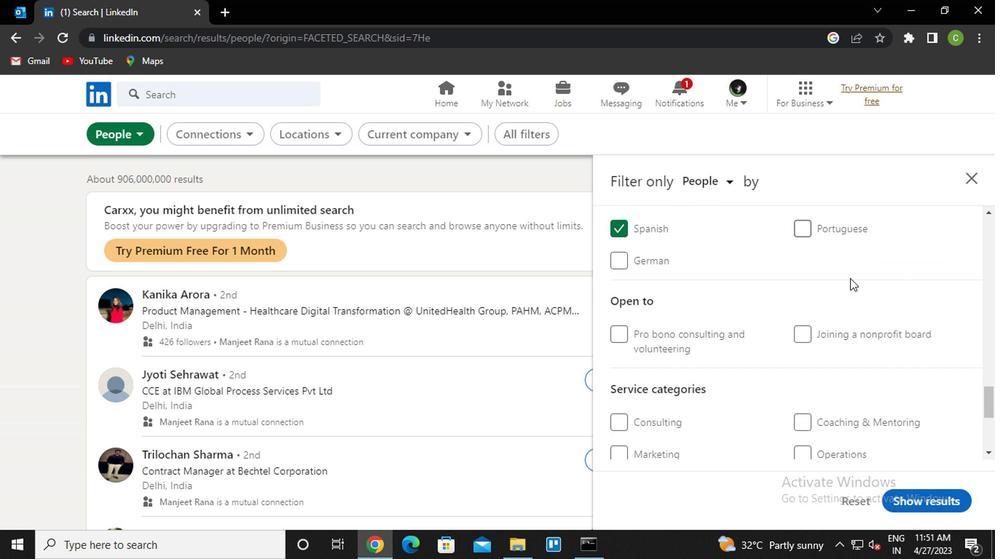 
Action: Mouse moved to (824, 306)
Screenshot: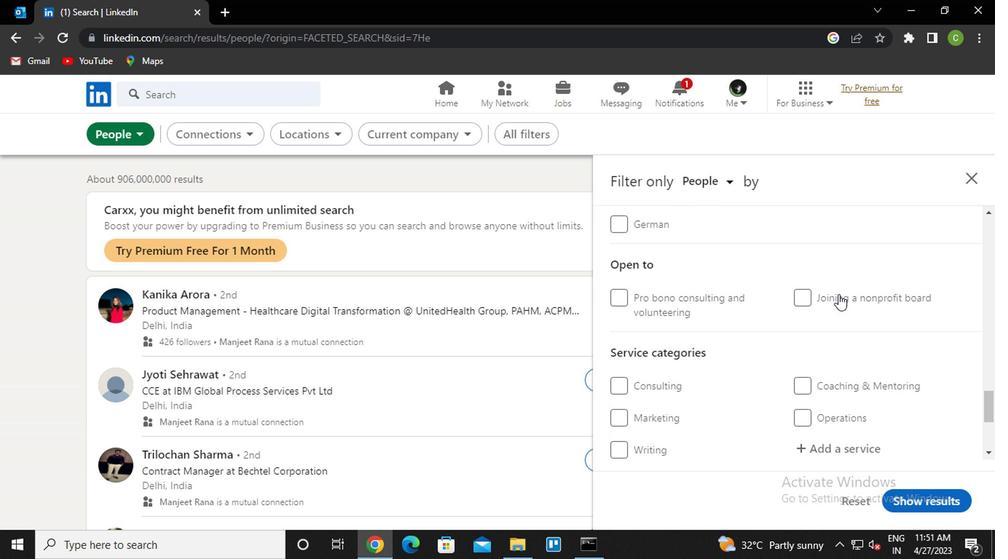 
Action: Mouse scrolled (824, 305) with delta (0, -1)
Screenshot: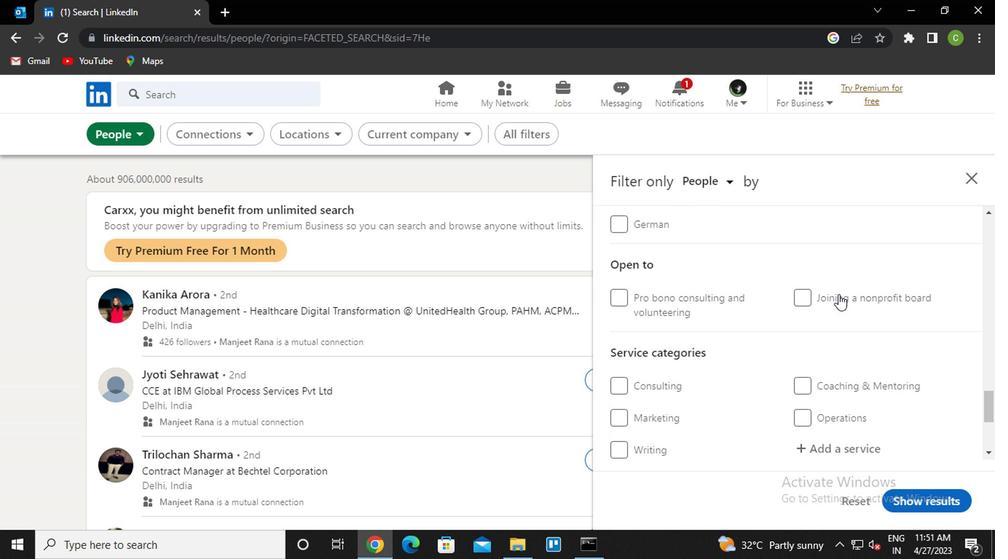 
Action: Mouse moved to (828, 306)
Screenshot: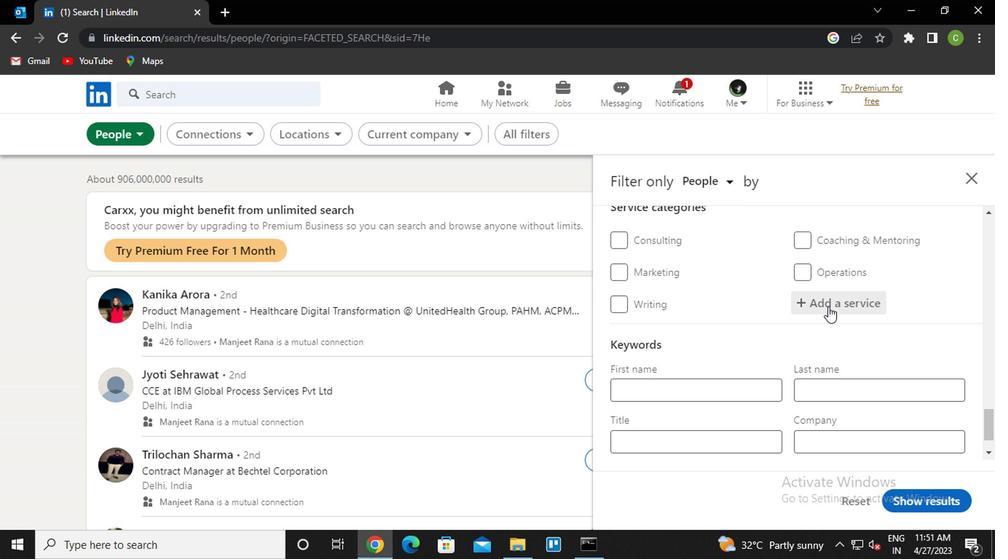 
Action: Mouse pressed left at (828, 306)
Screenshot: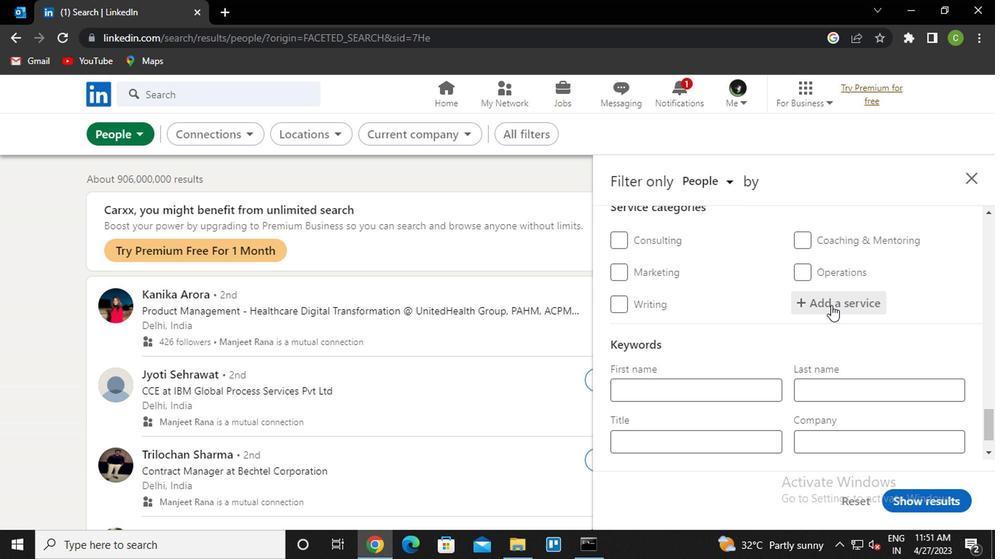 
Action: Mouse moved to (747, 337)
Screenshot: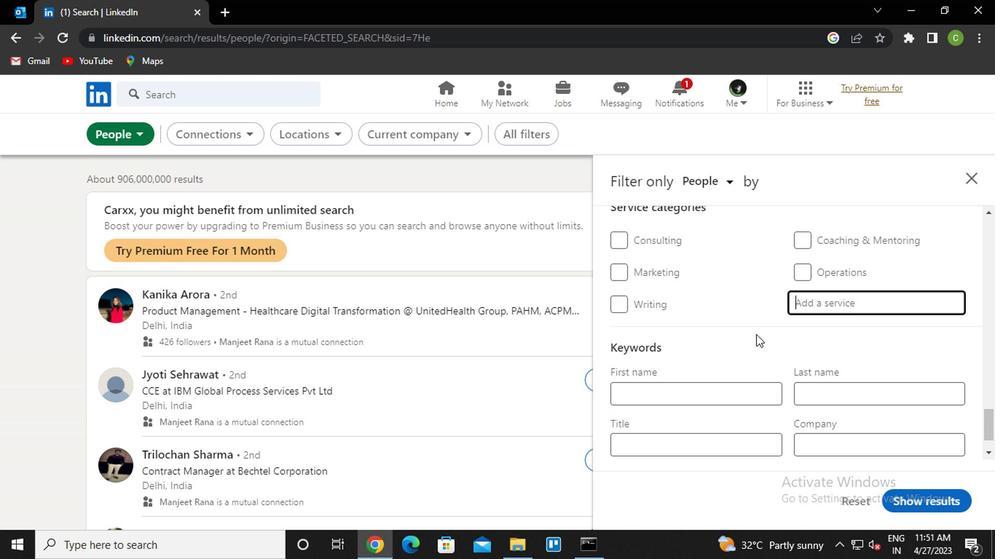 
Action: Key pressed <Key.caps_lock>n<Key.caps_lock>onpro<Key.down><Key.down><Key.enter>
Screenshot: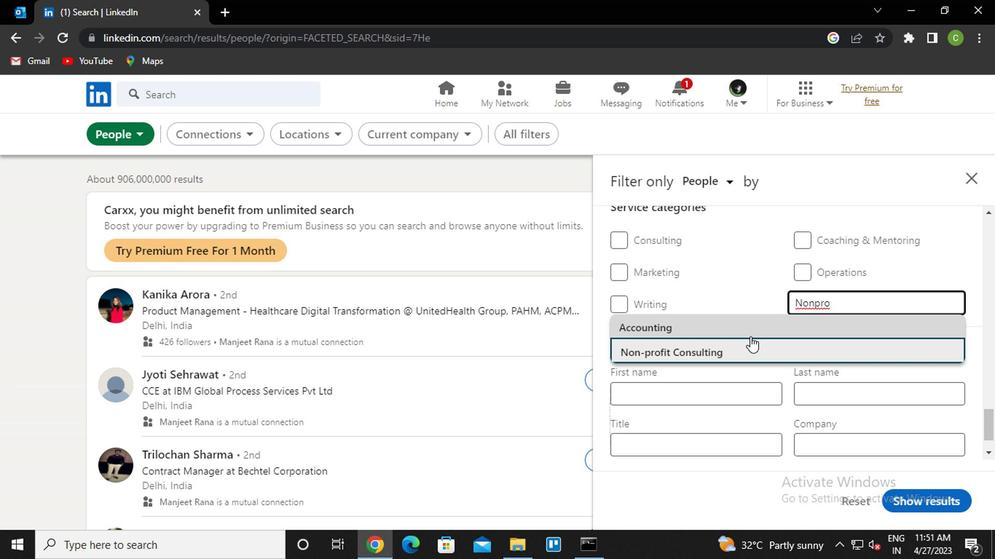 
Action: Mouse scrolled (747, 336) with delta (0, 0)
Screenshot: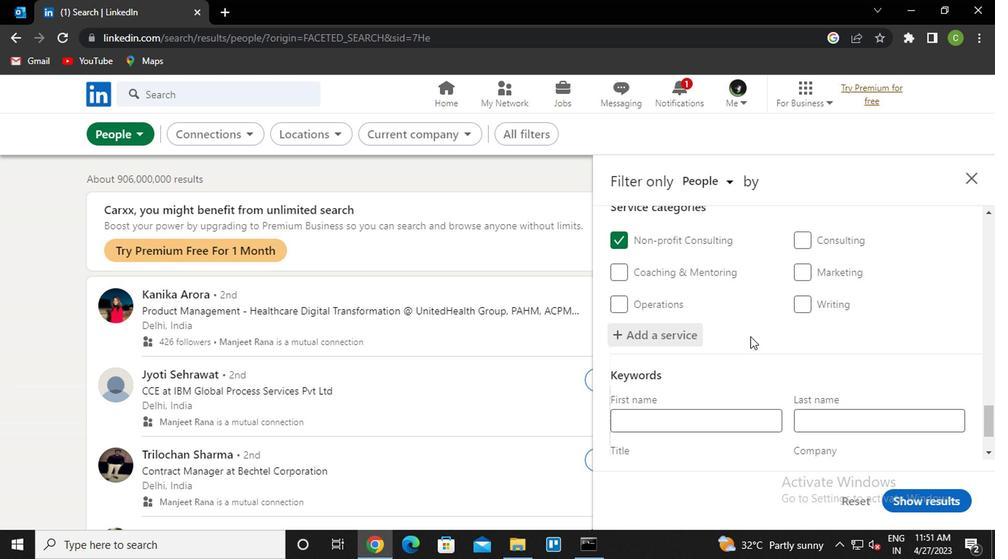 
Action: Mouse scrolled (747, 336) with delta (0, 0)
Screenshot: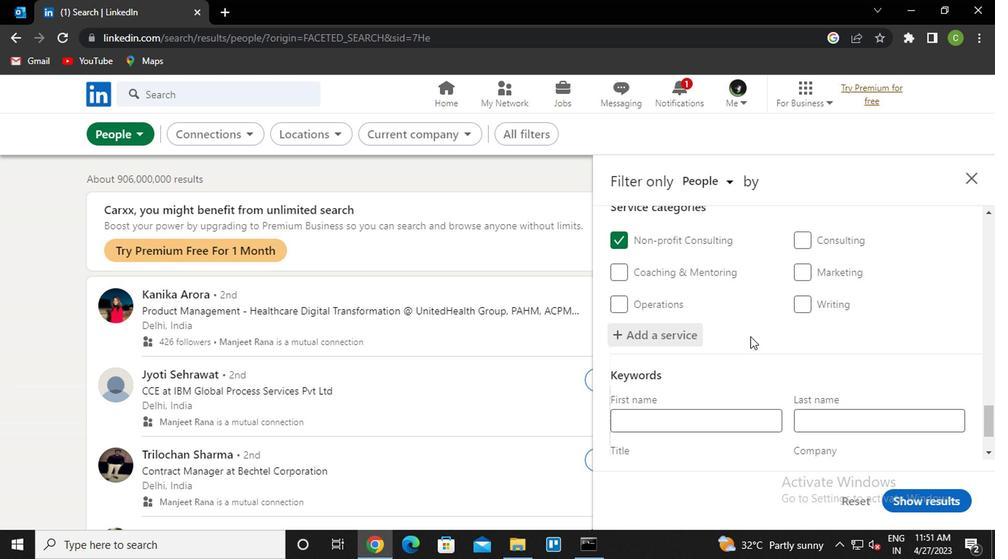 
Action: Mouse scrolled (747, 336) with delta (0, 0)
Screenshot: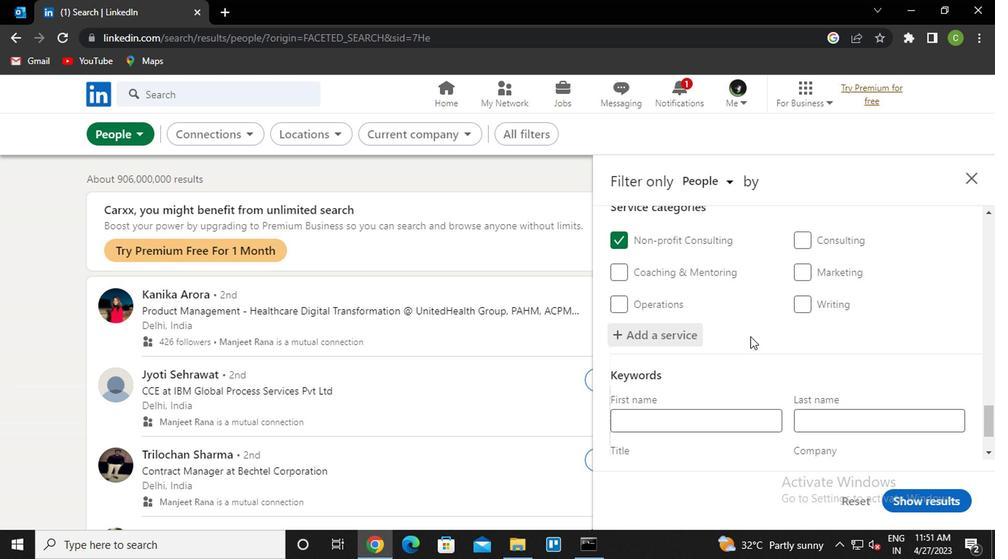 
Action: Mouse scrolled (747, 336) with delta (0, 0)
Screenshot: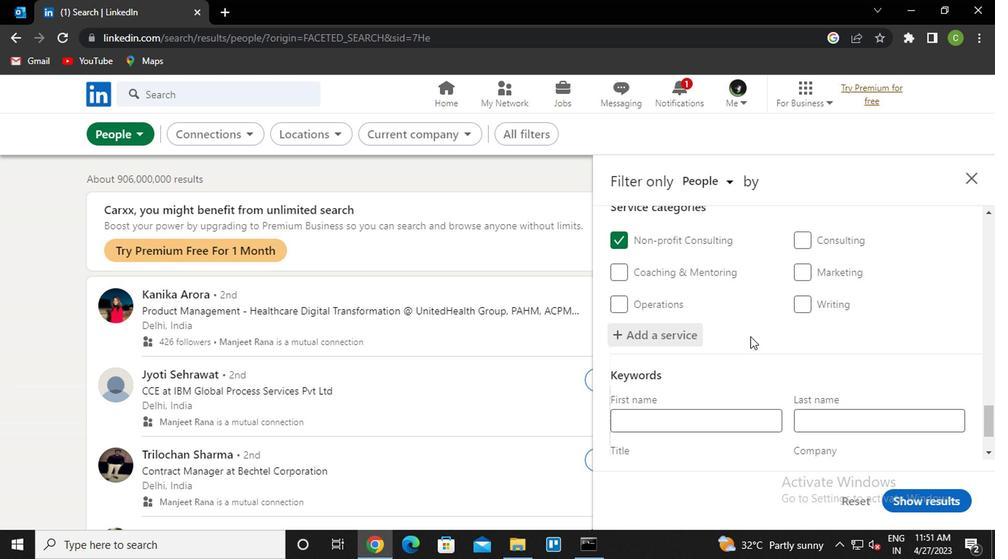 
Action: Mouse scrolled (747, 336) with delta (0, 0)
Screenshot: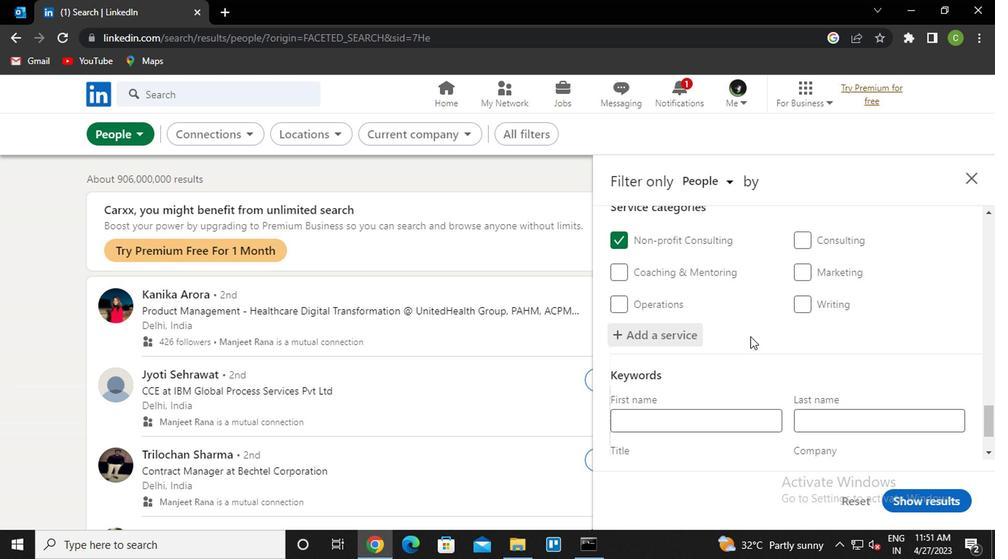 
Action: Mouse moved to (733, 392)
Screenshot: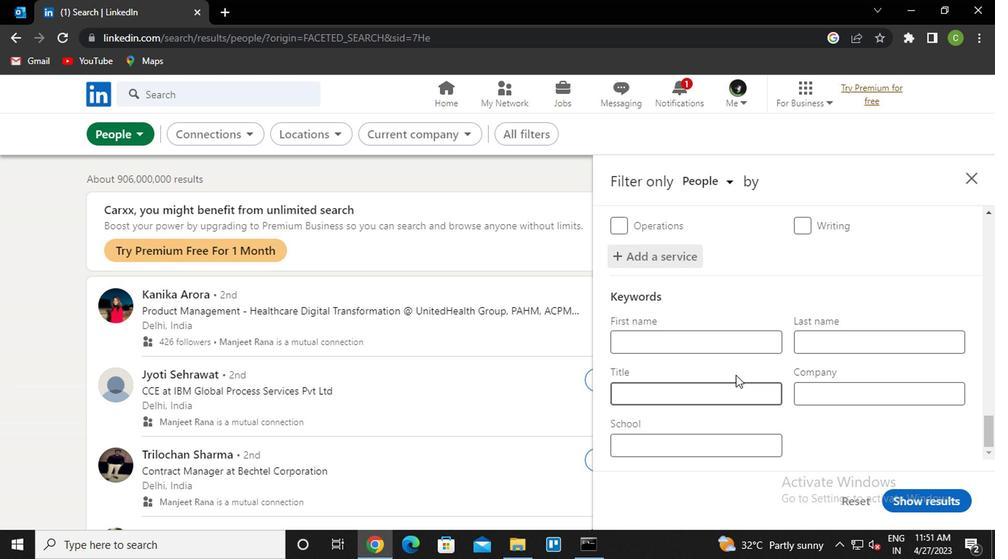
Action: Mouse pressed left at (733, 392)
Screenshot: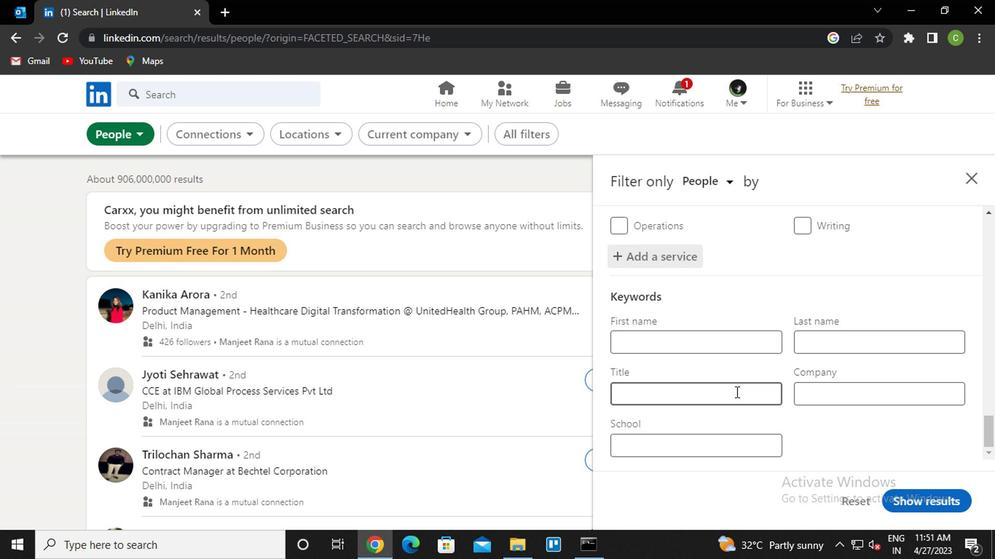 
Action: Key pressed <Key.caps_lock>c<Key.caps_lock>hief
Screenshot: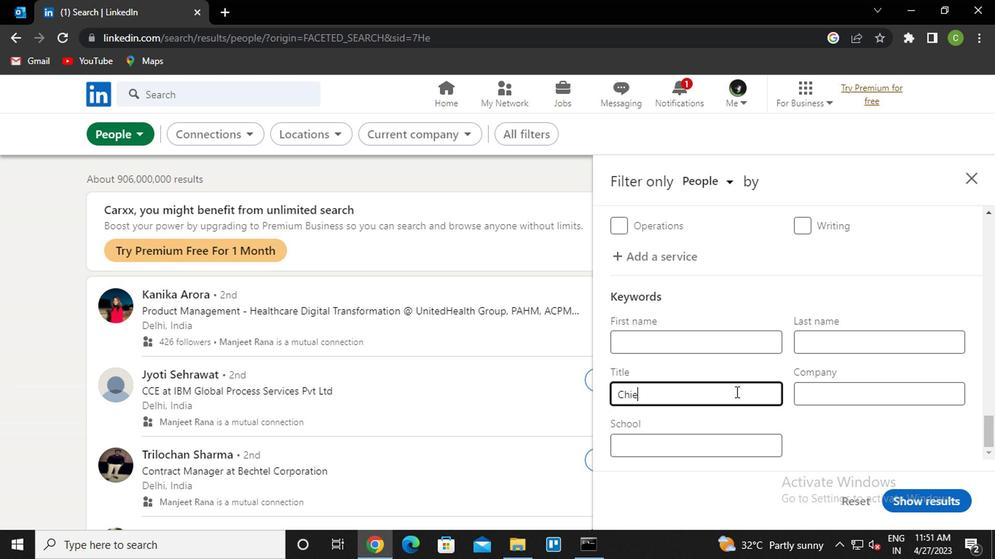 
Action: Mouse moved to (895, 497)
Screenshot: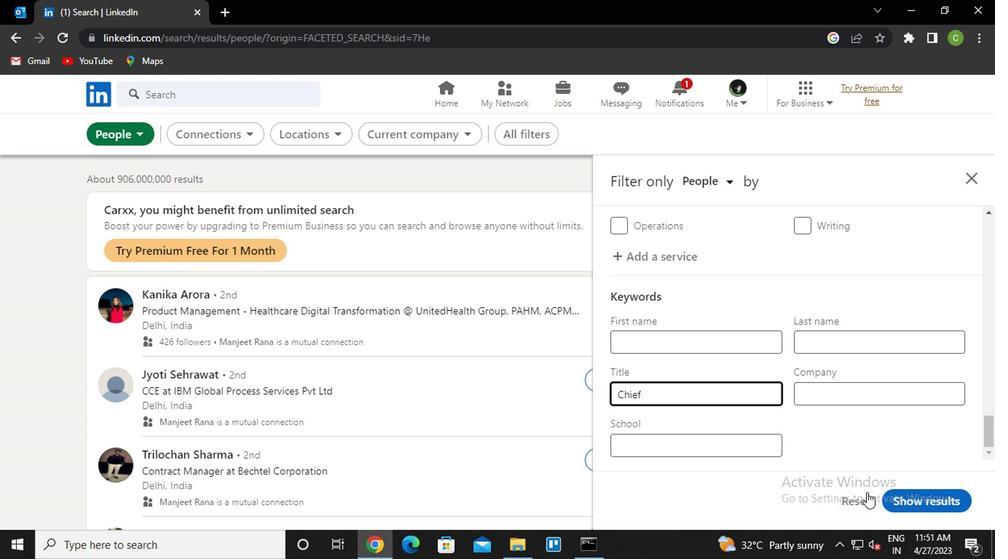 
Action: Mouse pressed left at (895, 497)
Screenshot: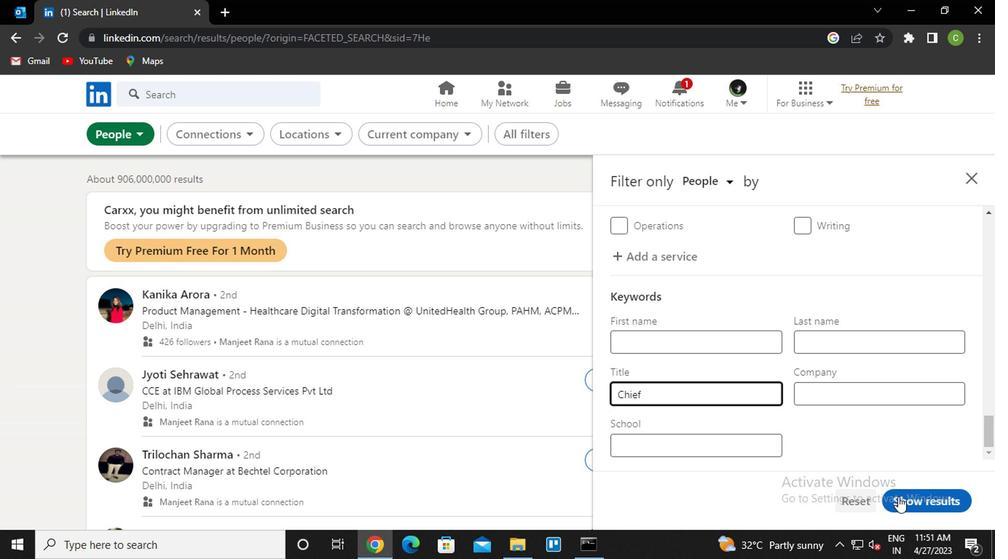 
Action: Mouse moved to (554, 479)
Screenshot: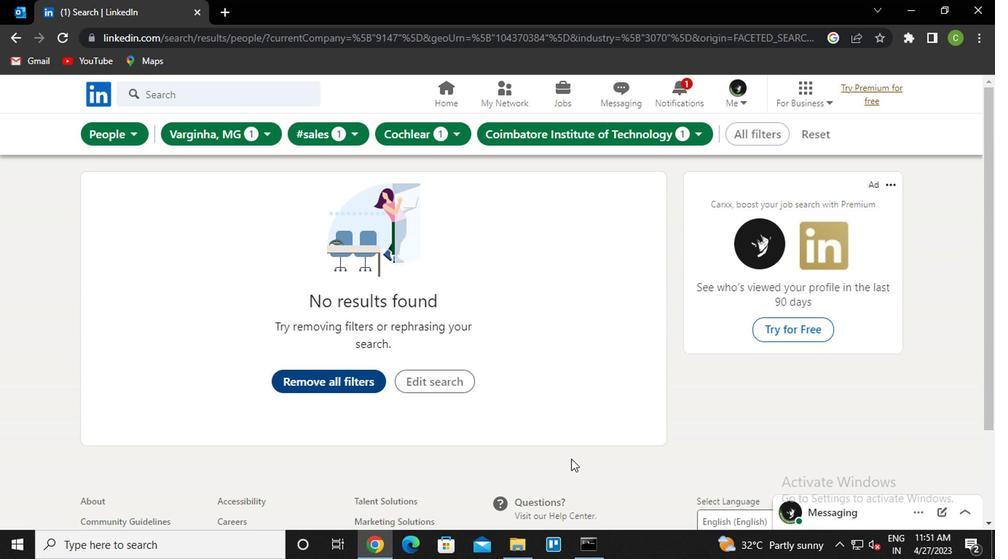 
Action: Key pressed <Key.f8>
Screenshot: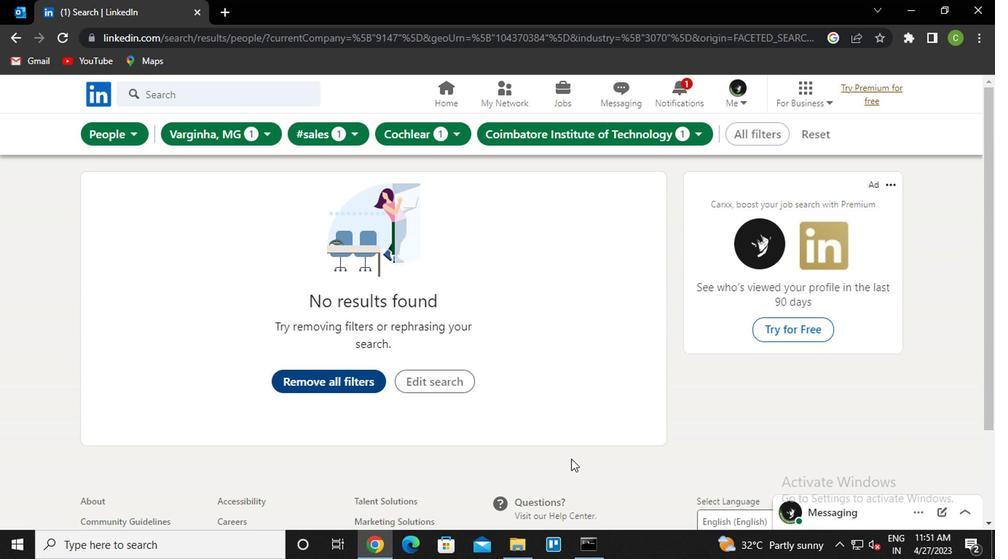 
